 Task: Compose an email with the signature Amy Taylor with the subject Question regarding a project and the message I would like to schedule a call to discuss this further. from softage.1@softage.net to softage.2@softage.net with an attached document Non-disclosure_agreement.pdf Undo the message and rewrite the message as I regret to inform you that your request has been denied. Send the email. Finally, move the email from Sent Items to the label Videos
Action: Mouse moved to (377, 604)
Screenshot: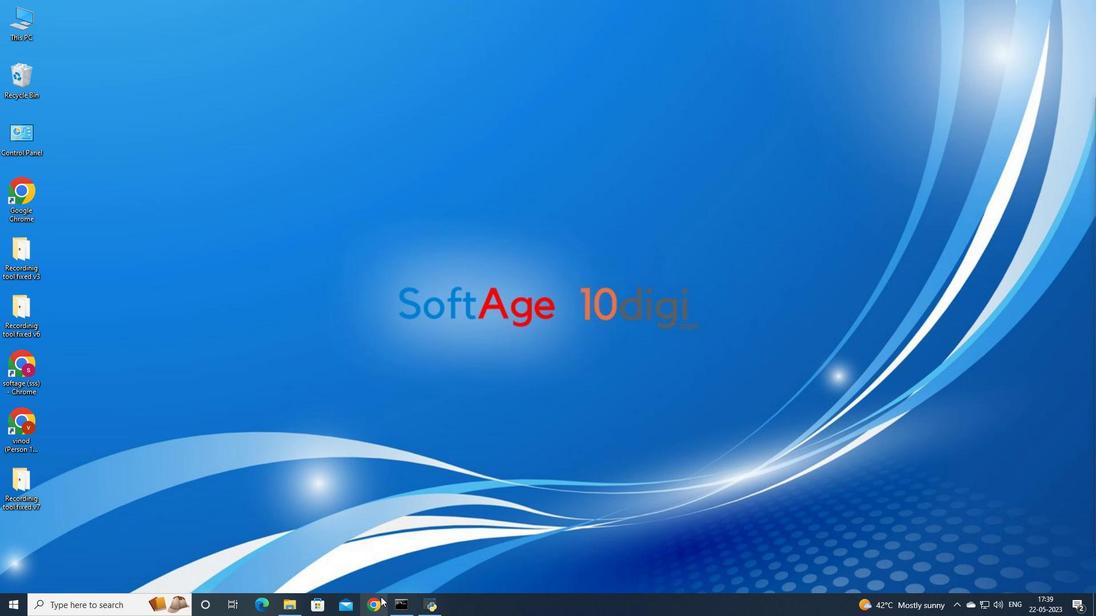 
Action: Mouse pressed left at (377, 604)
Screenshot: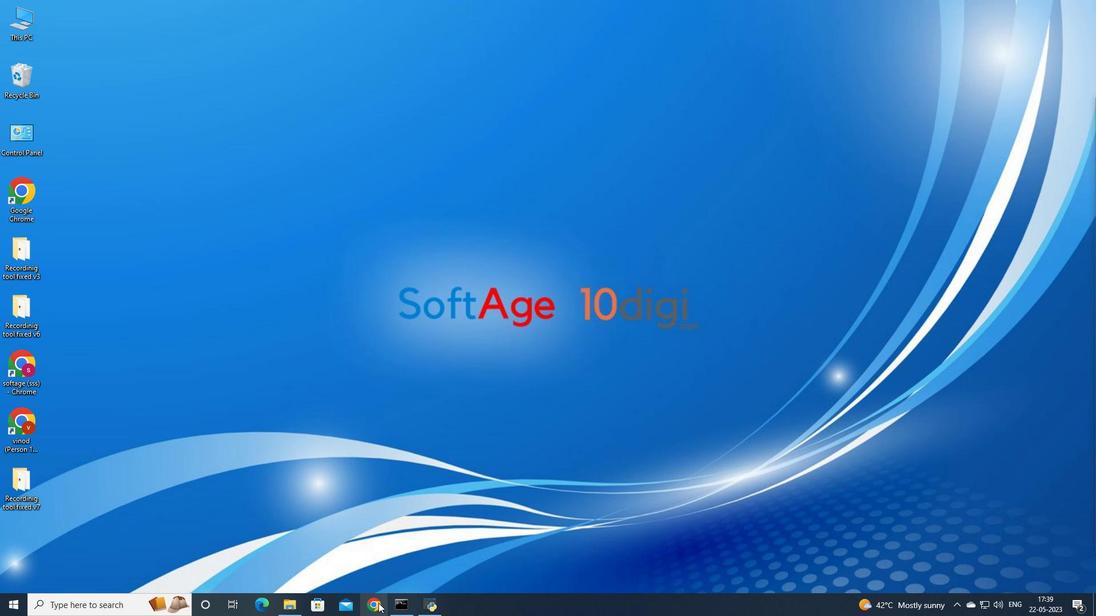 
Action: Mouse moved to (516, 372)
Screenshot: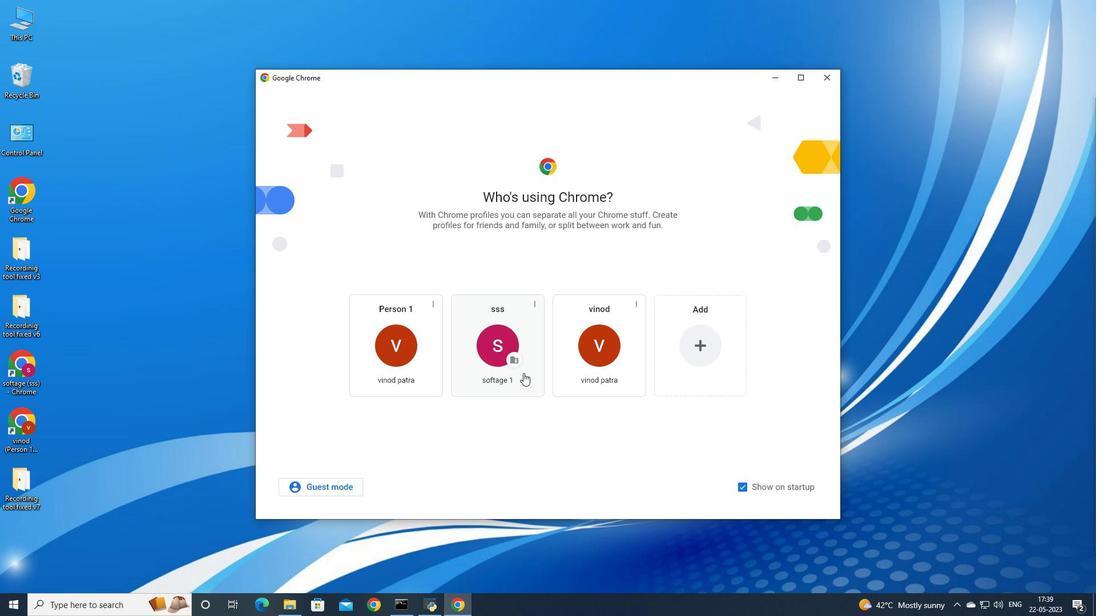 
Action: Mouse pressed left at (516, 372)
Screenshot: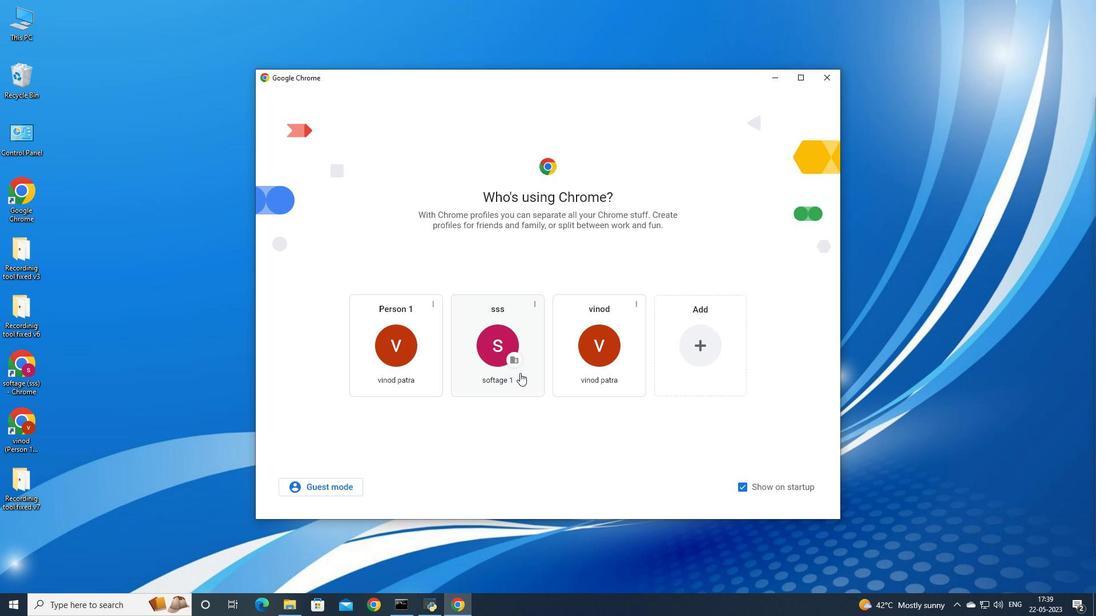 
Action: Mouse moved to (972, 57)
Screenshot: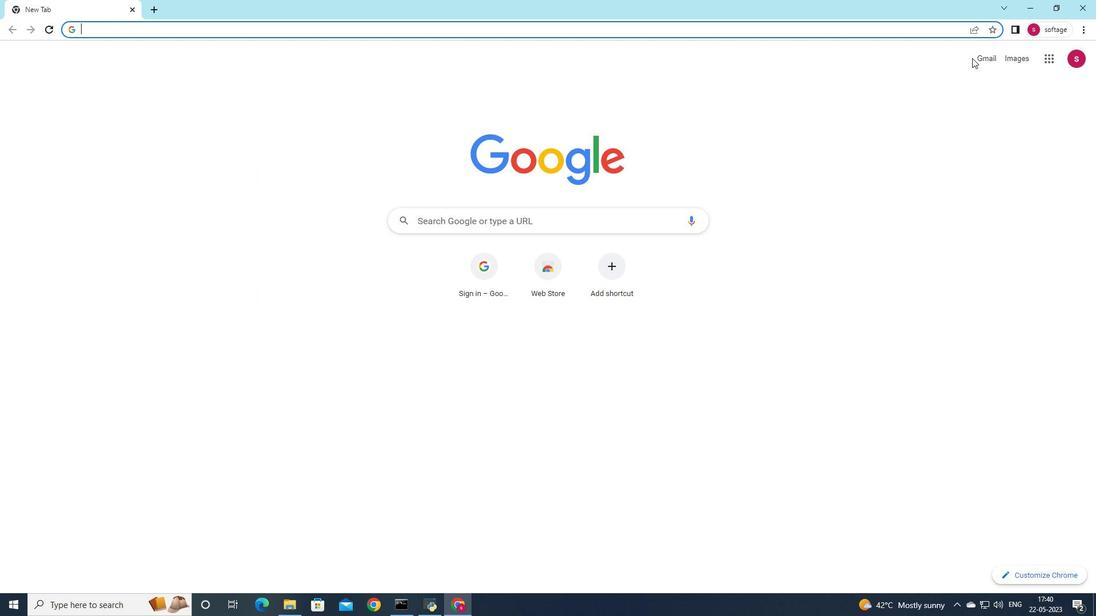 
Action: Mouse pressed left at (972, 57)
Screenshot: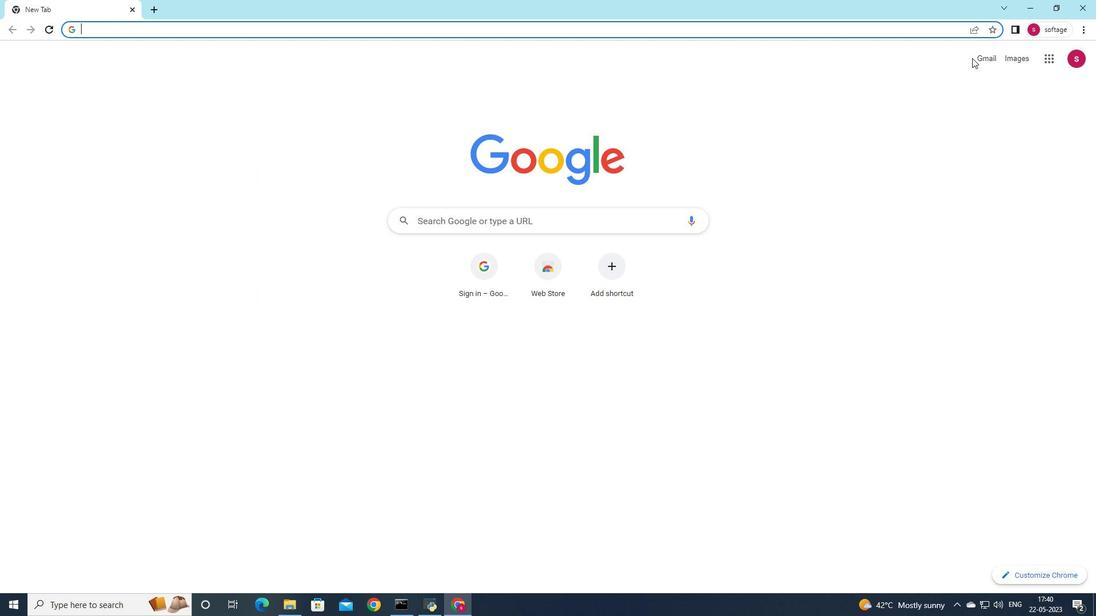 
Action: Mouse moved to (985, 58)
Screenshot: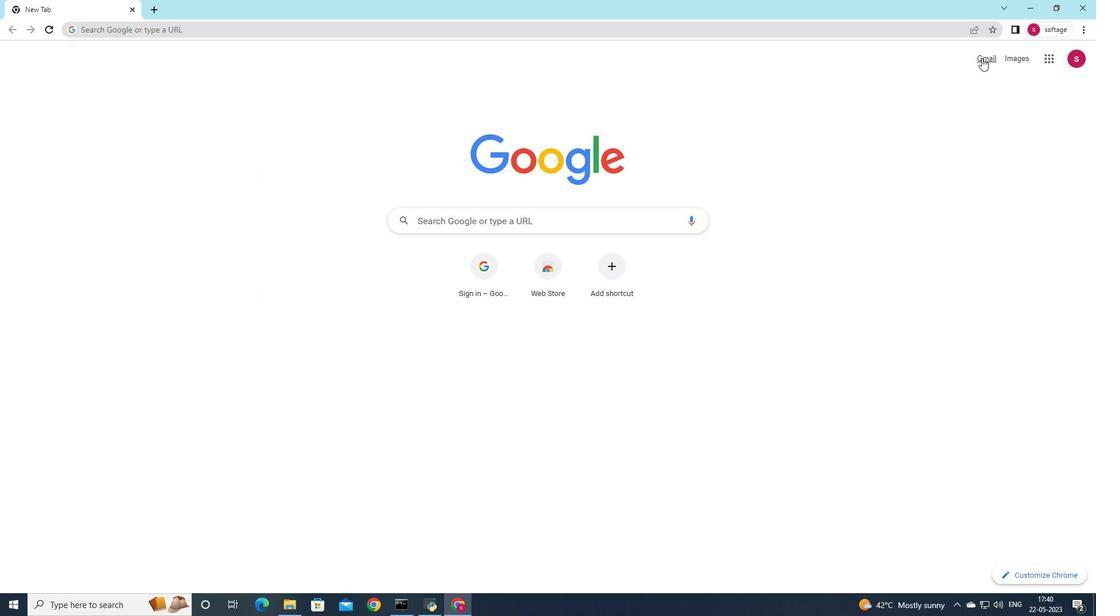
Action: Mouse pressed left at (985, 58)
Screenshot: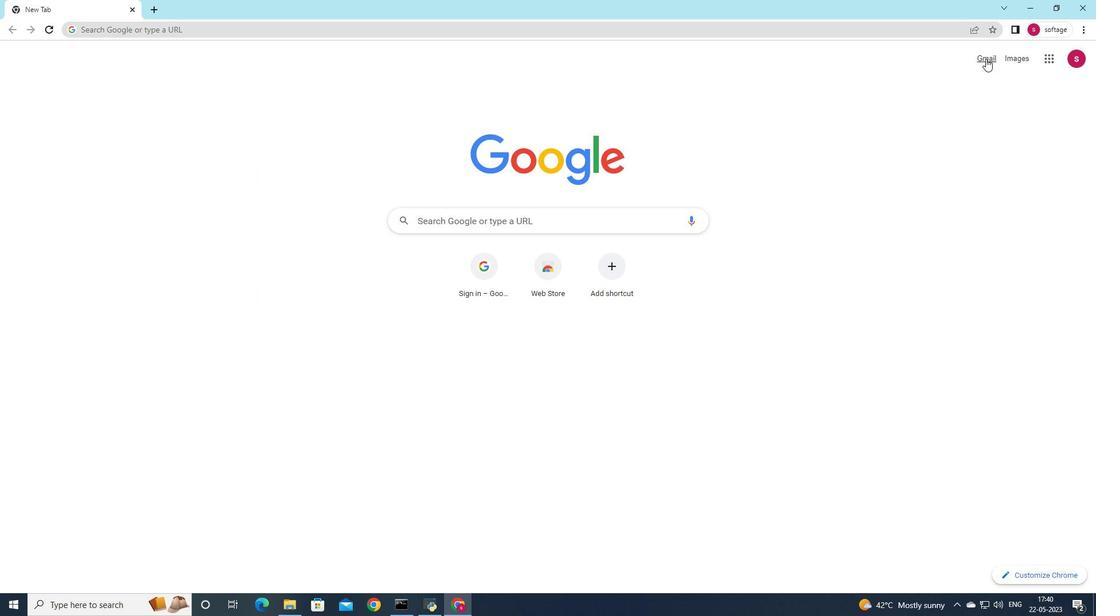 
Action: Mouse moved to (970, 75)
Screenshot: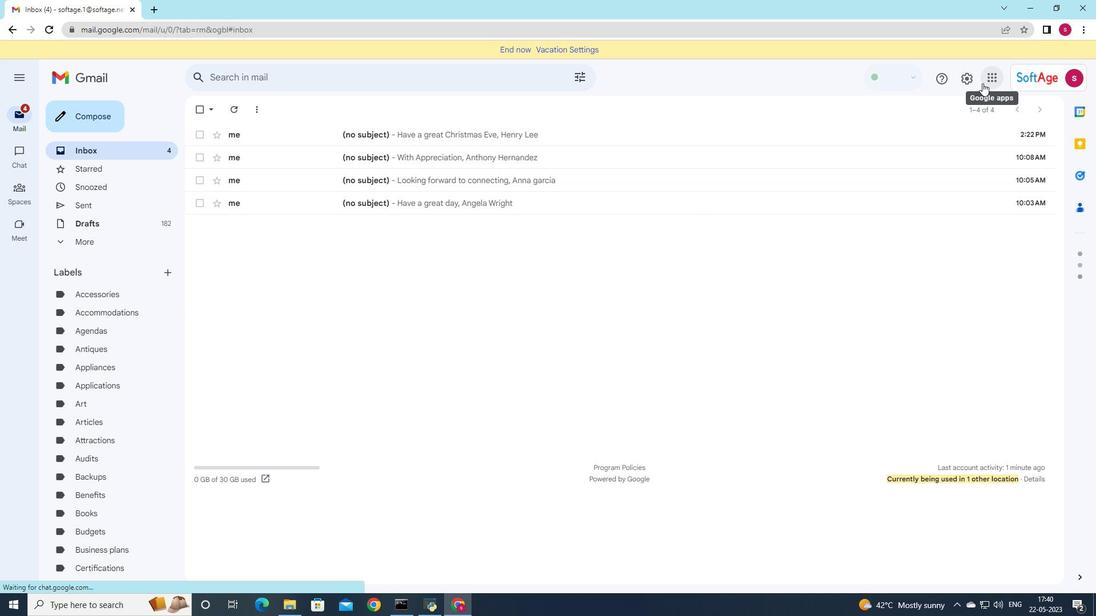 
Action: Mouse pressed left at (970, 75)
Screenshot: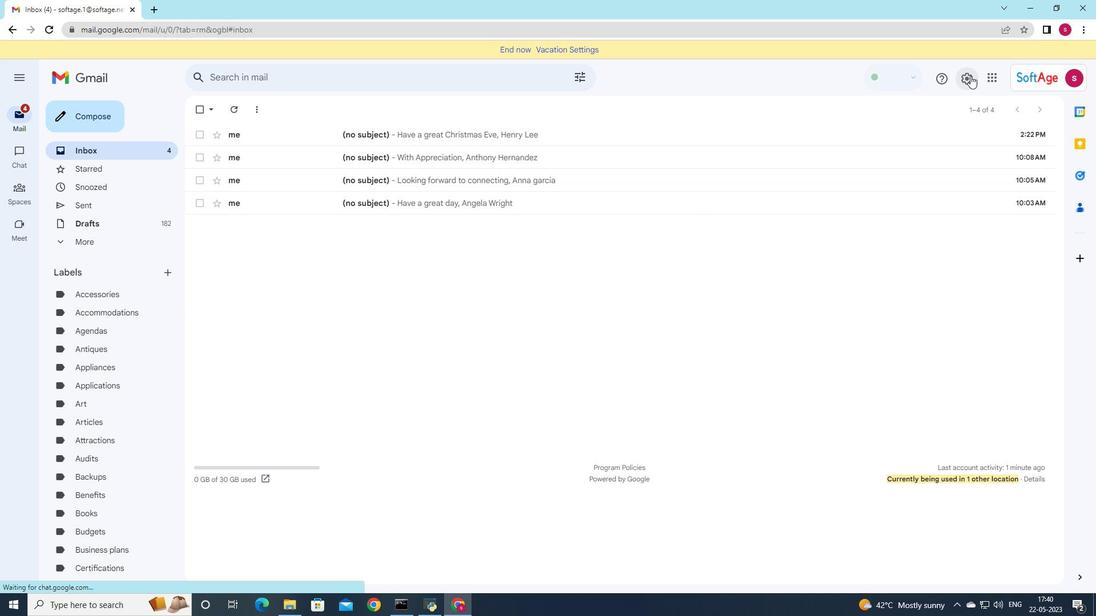 
Action: Mouse moved to (975, 133)
Screenshot: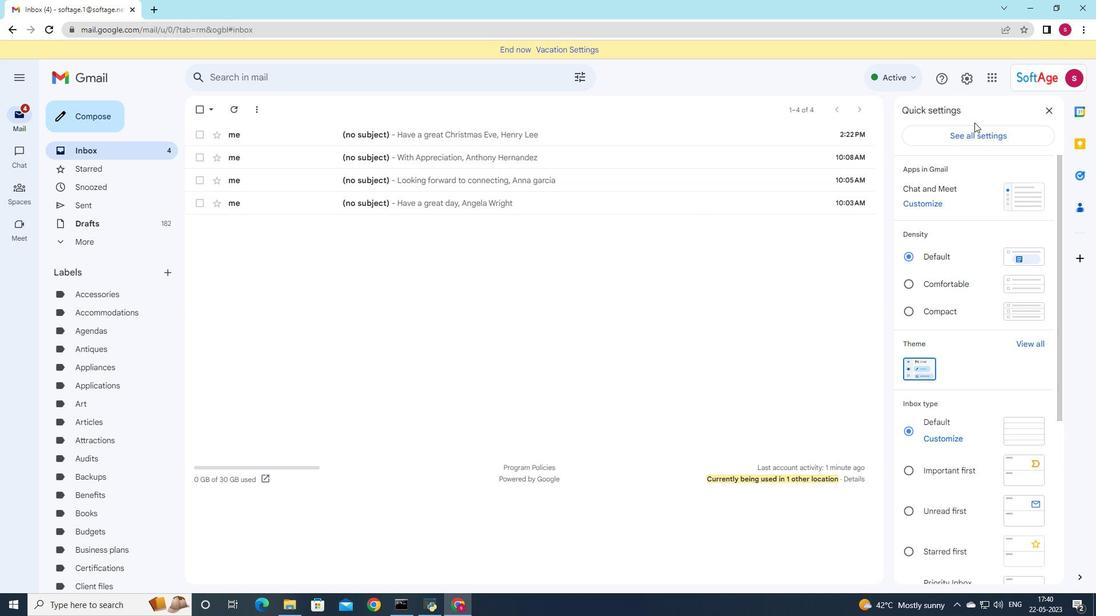 
Action: Mouse pressed left at (975, 133)
Screenshot: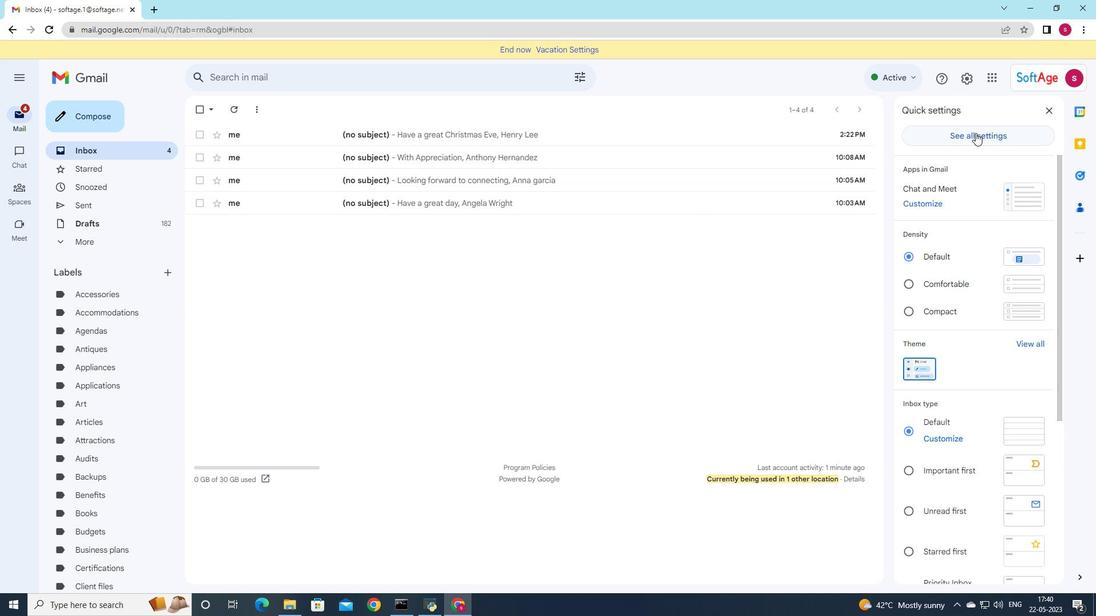 
Action: Mouse moved to (509, 276)
Screenshot: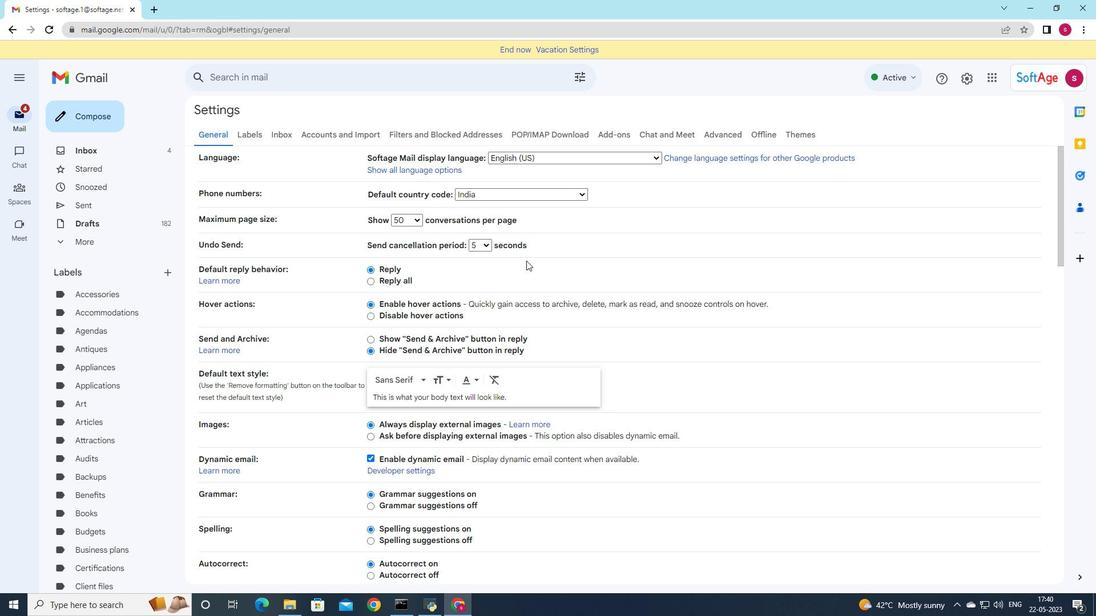 
Action: Mouse scrolled (509, 276) with delta (0, 0)
Screenshot: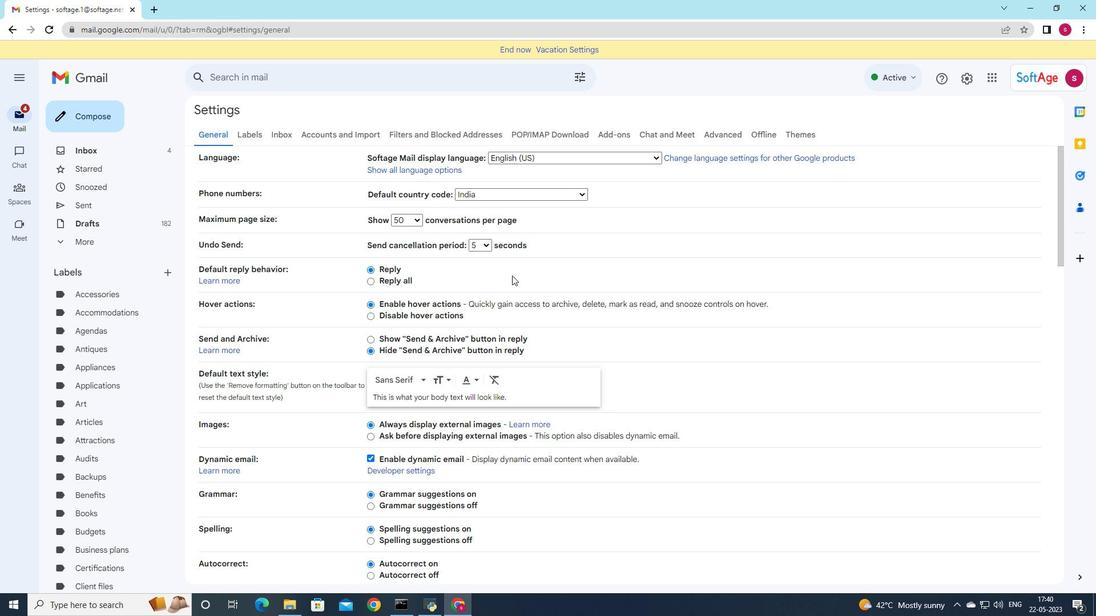
Action: Mouse scrolled (509, 276) with delta (0, 0)
Screenshot: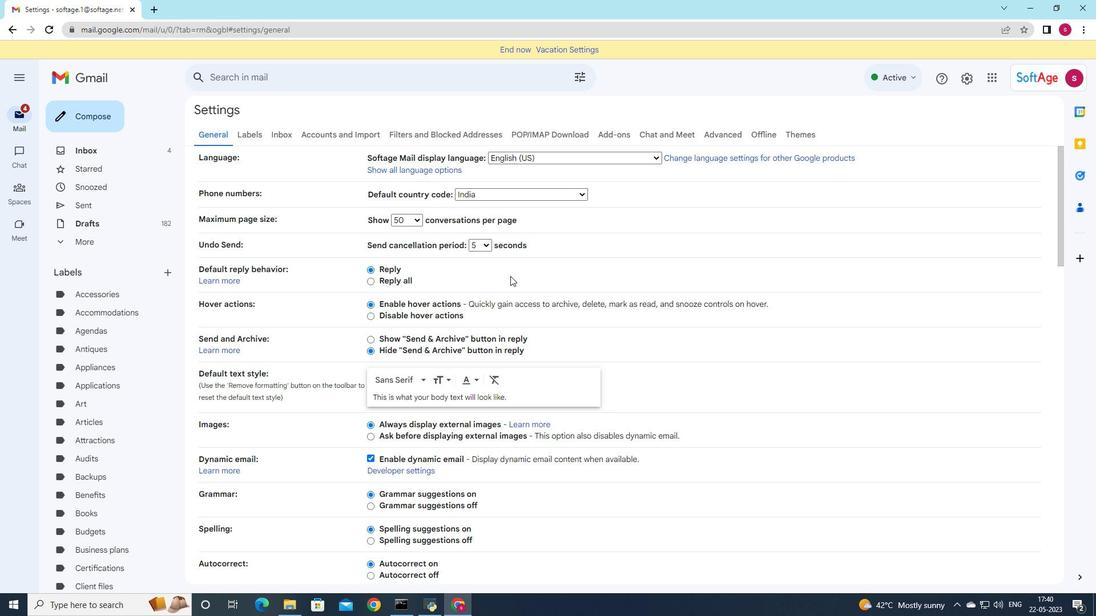 
Action: Mouse scrolled (509, 276) with delta (0, 0)
Screenshot: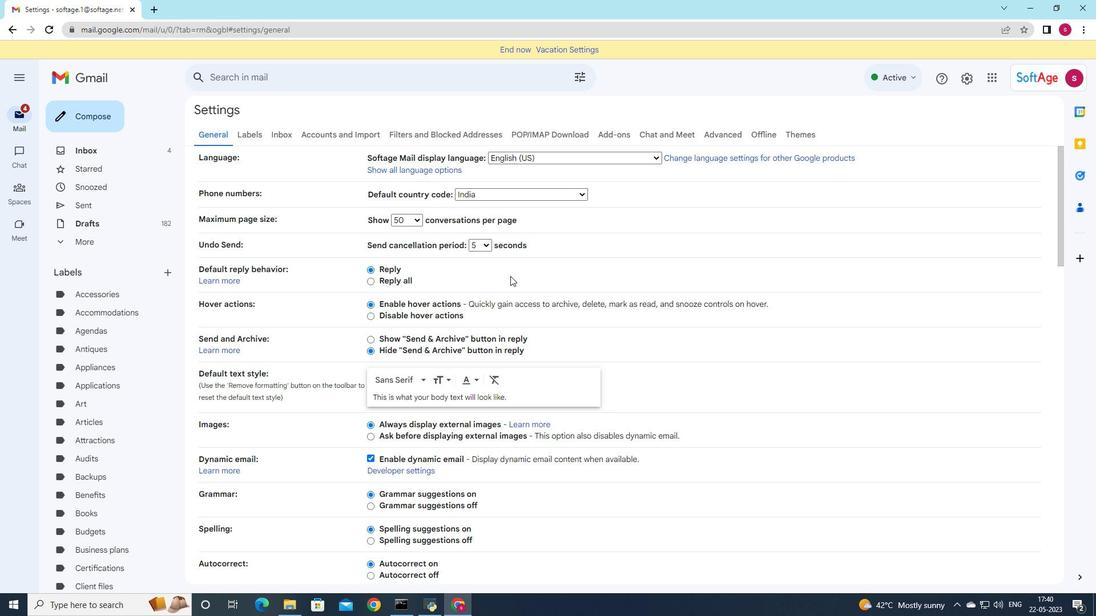 
Action: Mouse scrolled (509, 276) with delta (0, 0)
Screenshot: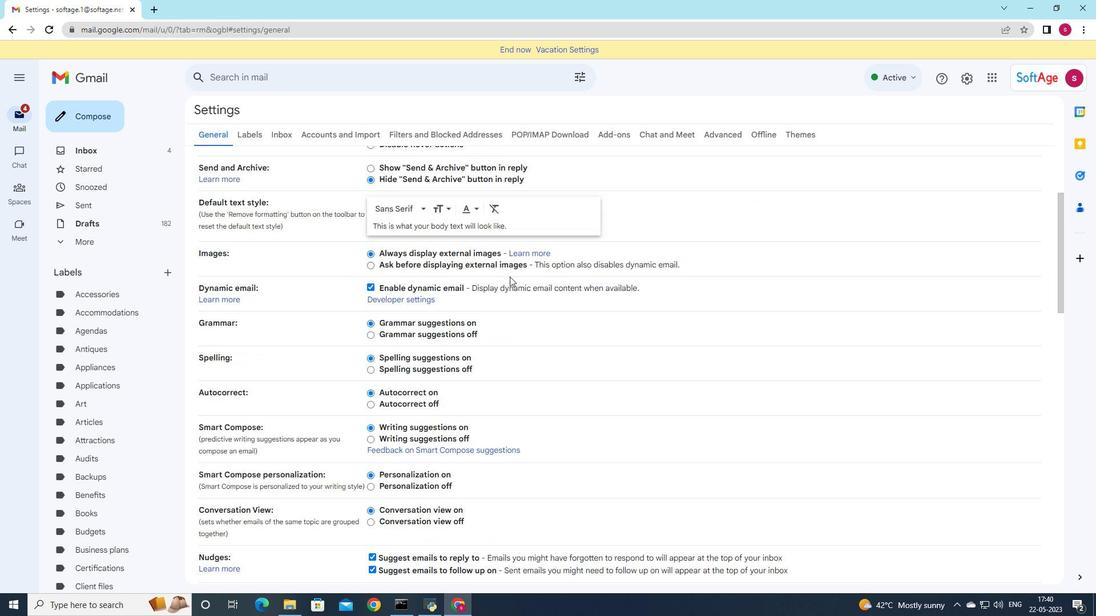 
Action: Mouse scrolled (509, 276) with delta (0, 0)
Screenshot: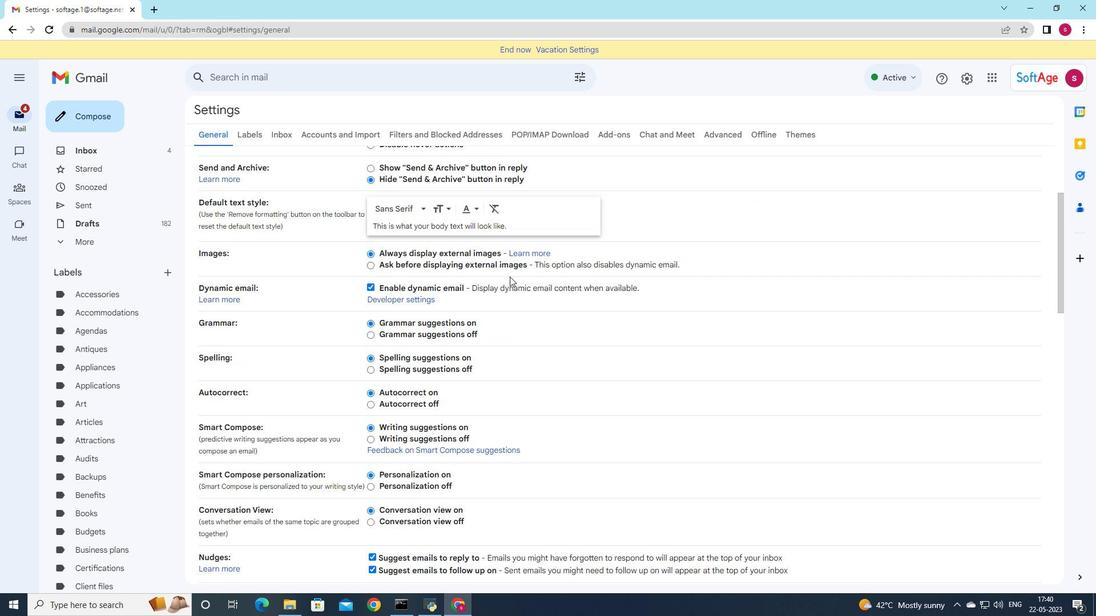 
Action: Mouse scrolled (509, 276) with delta (0, 0)
Screenshot: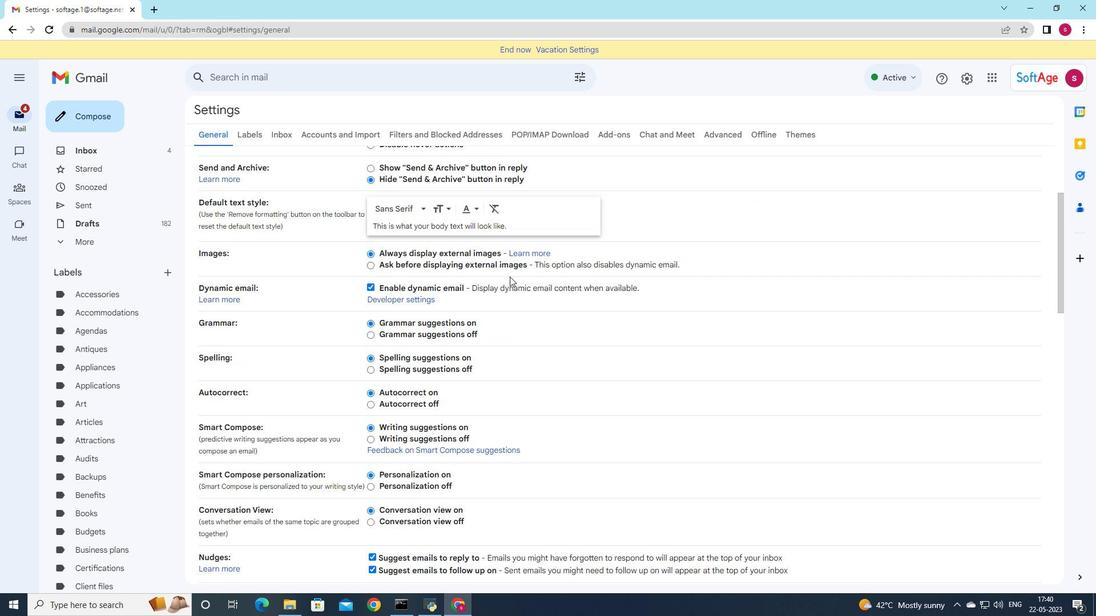 
Action: Mouse scrolled (509, 276) with delta (0, 0)
Screenshot: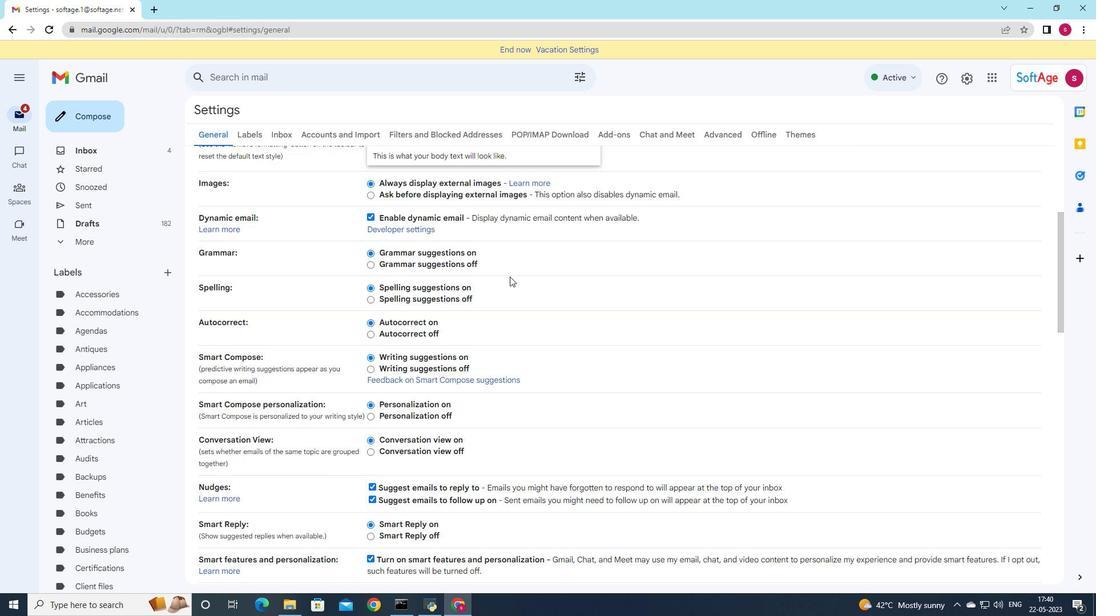 
Action: Mouse scrolled (509, 276) with delta (0, 0)
Screenshot: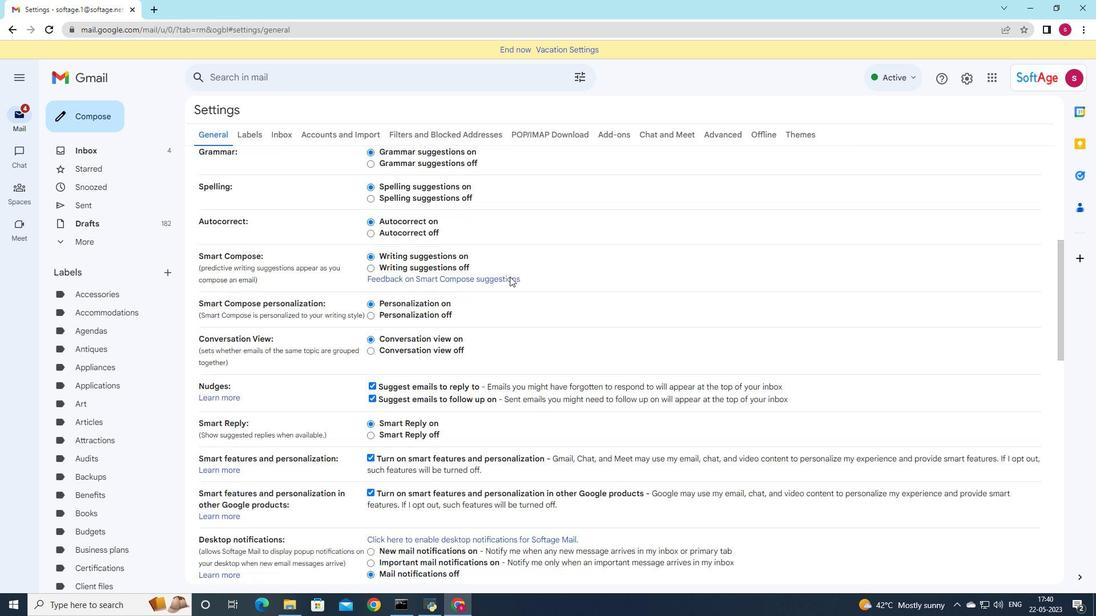 
Action: Mouse scrolled (509, 276) with delta (0, 0)
Screenshot: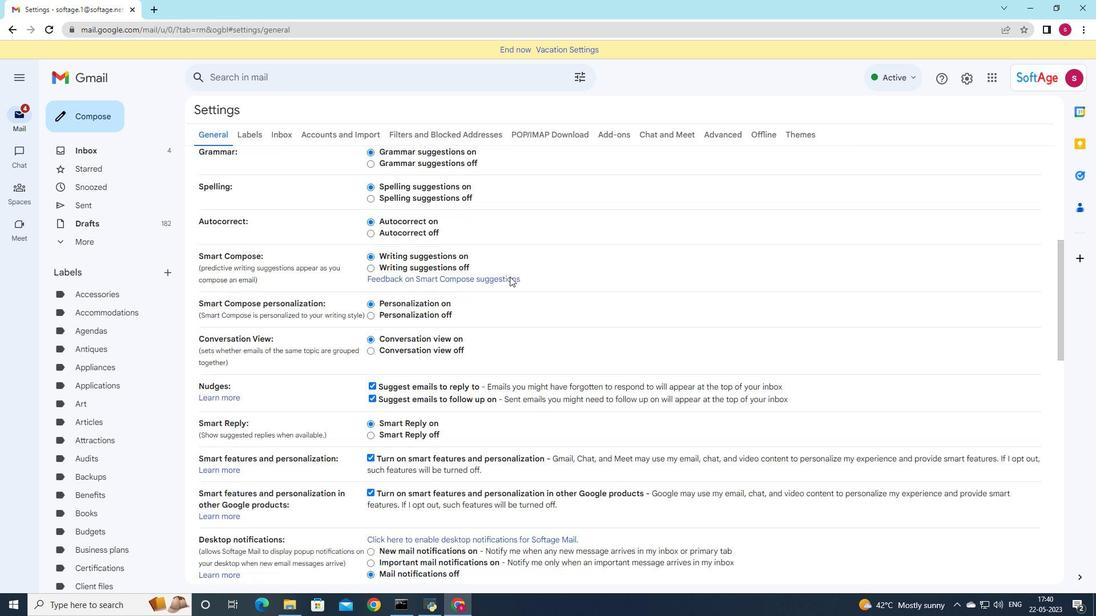 
Action: Mouse scrolled (509, 276) with delta (0, 0)
Screenshot: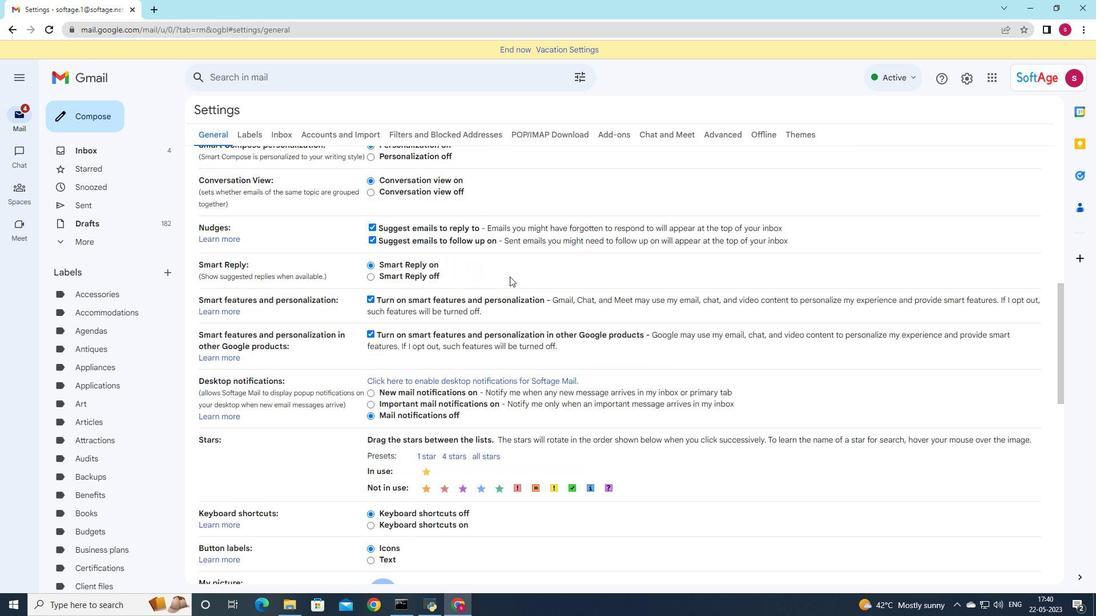 
Action: Mouse scrolled (509, 276) with delta (0, 0)
Screenshot: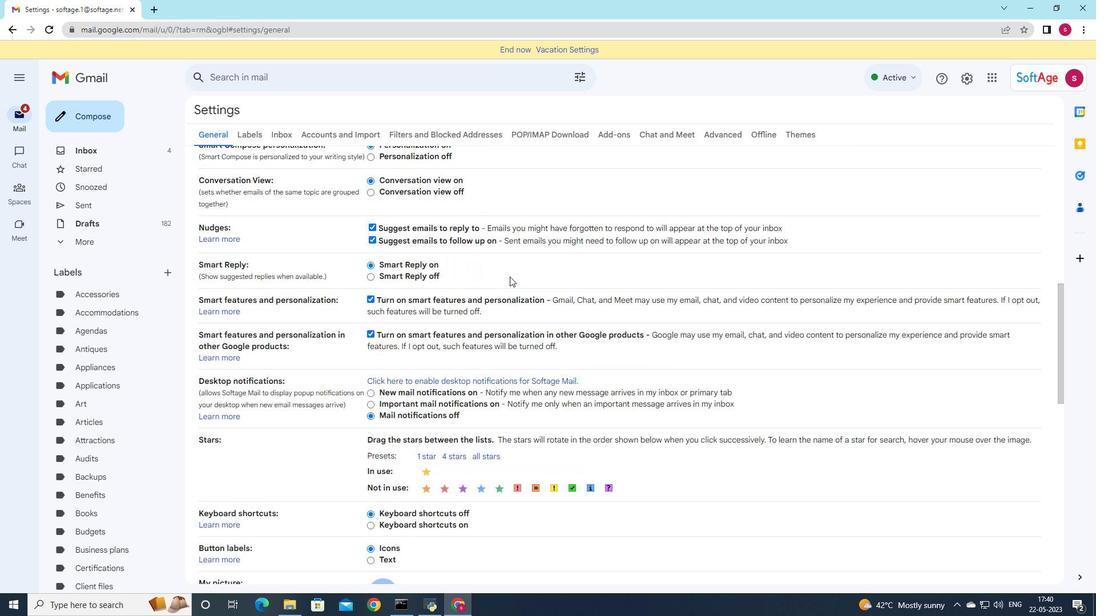 
Action: Mouse scrolled (509, 276) with delta (0, 0)
Screenshot: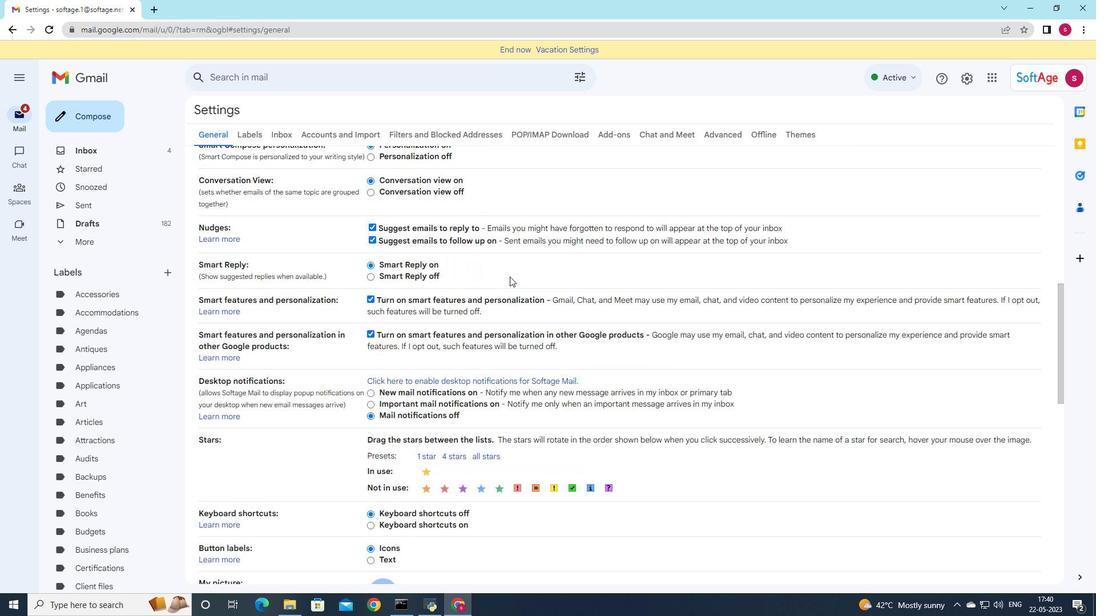 
Action: Mouse scrolled (509, 276) with delta (0, 0)
Screenshot: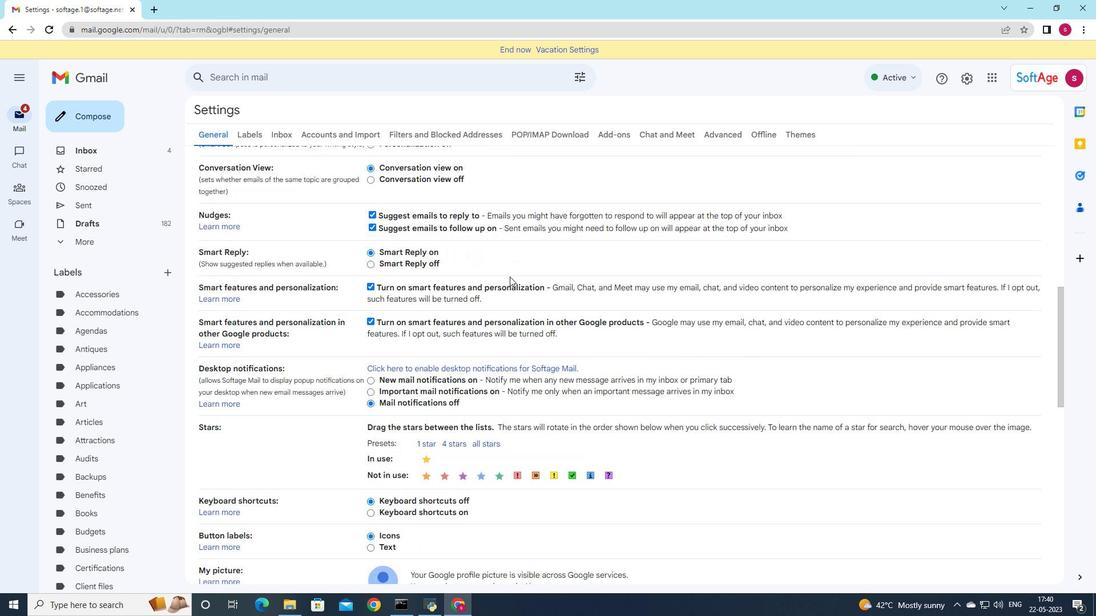 
Action: Mouse scrolled (509, 276) with delta (0, 0)
Screenshot: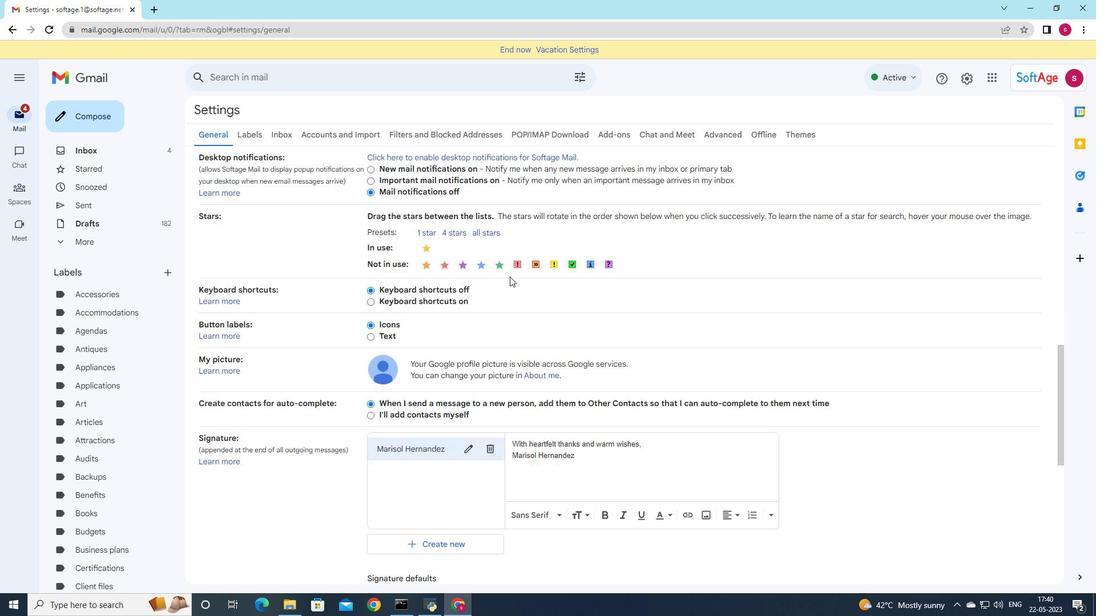 
Action: Mouse scrolled (509, 276) with delta (0, 0)
Screenshot: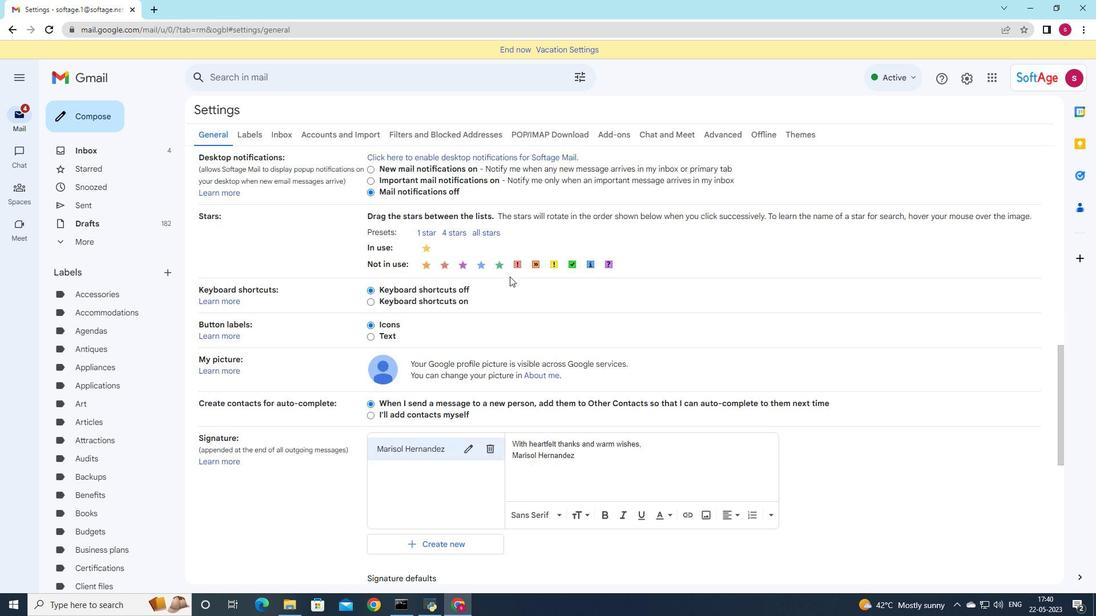 
Action: Mouse moved to (489, 323)
Screenshot: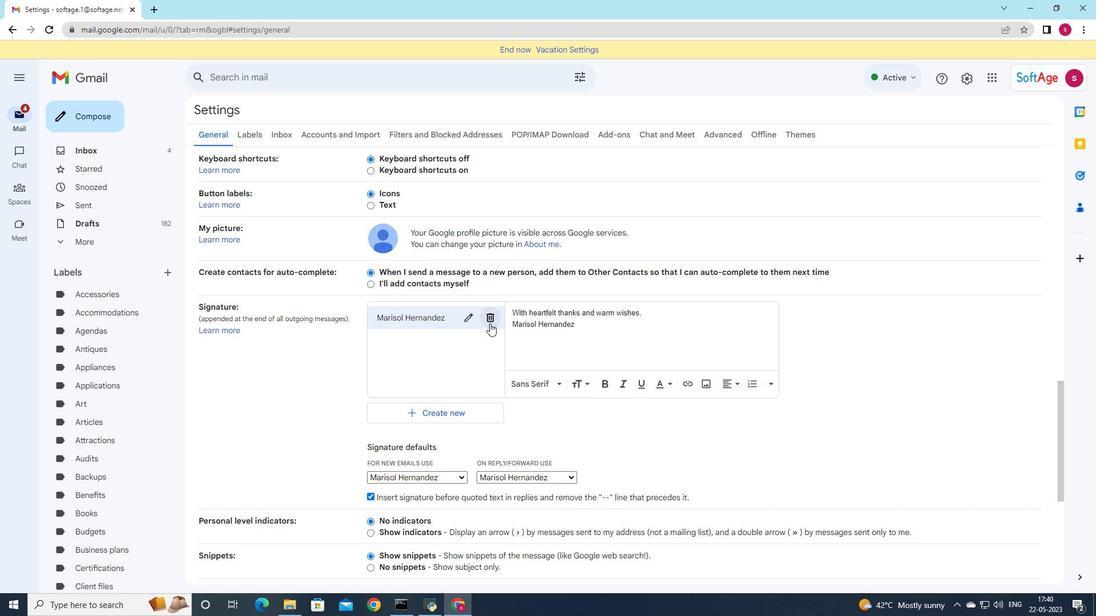 
Action: Mouse pressed left at (489, 323)
Screenshot: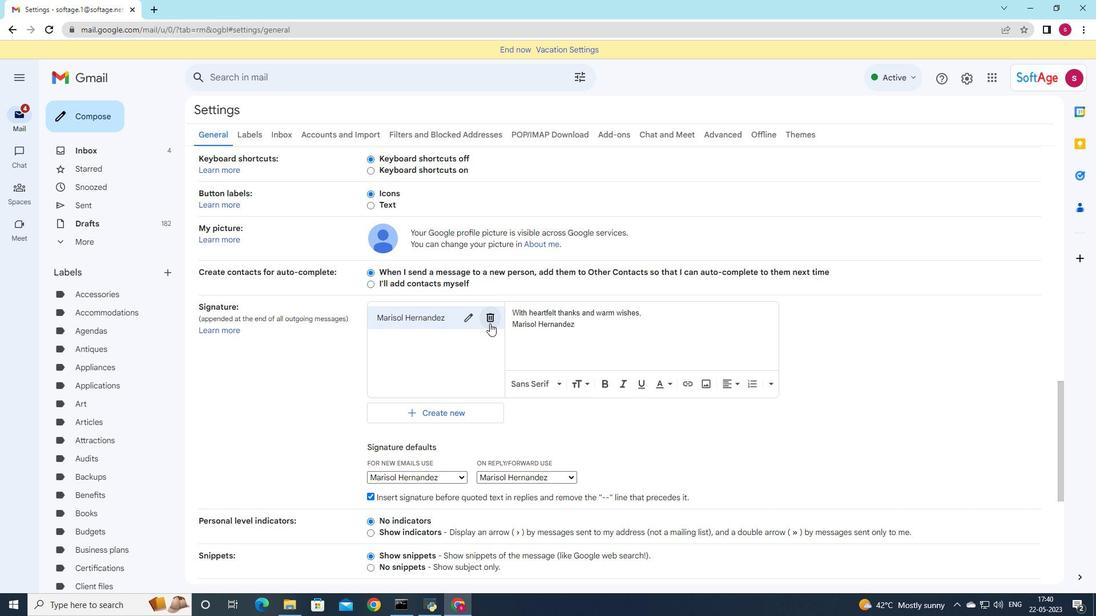 
Action: Mouse moved to (655, 337)
Screenshot: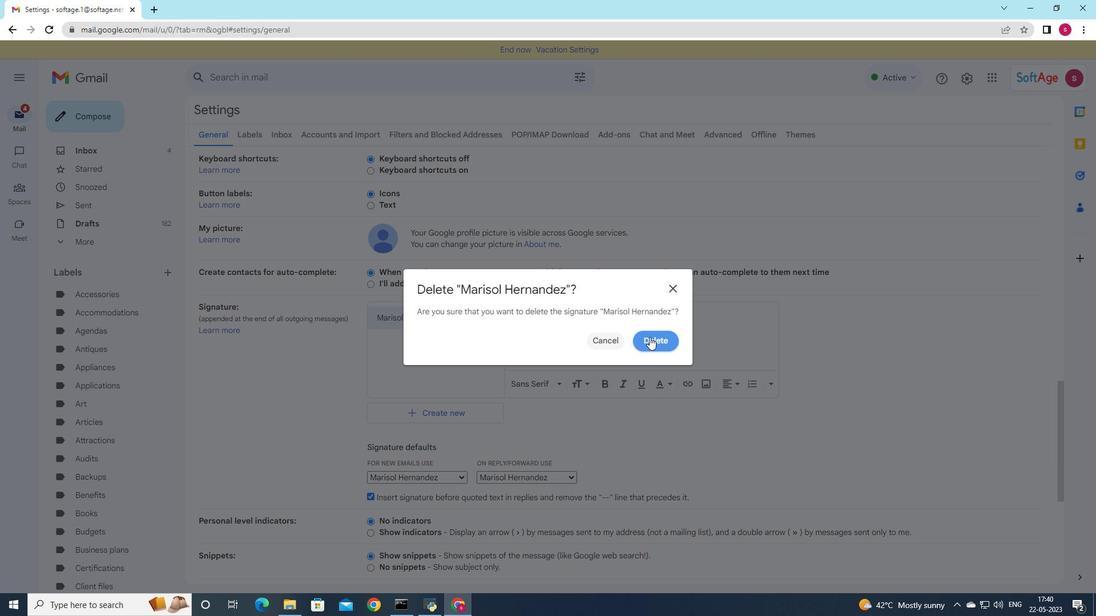 
Action: Mouse pressed left at (655, 337)
Screenshot: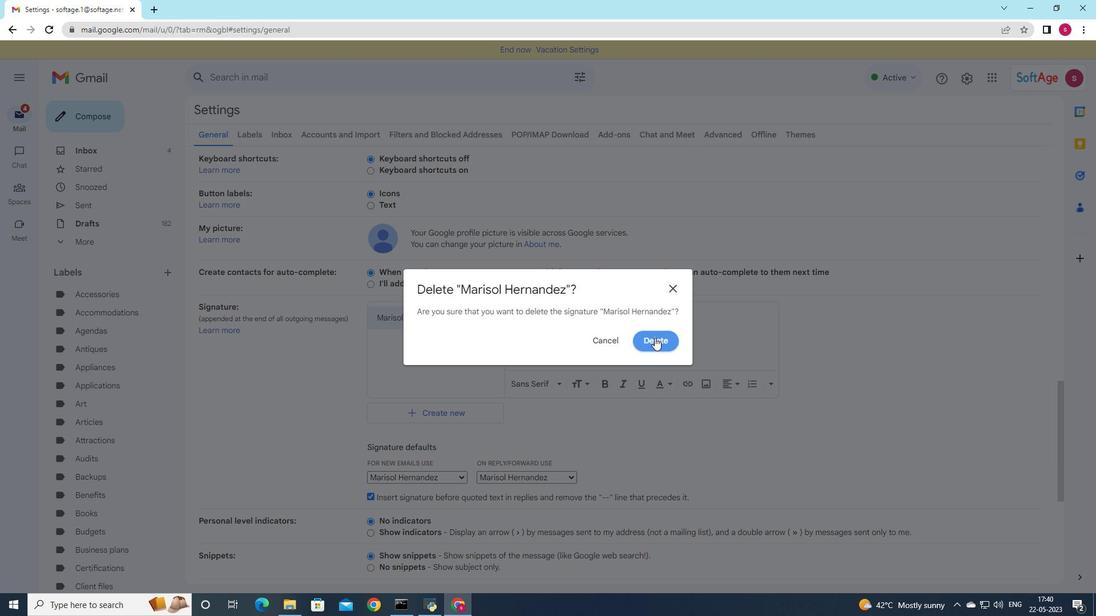 
Action: Mouse moved to (416, 333)
Screenshot: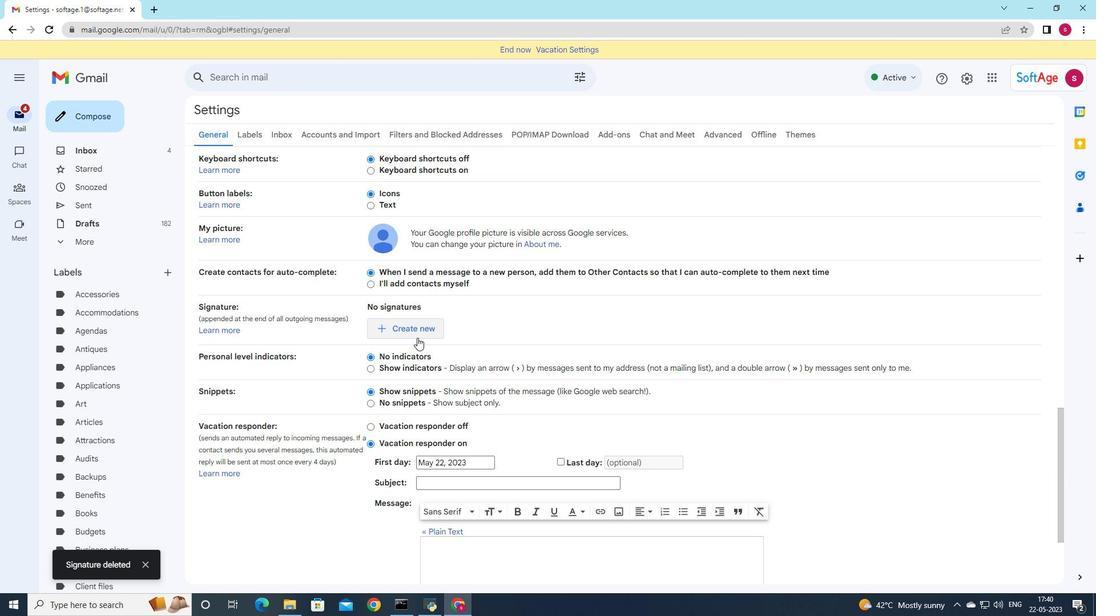 
Action: Mouse pressed left at (416, 333)
Screenshot: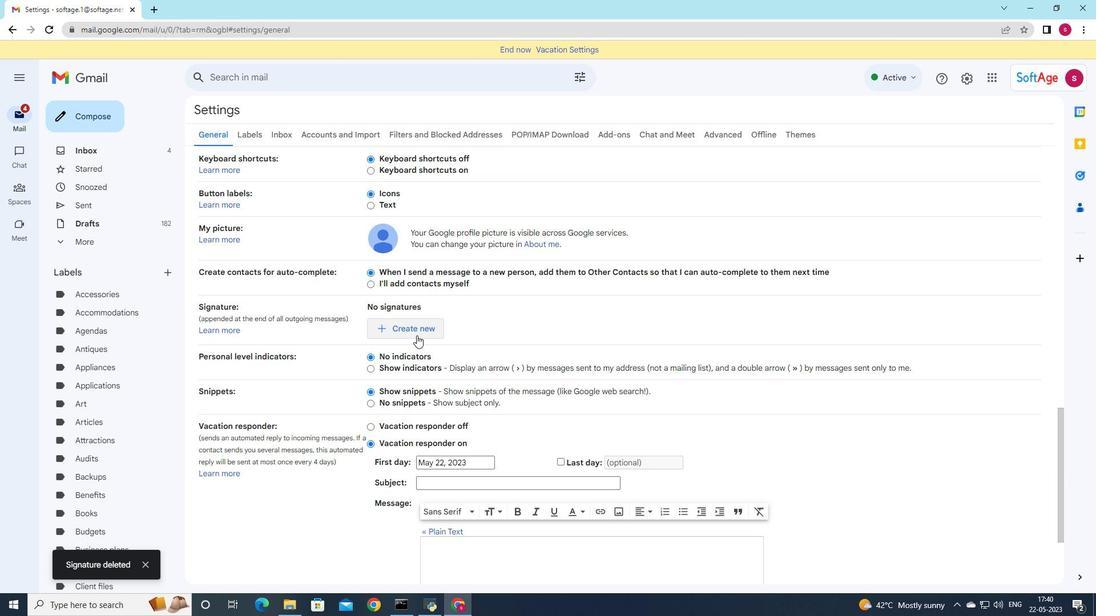 
Action: Mouse moved to (502, 313)
Screenshot: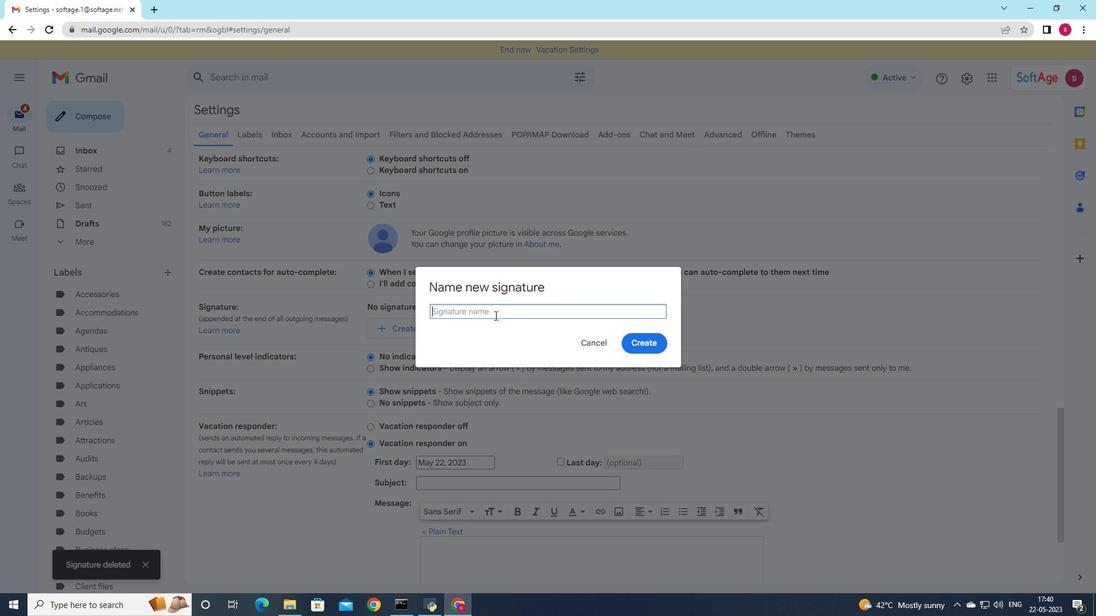
Action: Key pressed <Key.shift>amy<Key.space><Key.backspace><Key.backspace><Key.backspace><Key.backspace><Key.backspace><Key.backspace><Key.backspace><Key.backspace><Key.shift>Amy<Key.space><Key.shift>Taylor
Screenshot: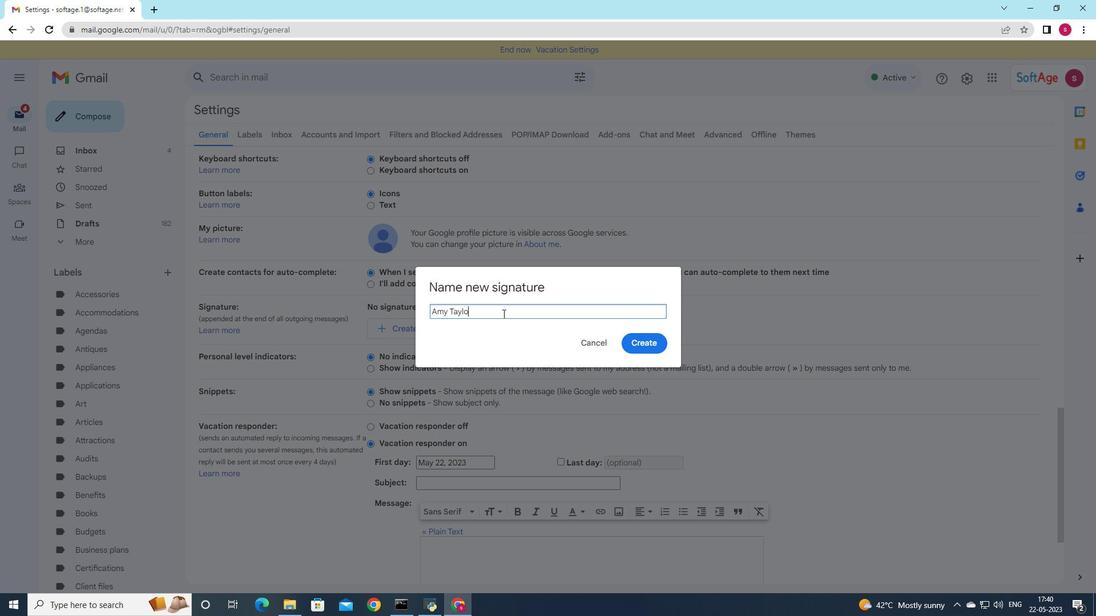 
Action: Mouse moved to (638, 345)
Screenshot: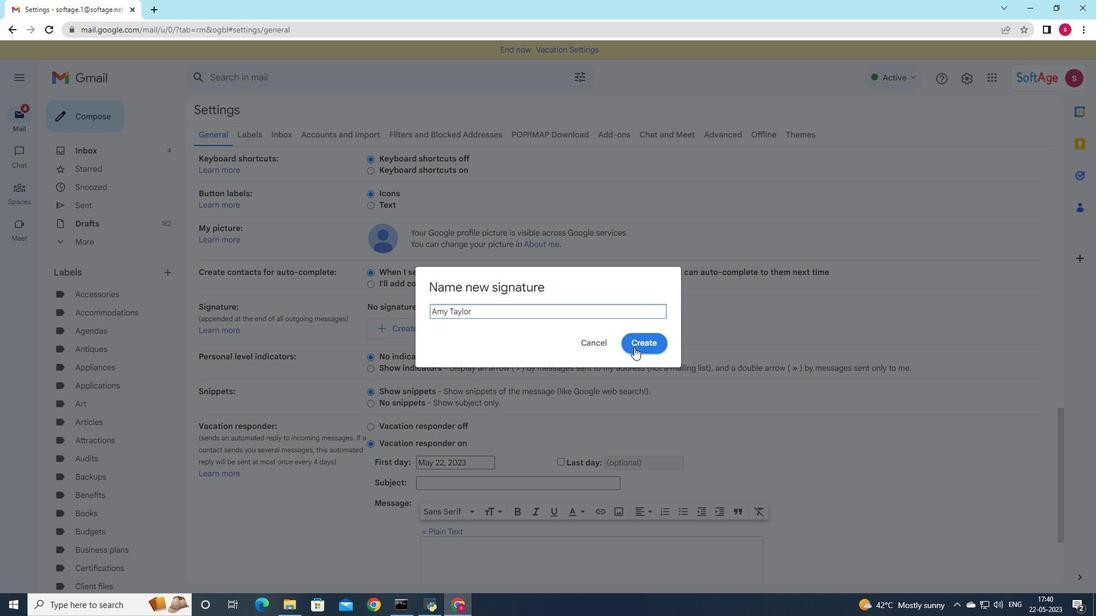 
Action: Mouse pressed left at (638, 345)
Screenshot: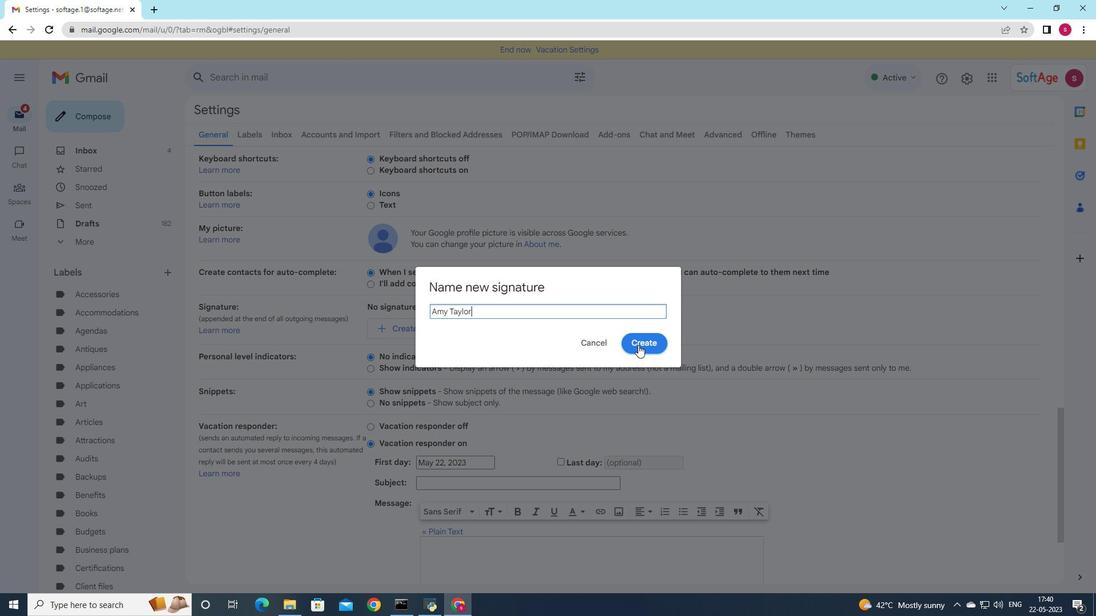 
Action: Mouse moved to (525, 323)
Screenshot: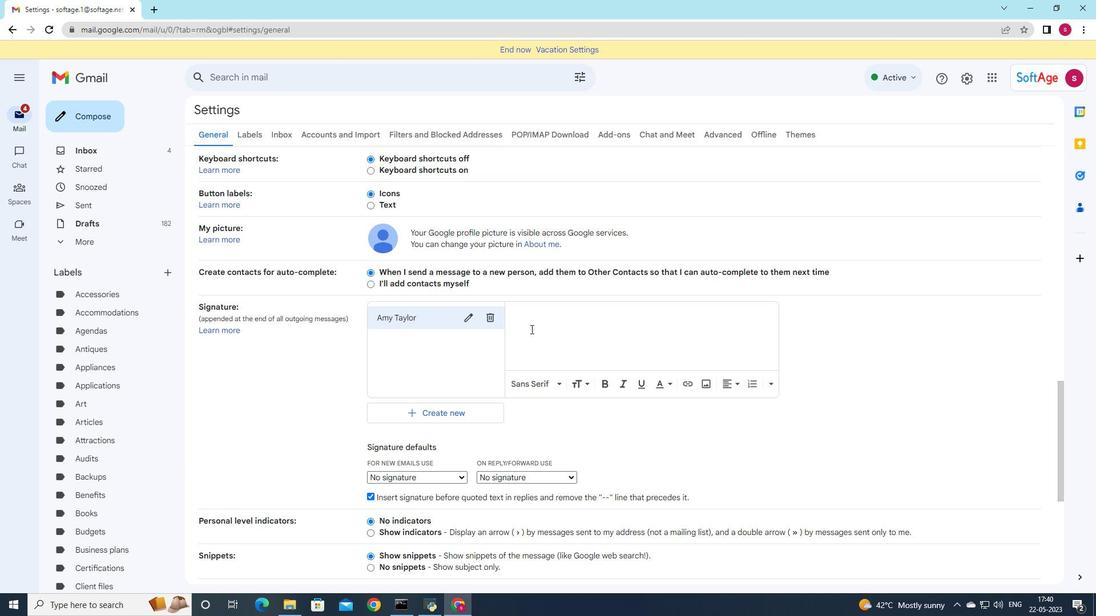 
Action: Mouse pressed left at (525, 323)
Screenshot: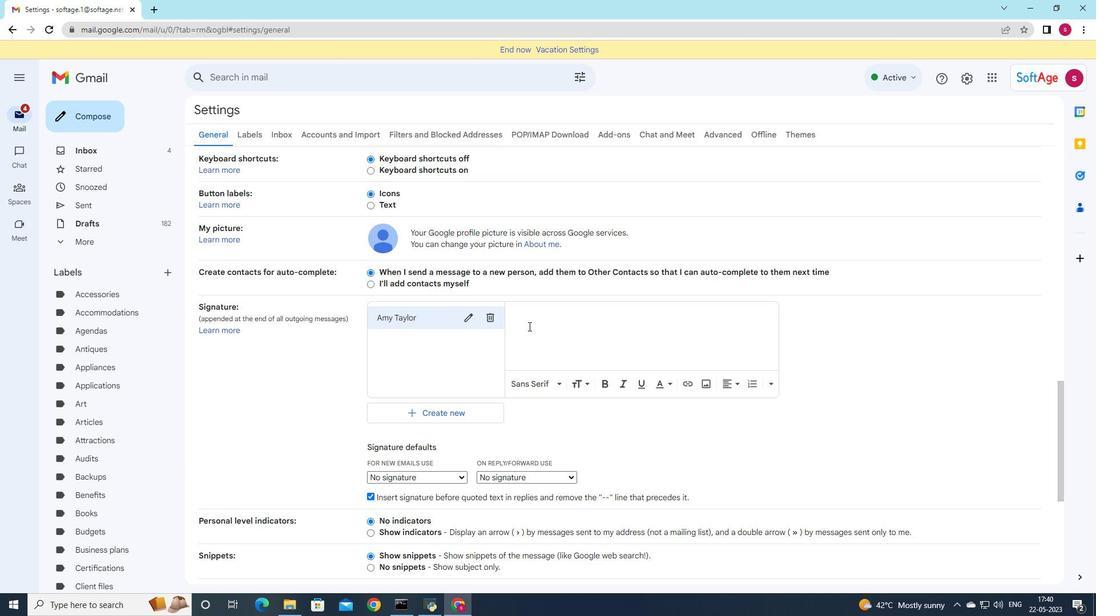 
Action: Mouse moved to (833, 307)
Screenshot: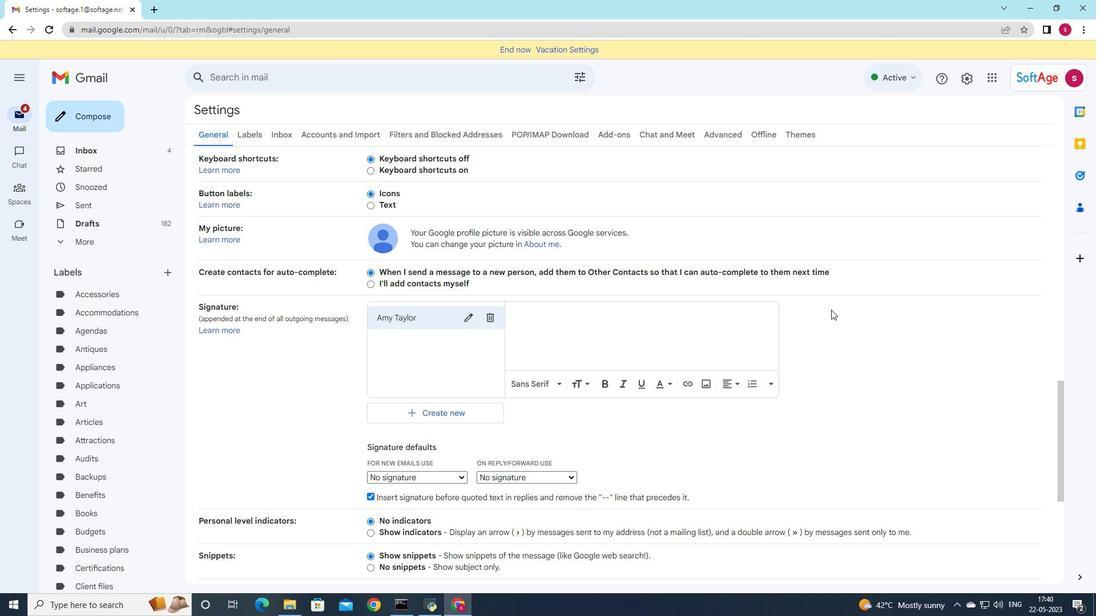 
Action: Key pressed <Key.shift>q<Key.backspace><Key.shift>Question<Key.space>regarding<Key.space>a<Key.space>project
Screenshot: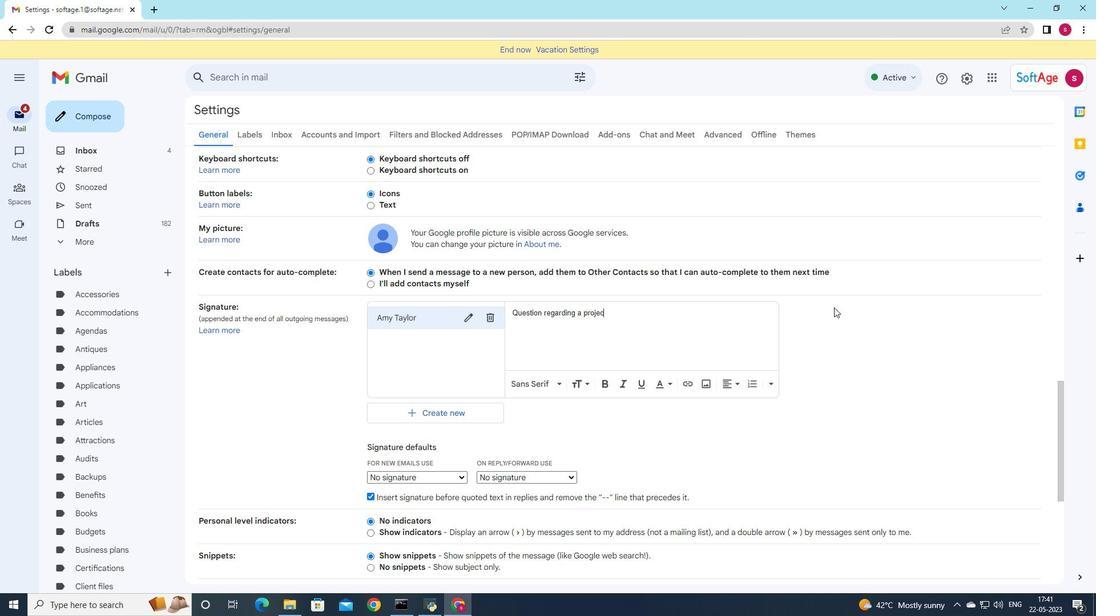 
Action: Mouse moved to (621, 329)
Screenshot: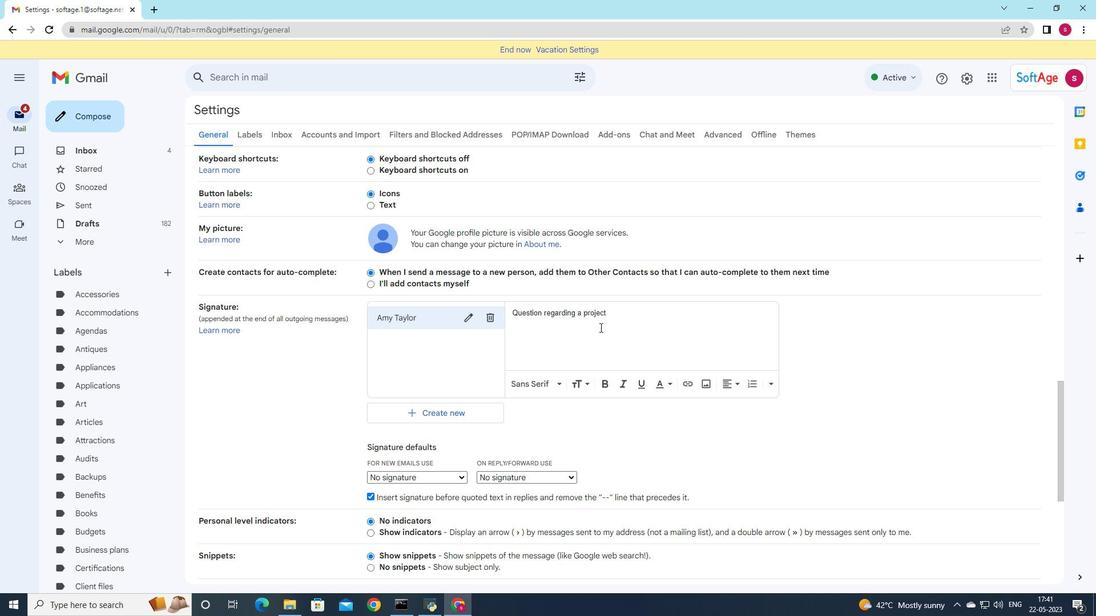 
Action: Key pressed <Key.backspace><Key.backspace><Key.backspace><Key.backspace><Key.backspace><Key.backspace><Key.backspace><Key.backspace><Key.backspace><Key.backspace><Key.backspace><Key.backspace><Key.backspace><Key.backspace><Key.backspace><Key.backspace><Key.backspace><Key.backspace><Key.backspace><Key.backspace><Key.backspace><Key.backspace><Key.backspace><Key.backspace><Key.backspace><Key.backspace><Key.backspace><Key.backspace><Key.shift>I<Key.space>wouls<Key.backspace>d<Key.space>like<Key.space>to<Key.space>schedule<Key.space>a<Key.space>call<Key.space>to<Key.space>discuss<Key.space>this<Key.space>further
Screenshot: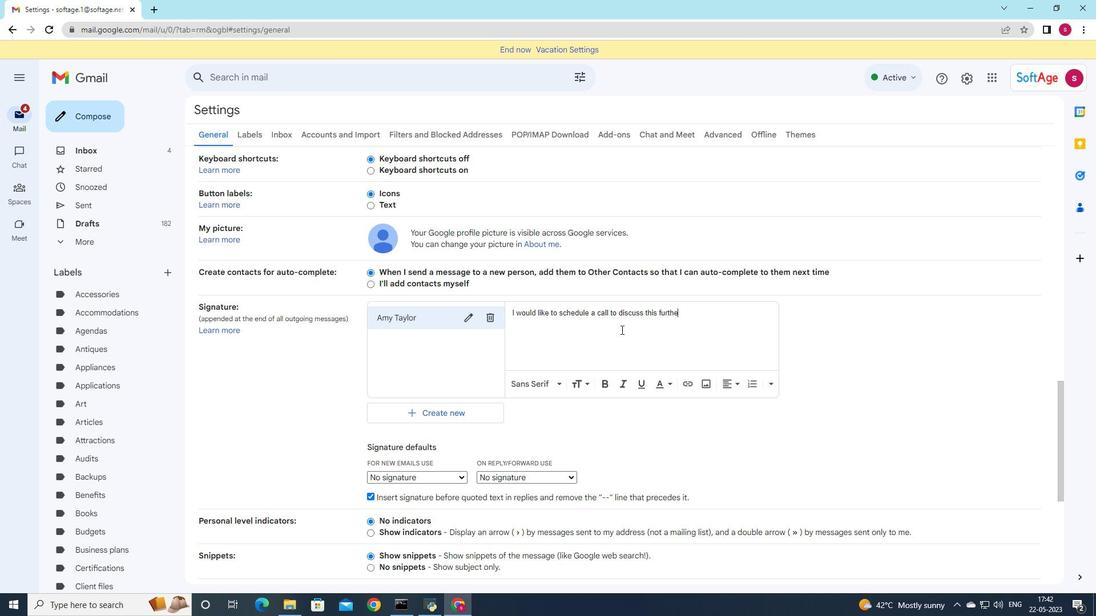 
Action: Mouse moved to (648, 316)
Screenshot: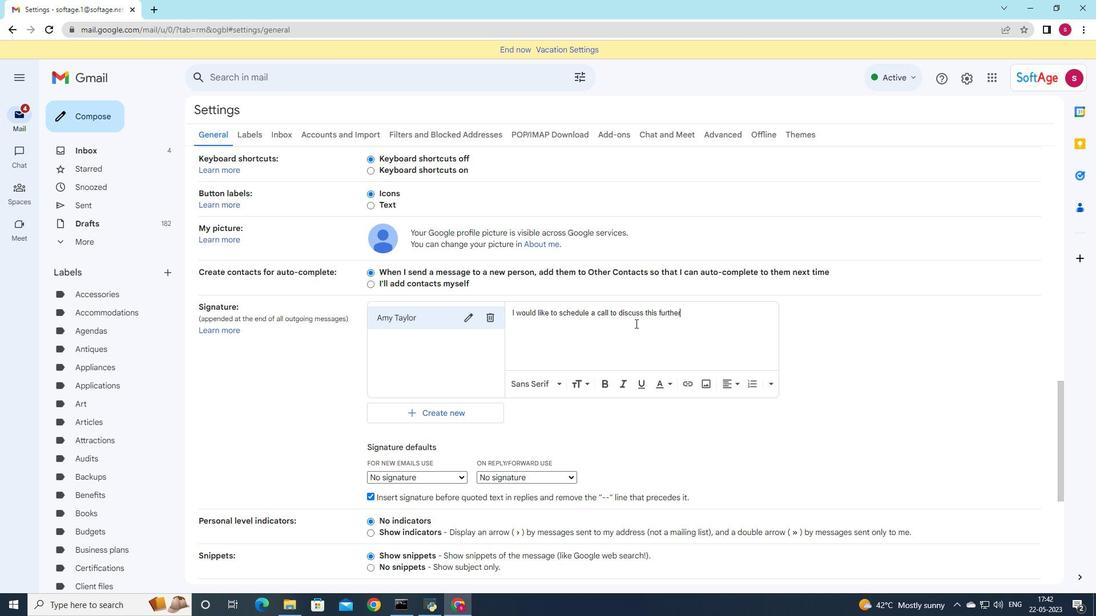
Action: Key pressed <Key.enter><Key.shift>Amy<Key.space><Key.shift>Taylor
Screenshot: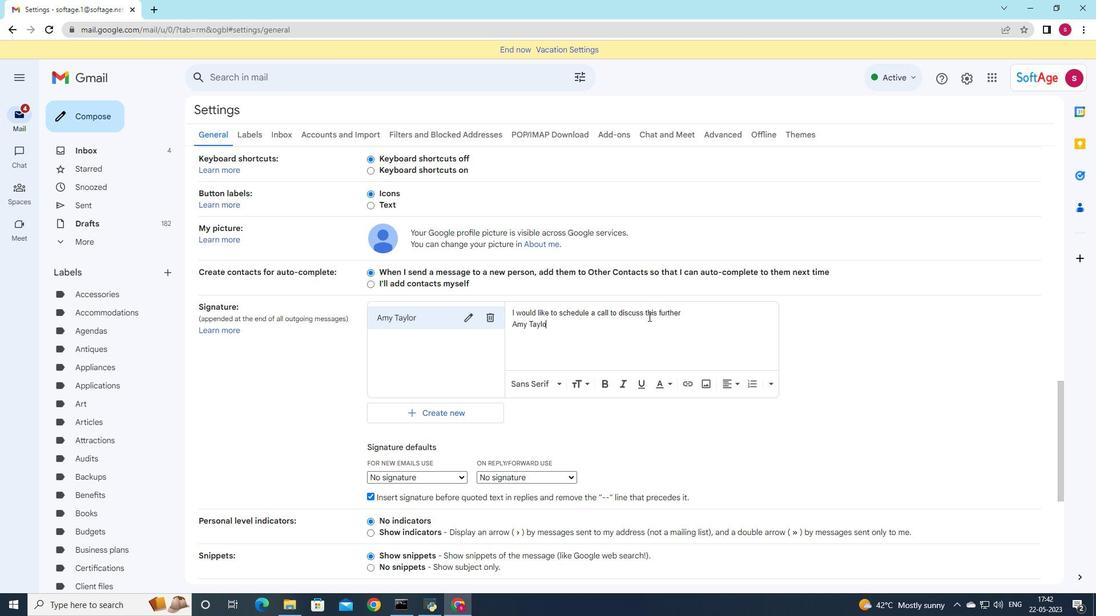 
Action: Mouse moved to (437, 451)
Screenshot: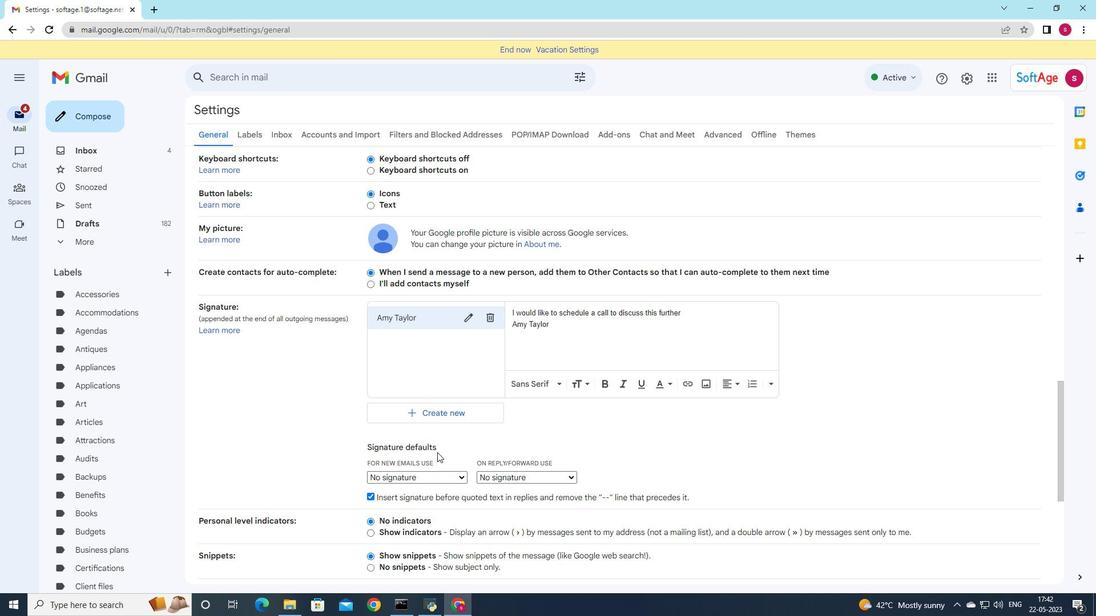 
Action: Mouse scrolled (437, 450) with delta (0, 0)
Screenshot: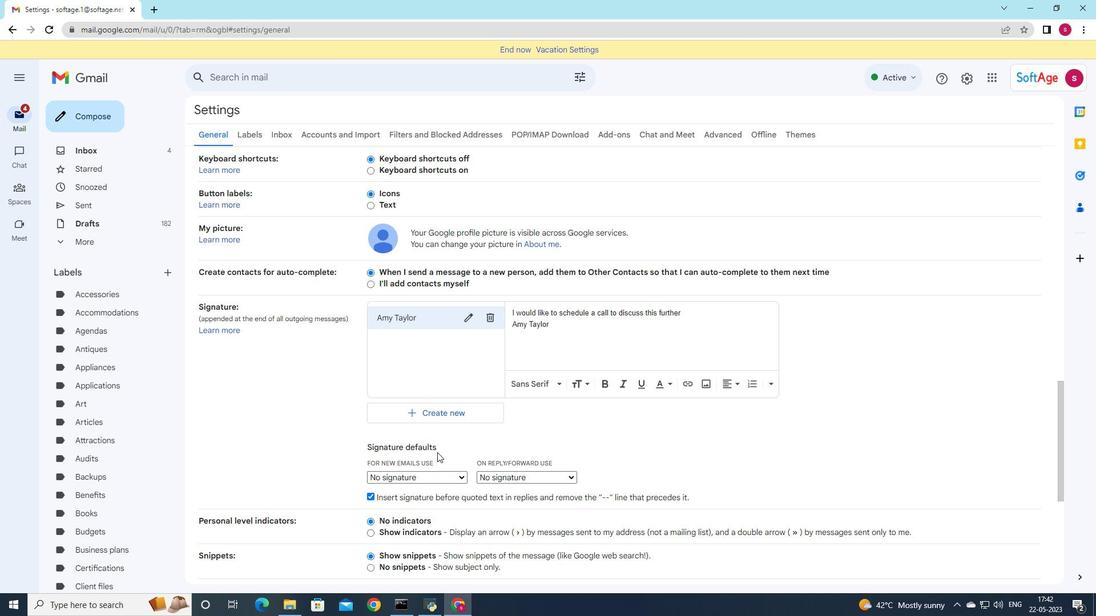 
Action: Mouse moved to (437, 451)
Screenshot: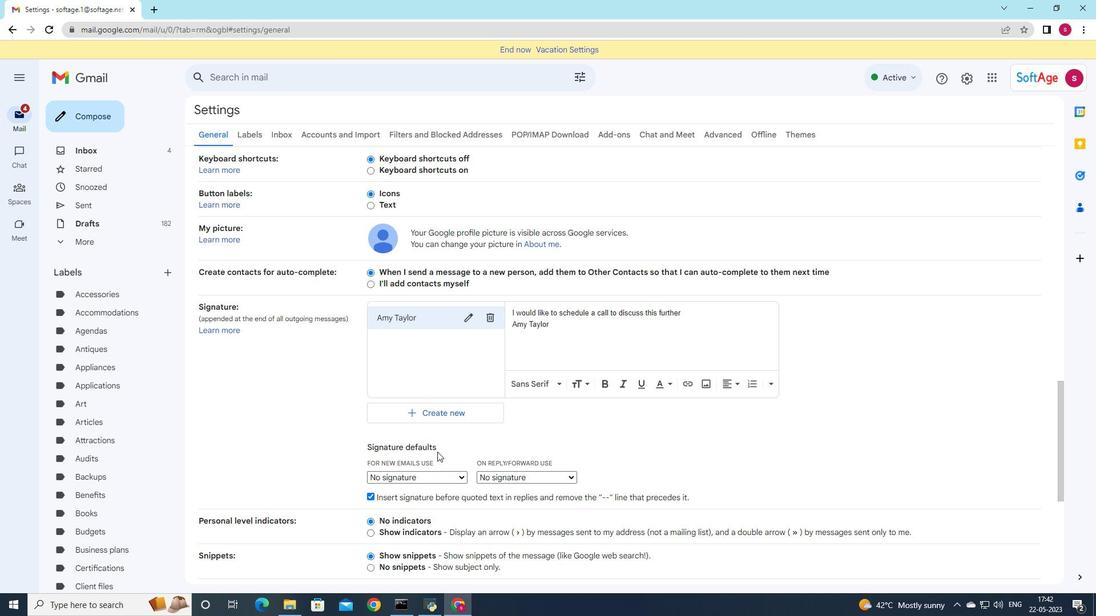 
Action: Mouse scrolled (437, 450) with delta (0, 0)
Screenshot: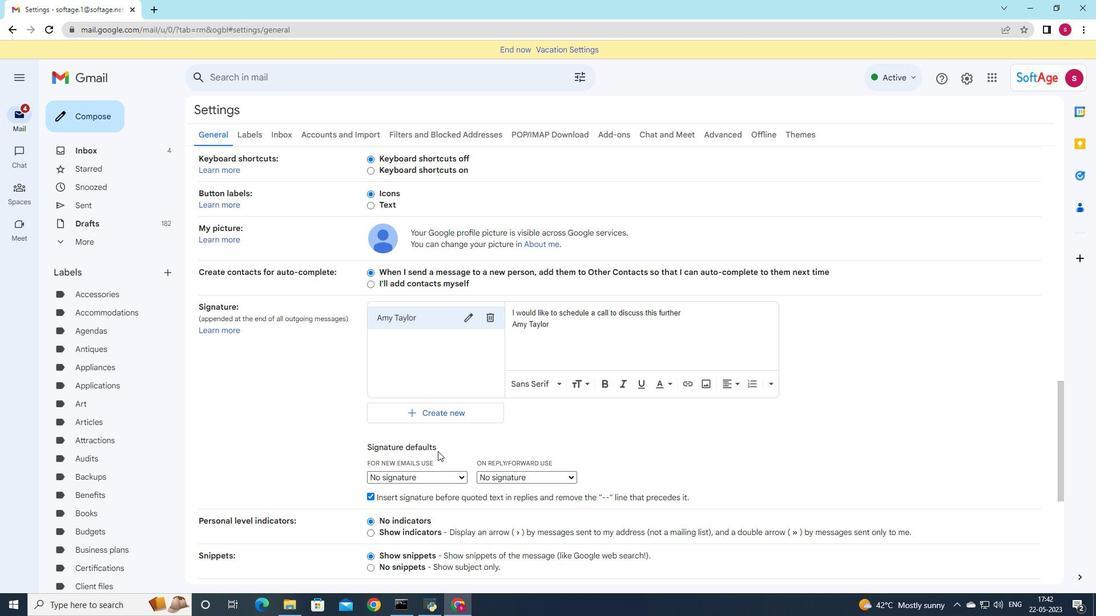 
Action: Mouse moved to (447, 362)
Screenshot: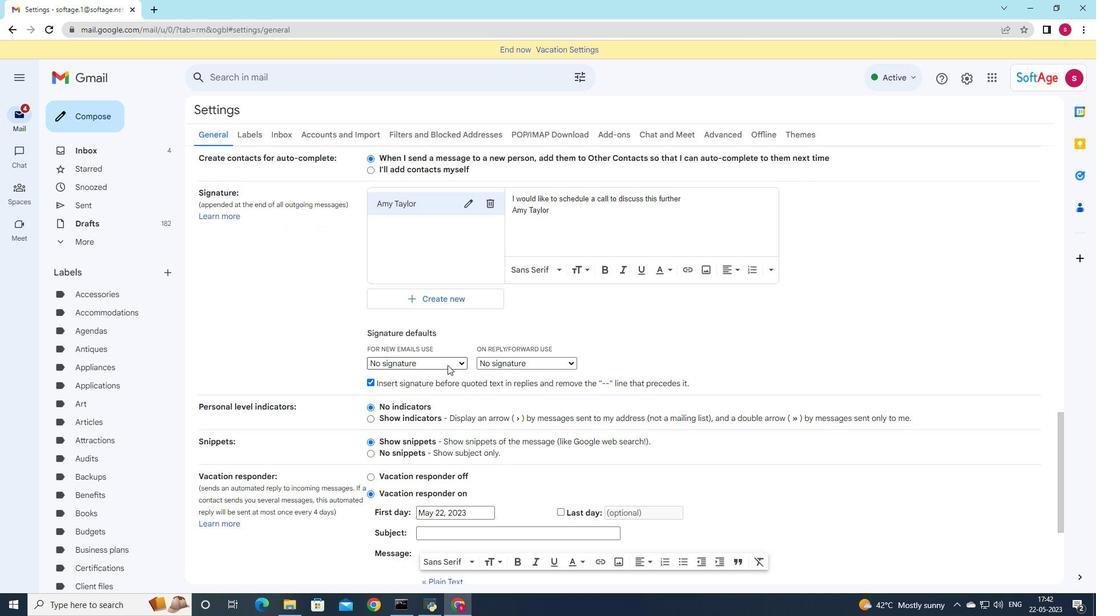 
Action: Mouse pressed left at (447, 362)
Screenshot: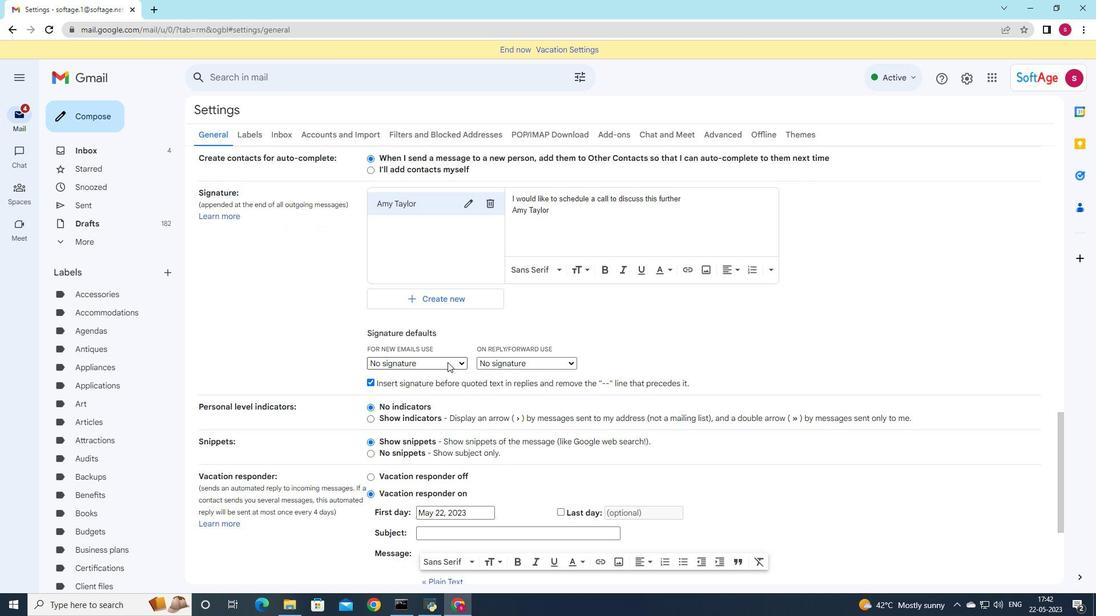 
Action: Mouse moved to (440, 393)
Screenshot: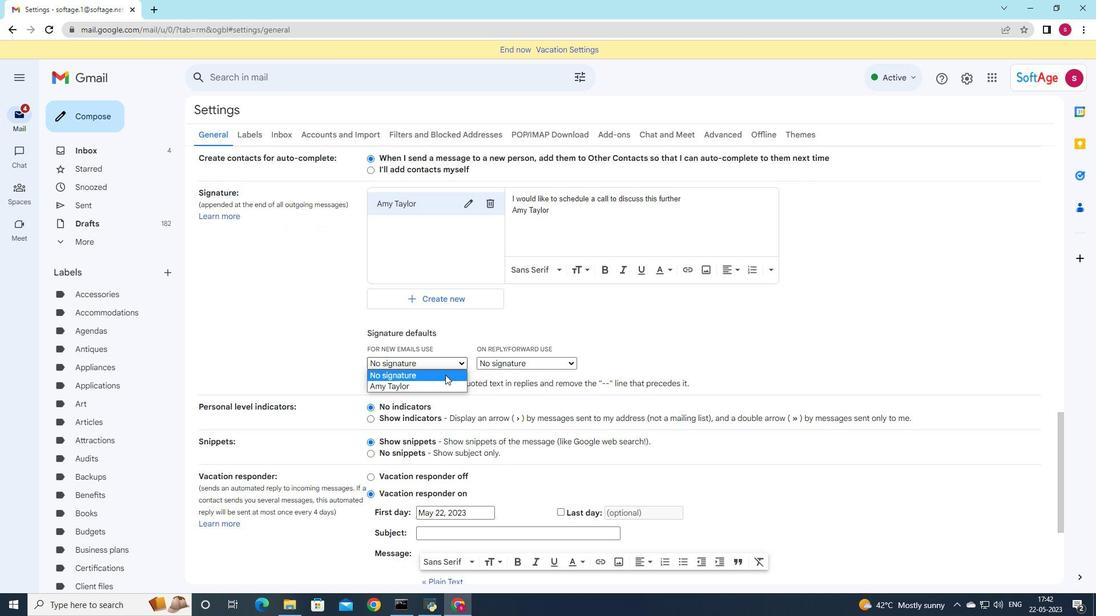 
Action: Mouse pressed left at (440, 393)
Screenshot: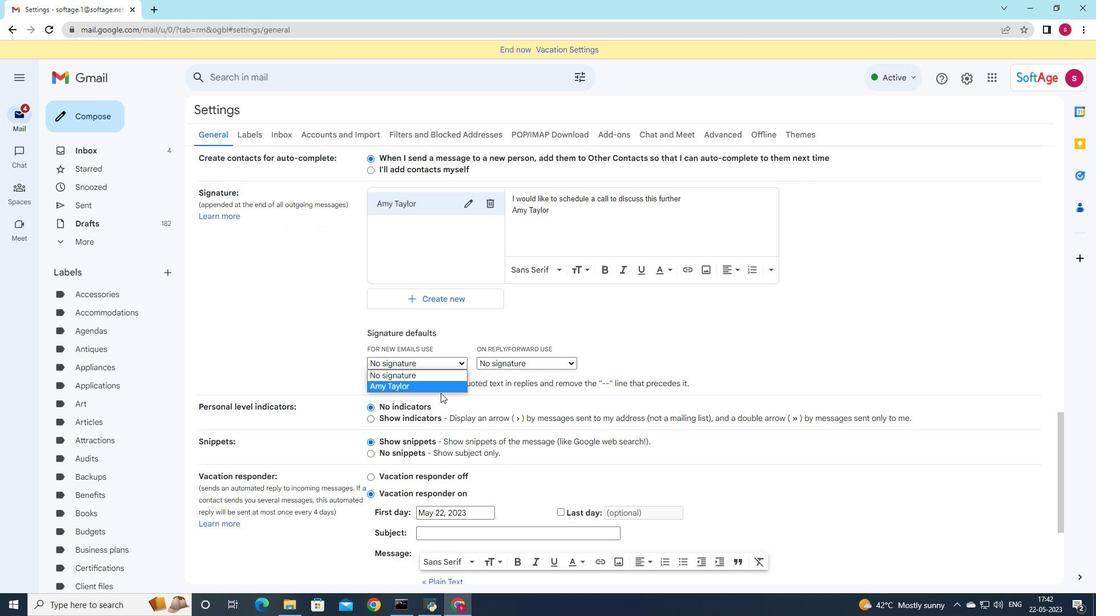 
Action: Mouse moved to (458, 362)
Screenshot: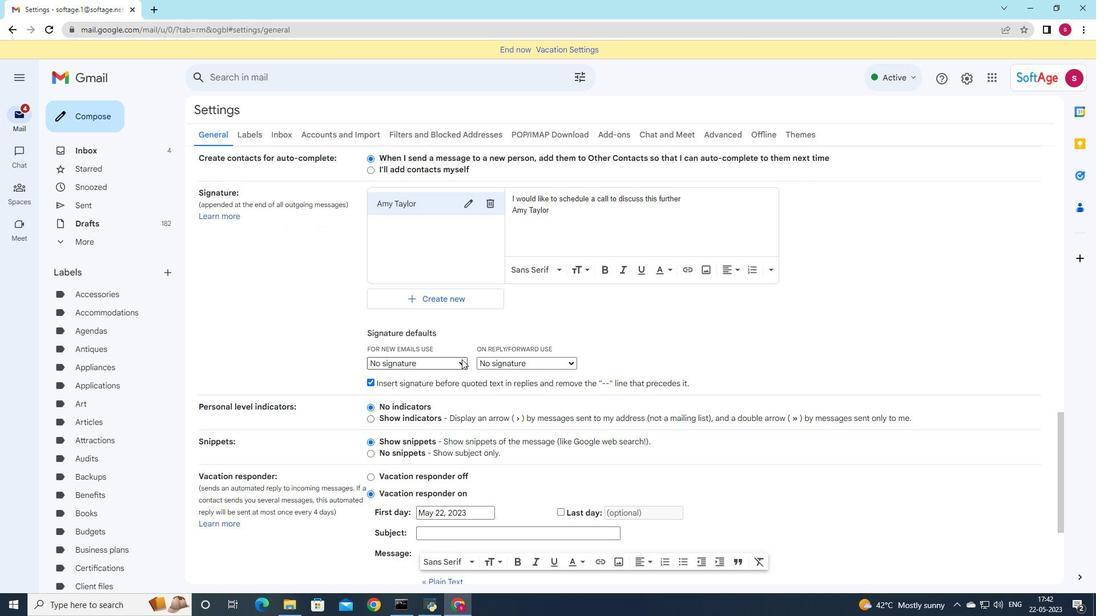 
Action: Mouse pressed left at (458, 362)
Screenshot: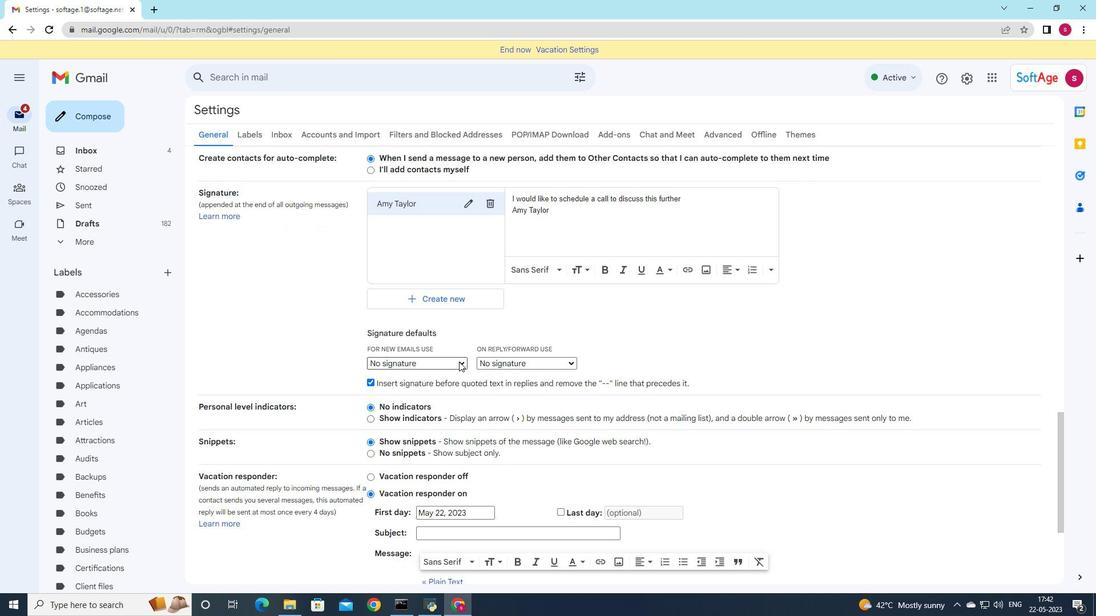
Action: Mouse moved to (456, 385)
Screenshot: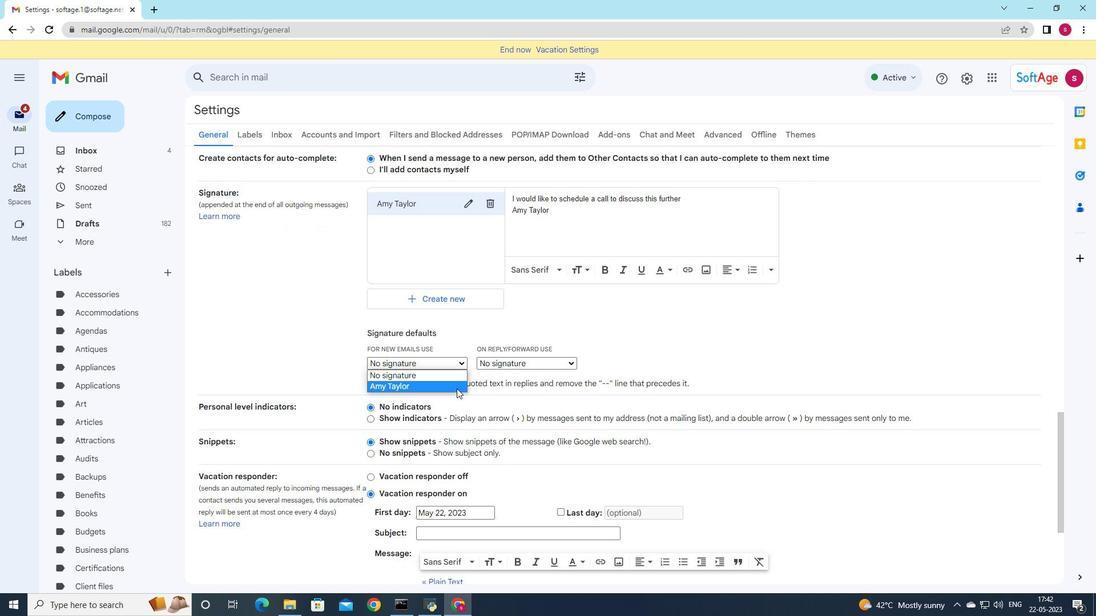 
Action: Mouse pressed left at (456, 385)
Screenshot: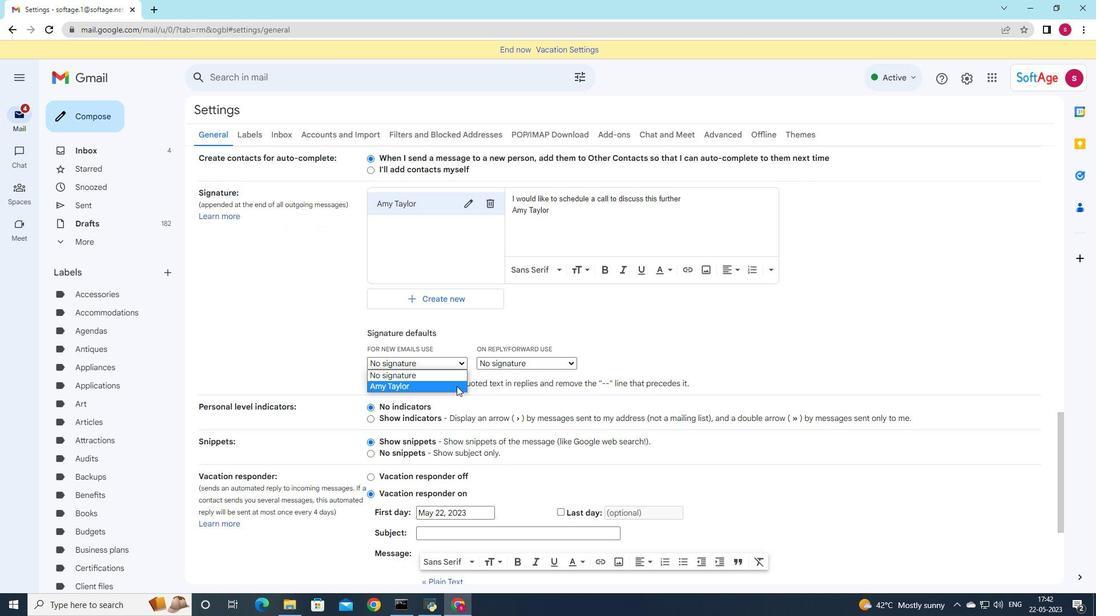 
Action: Mouse moved to (488, 367)
Screenshot: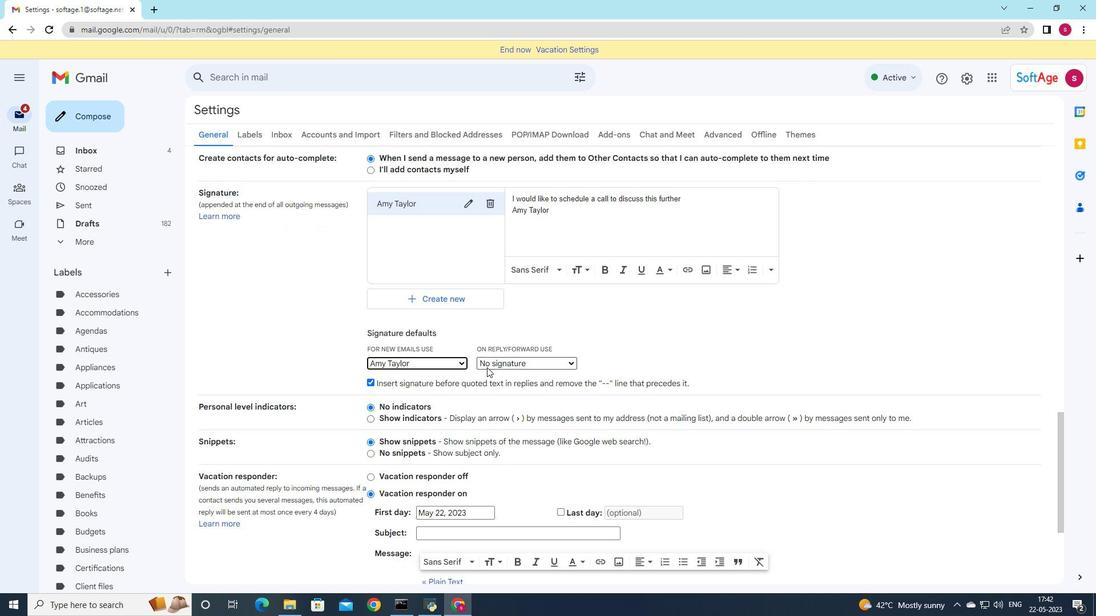 
Action: Mouse pressed left at (488, 367)
Screenshot: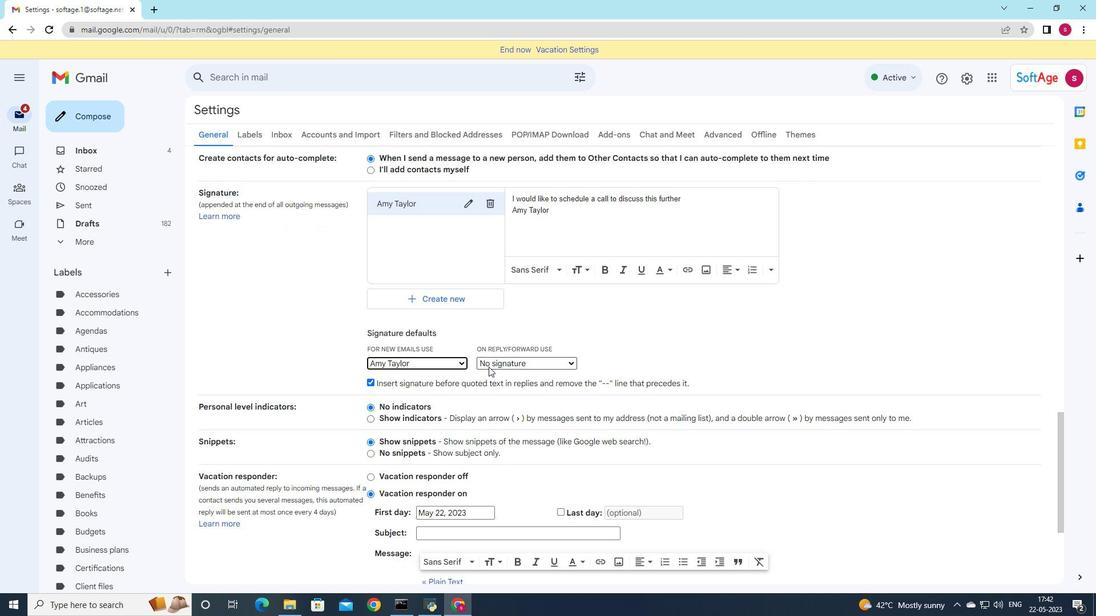 
Action: Mouse moved to (490, 384)
Screenshot: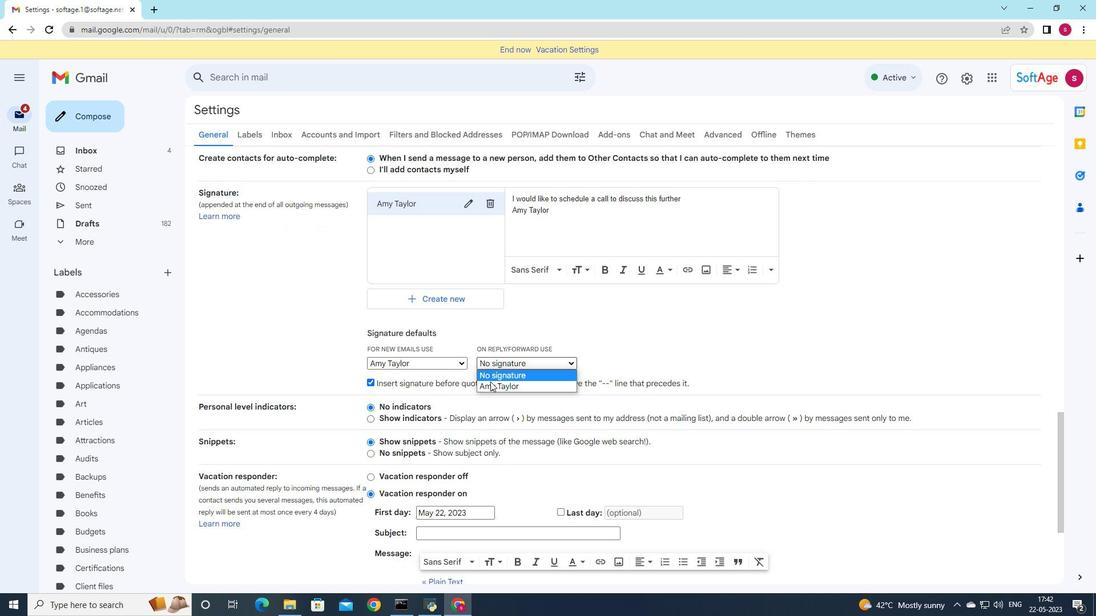 
Action: Mouse pressed left at (490, 384)
Screenshot: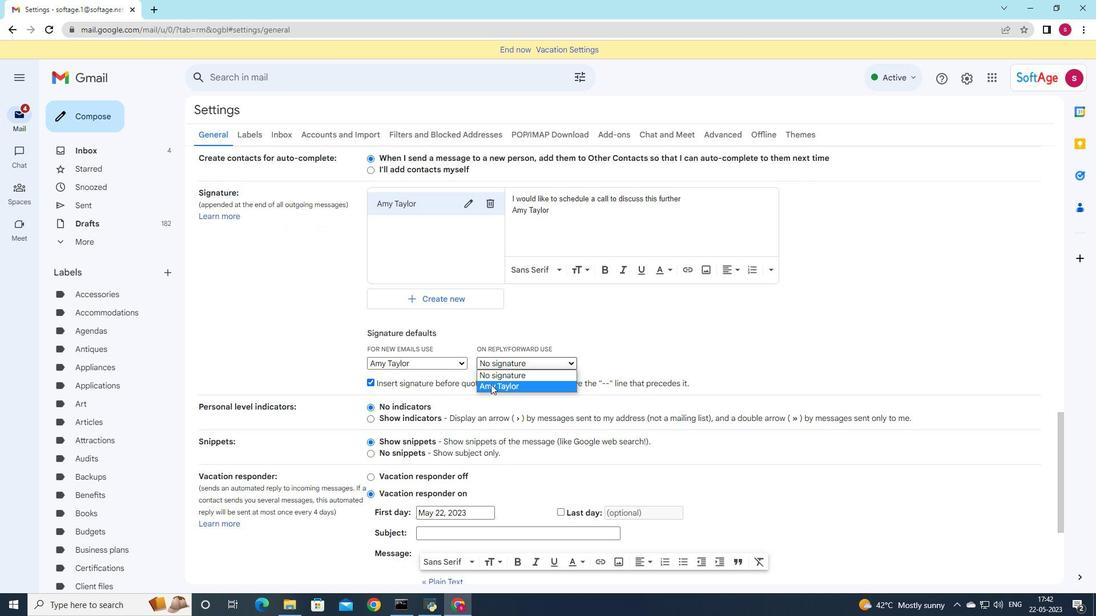 
Action: Mouse moved to (474, 379)
Screenshot: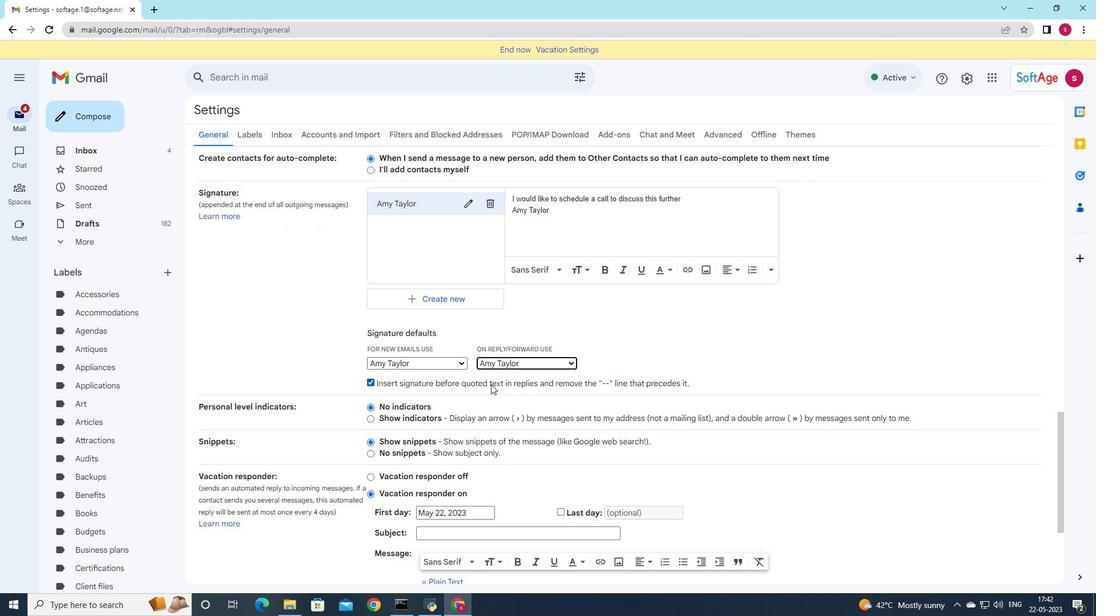 
Action: Mouse scrolled (474, 378) with delta (0, 0)
Screenshot: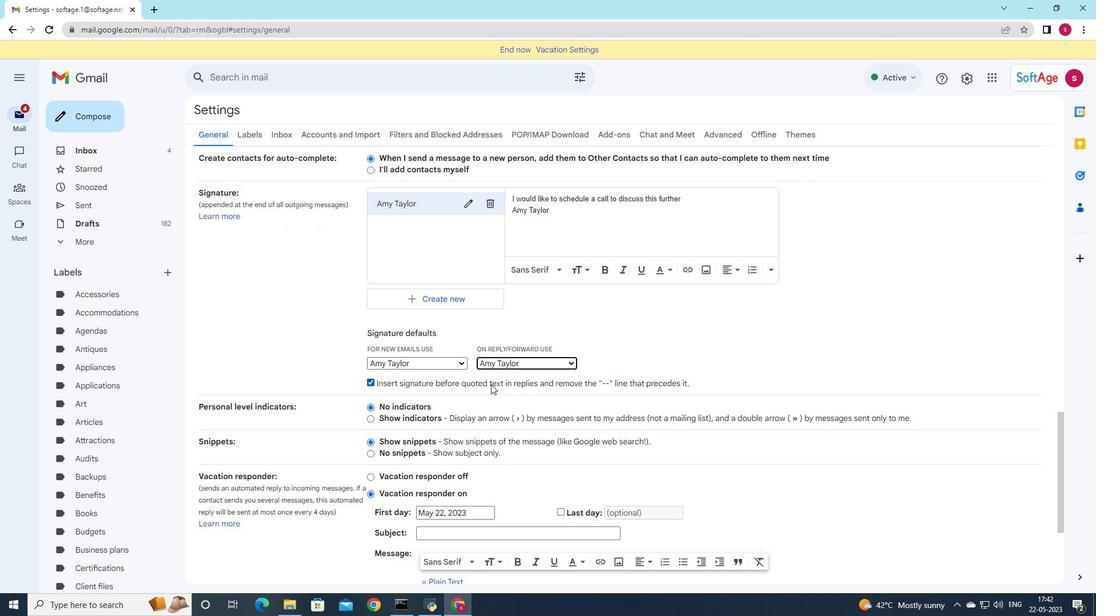 
Action: Mouse scrolled (474, 378) with delta (0, 0)
Screenshot: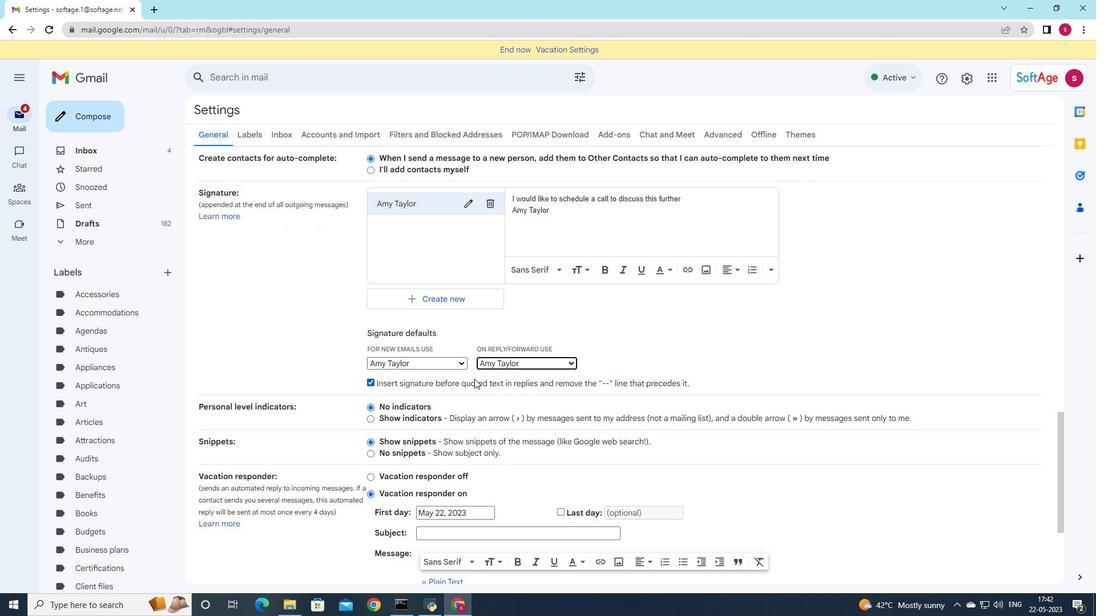 
Action: Mouse scrolled (474, 378) with delta (0, 0)
Screenshot: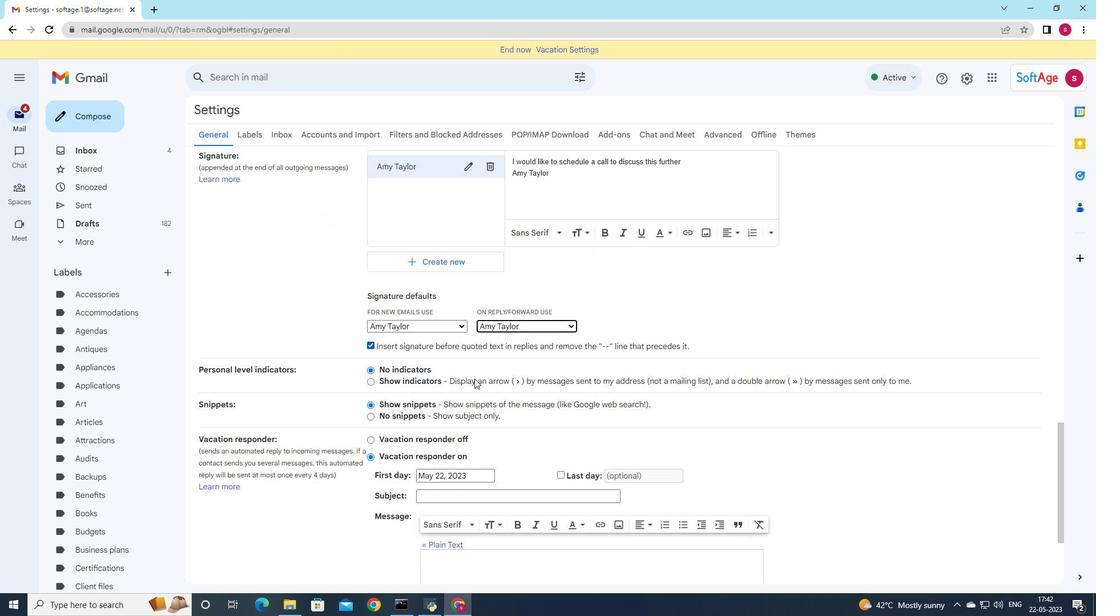 
Action: Mouse scrolled (474, 378) with delta (0, 0)
Screenshot: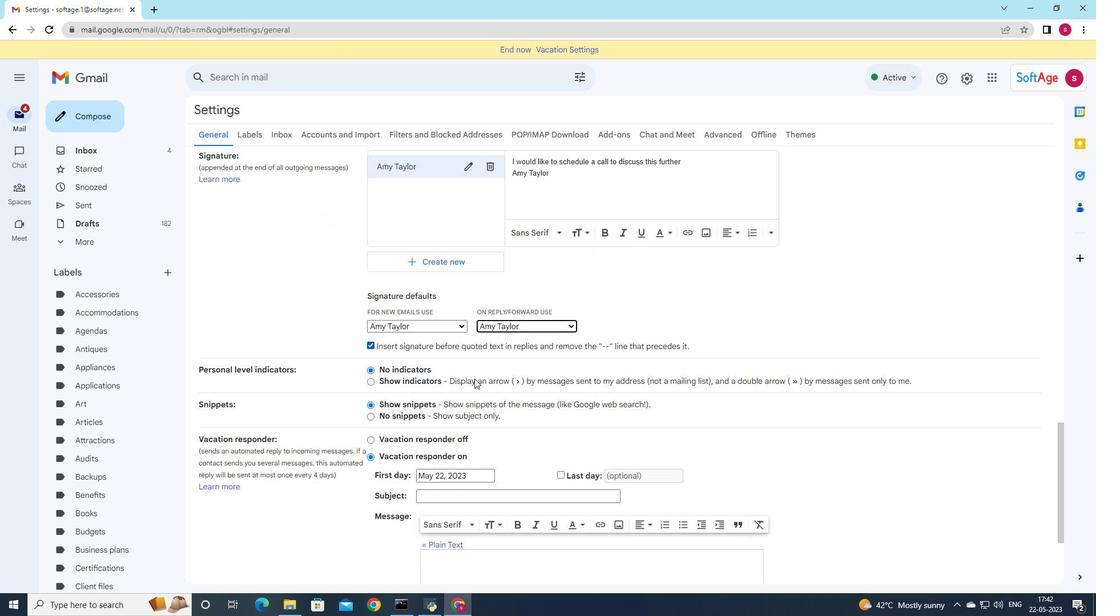
Action: Mouse moved to (473, 379)
Screenshot: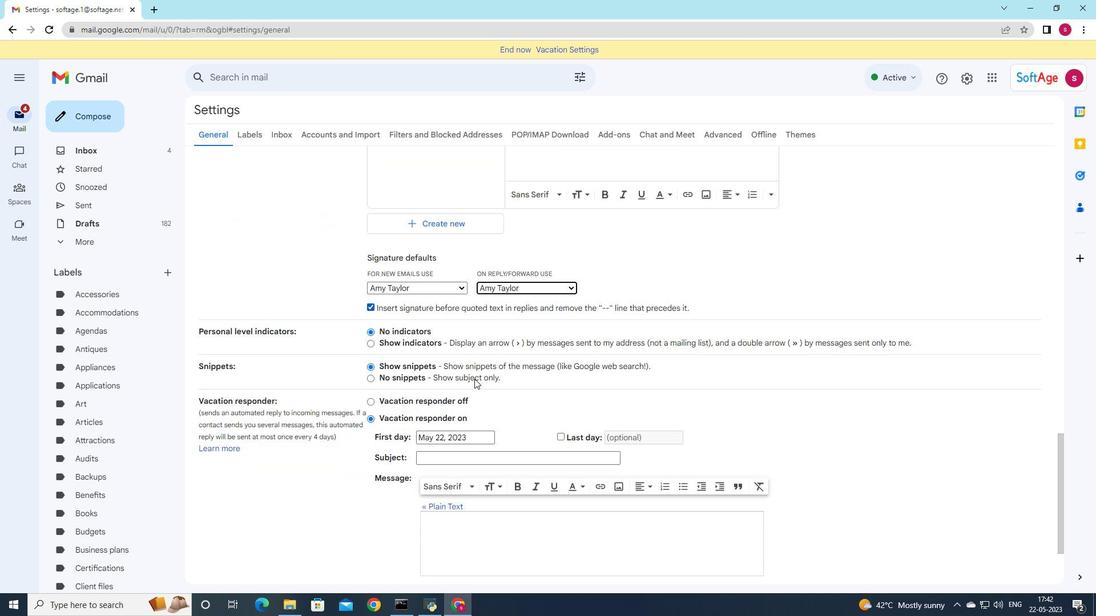 
Action: Mouse scrolled (473, 378) with delta (0, 0)
Screenshot: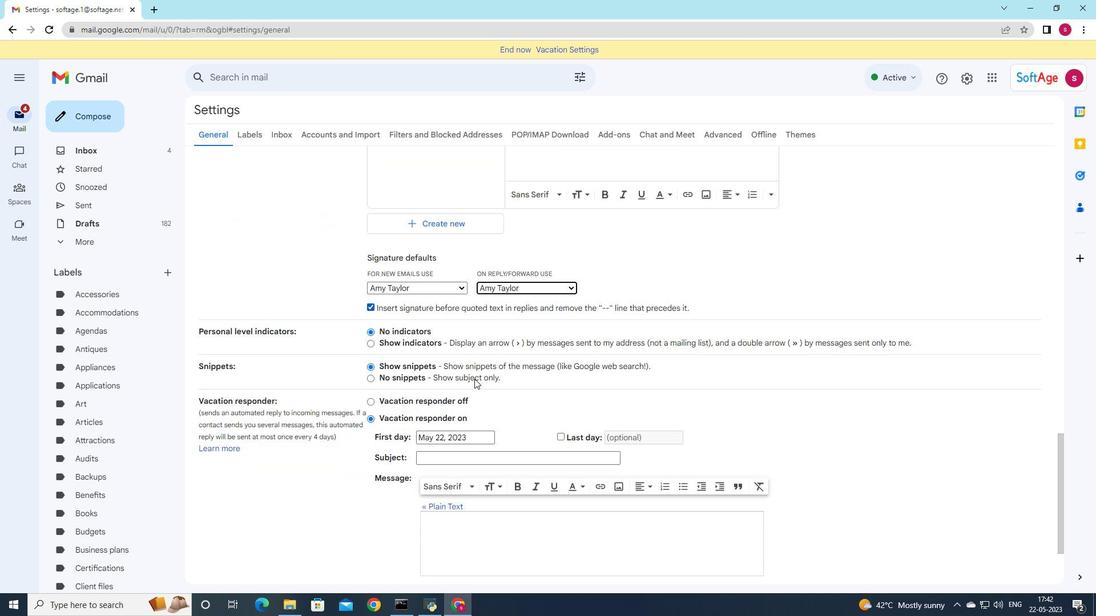 
Action: Mouse moved to (473, 381)
Screenshot: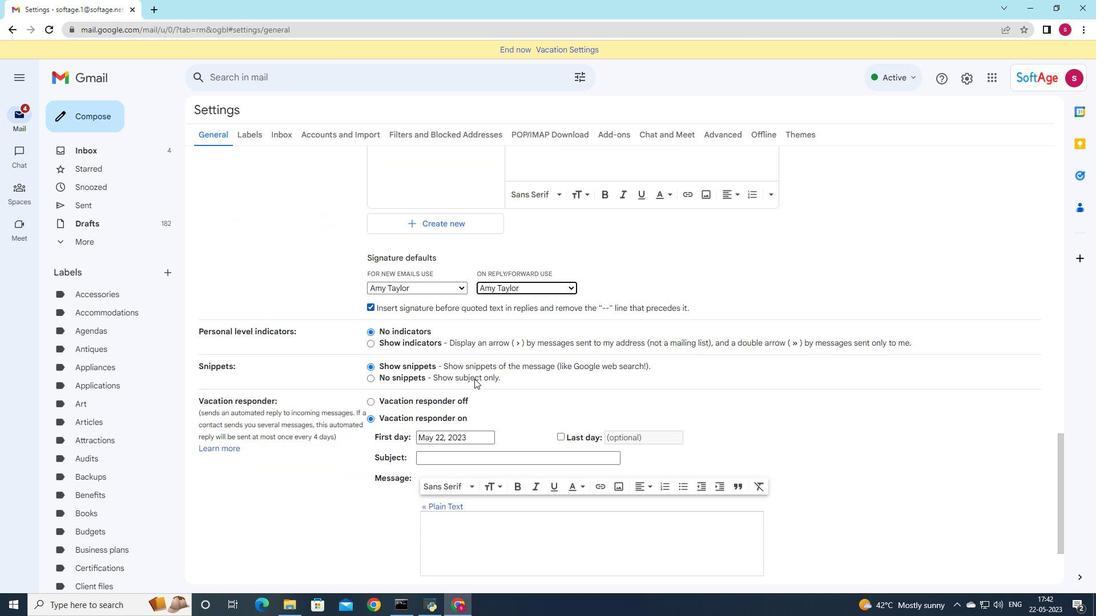 
Action: Mouse scrolled (473, 381) with delta (0, 0)
Screenshot: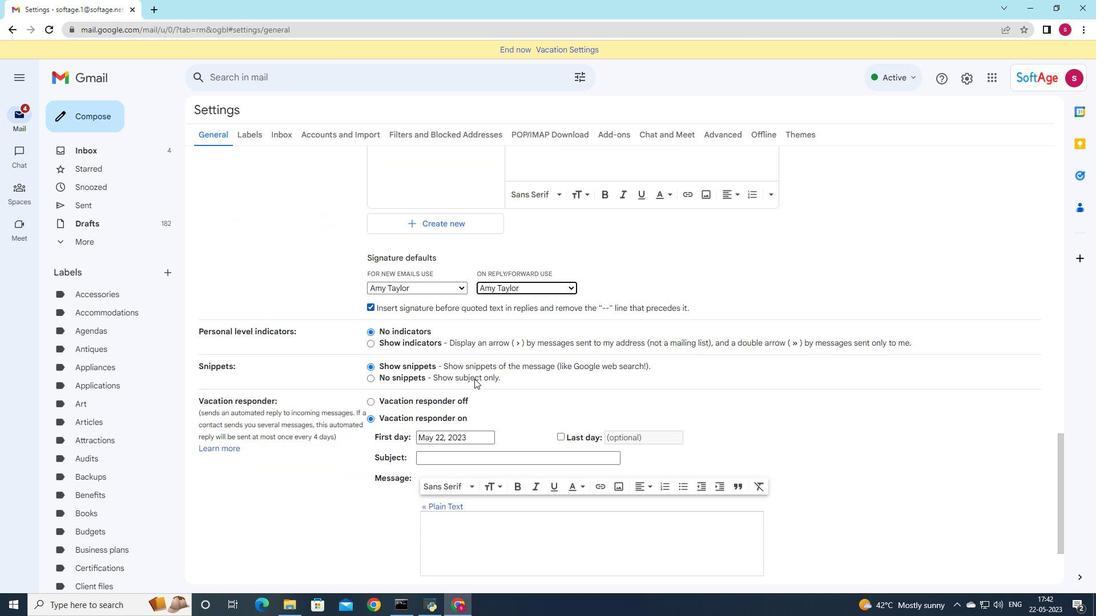 
Action: Mouse moved to (476, 392)
Screenshot: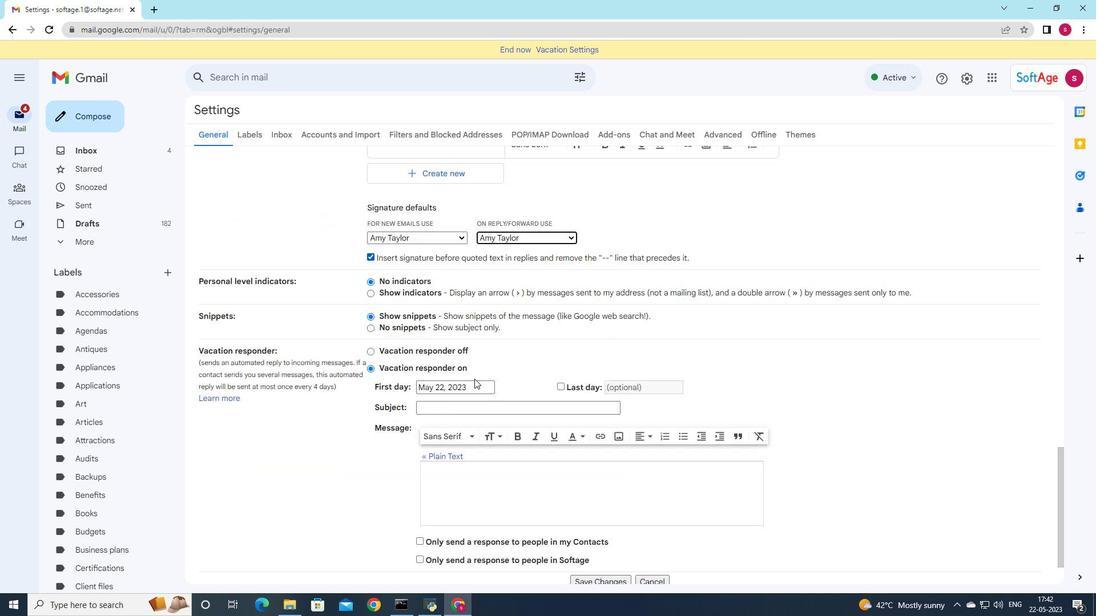 
Action: Mouse scrolled (476, 391) with delta (0, 0)
Screenshot: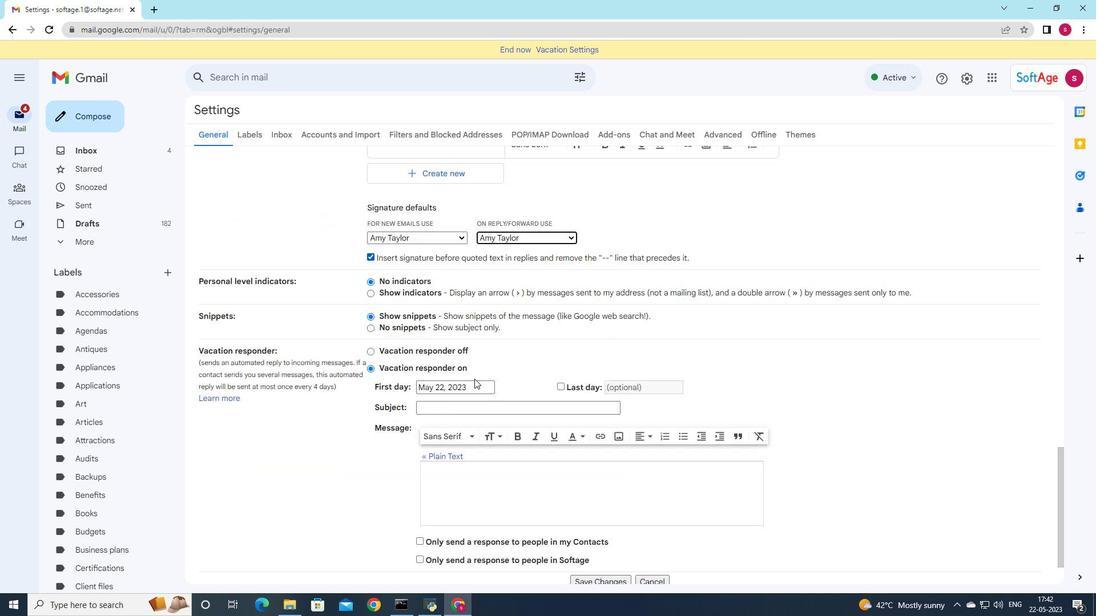 
Action: Mouse moved to (610, 521)
Screenshot: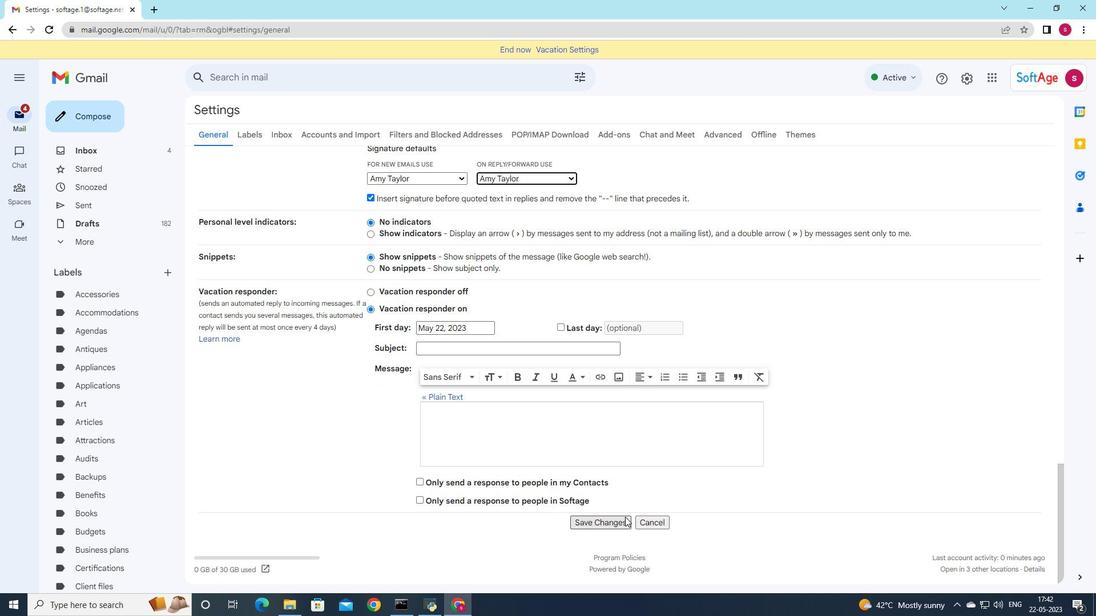 
Action: Mouse pressed left at (610, 521)
Screenshot: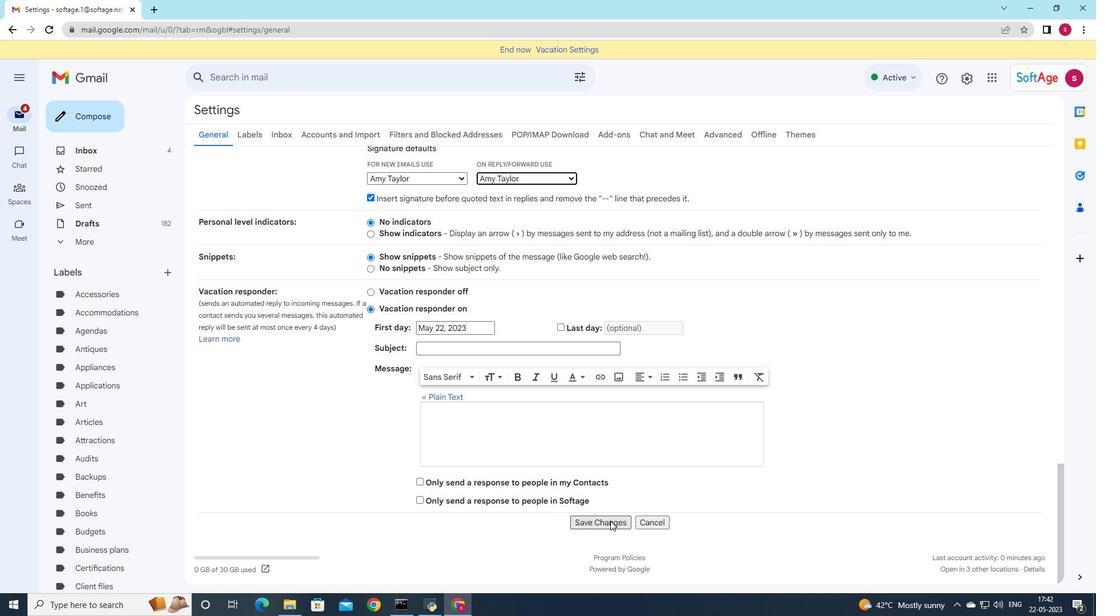 
Action: Mouse moved to (97, 123)
Screenshot: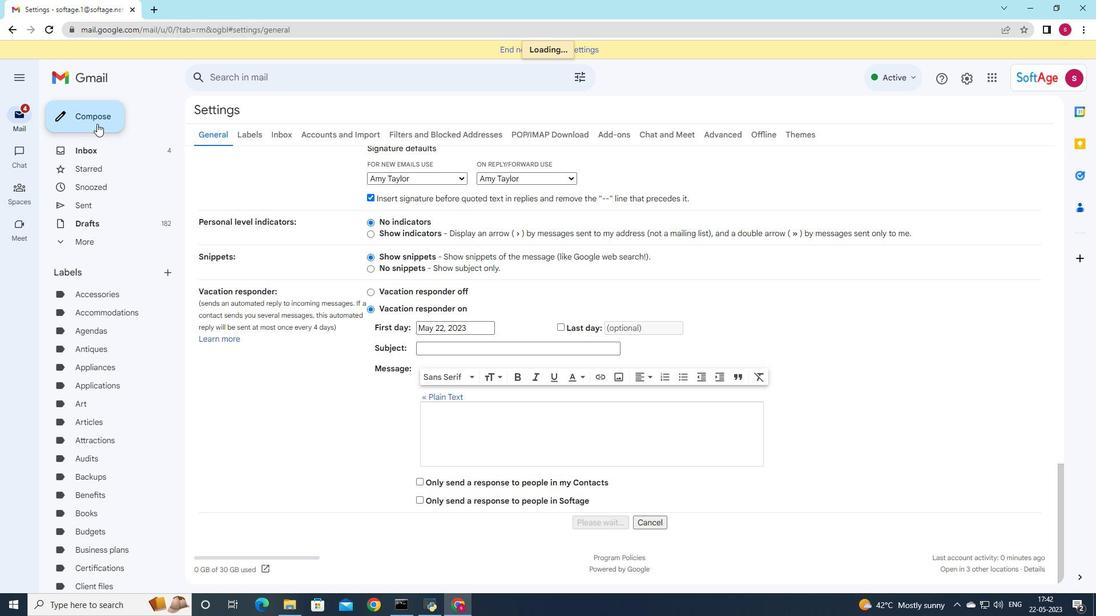 
Action: Mouse pressed left at (97, 123)
Screenshot: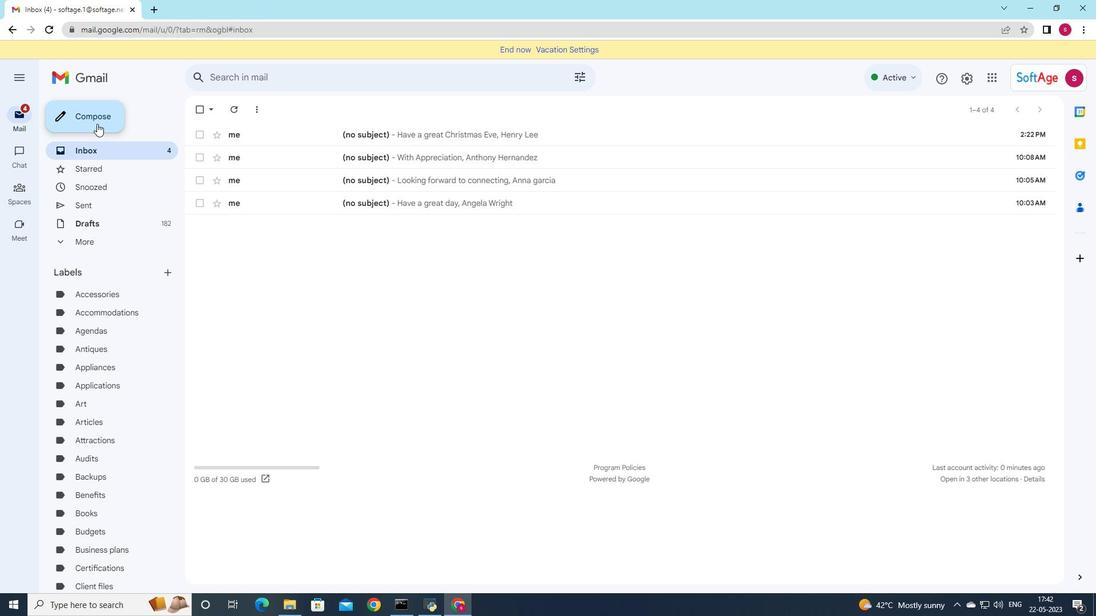 
Action: Mouse moved to (758, 294)
Screenshot: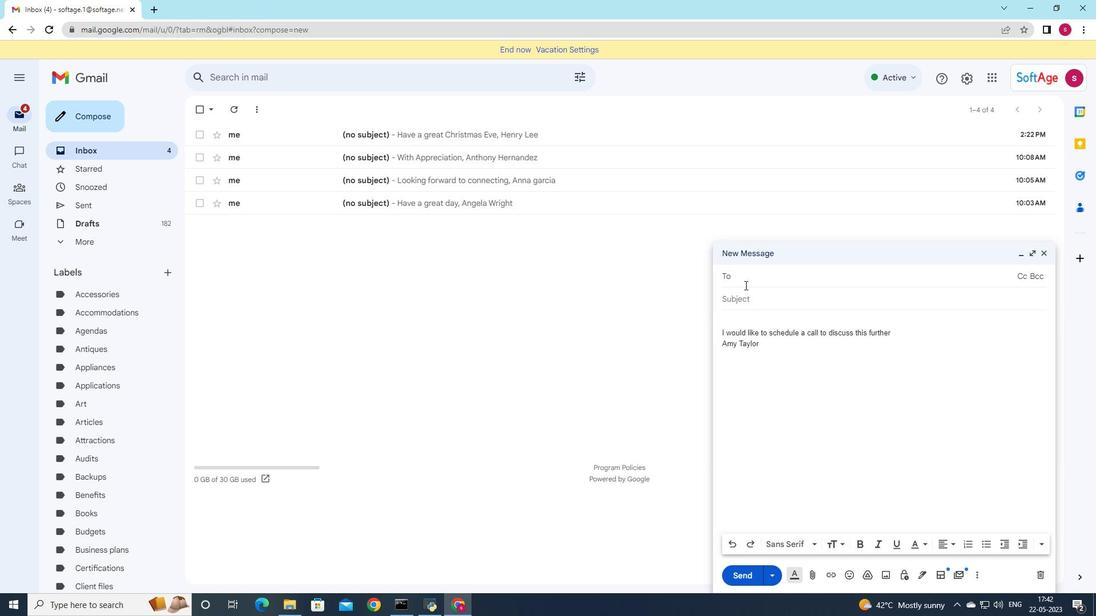 
Action: Mouse pressed left at (758, 294)
Screenshot: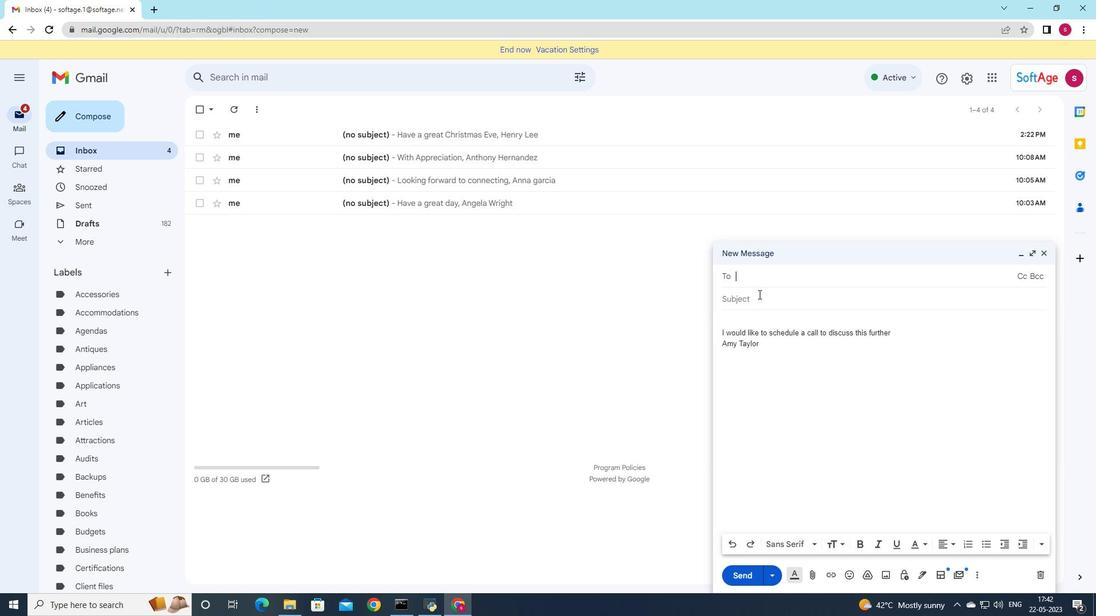 
Action: Mouse moved to (760, 339)
Screenshot: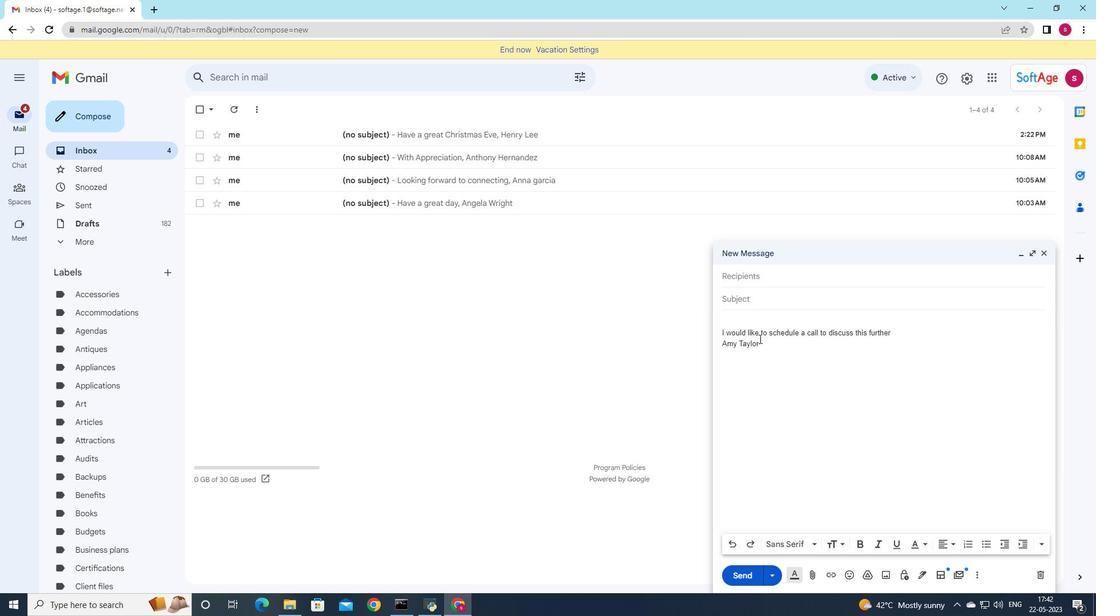 
Action: Key pressed <Key.shift>Question<Key.space>regarding<Key.space>project
Screenshot: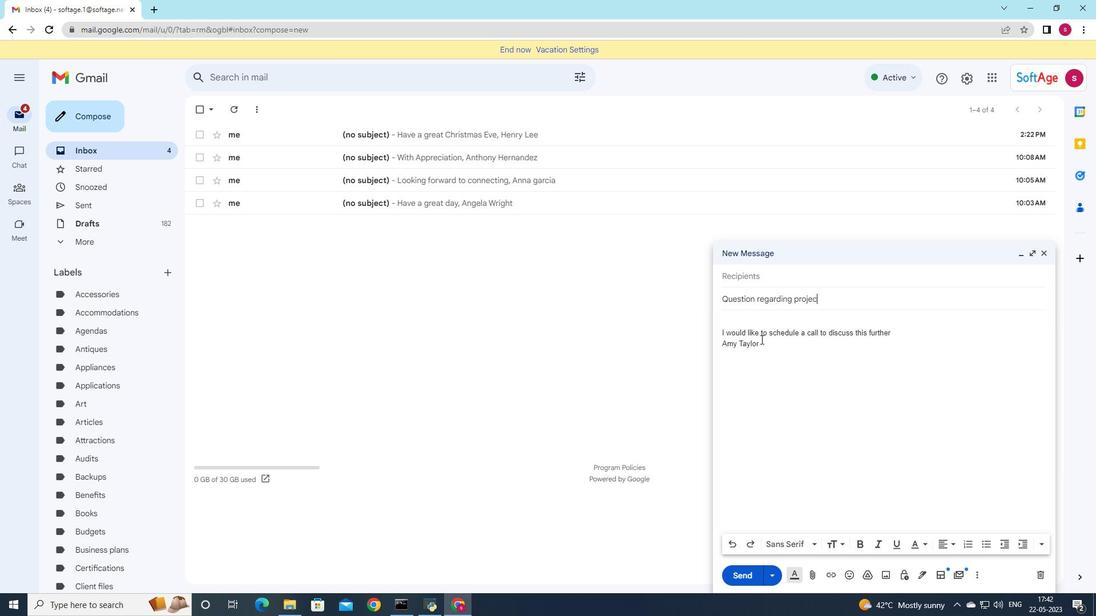 
Action: Mouse moved to (766, 385)
Screenshot: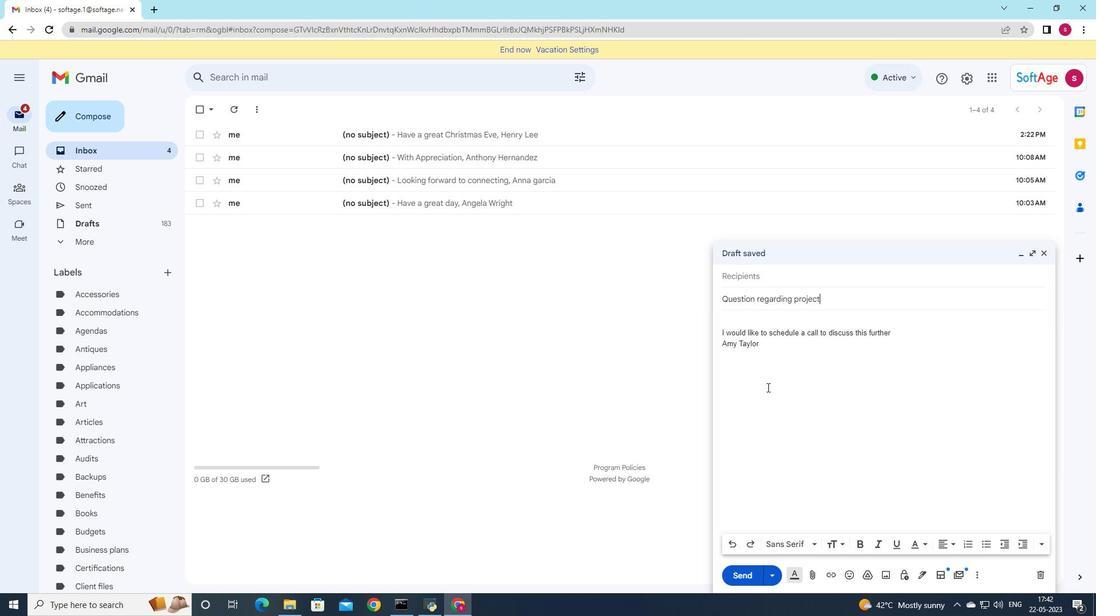 
Action: Mouse scrolled (766, 385) with delta (0, 0)
Screenshot: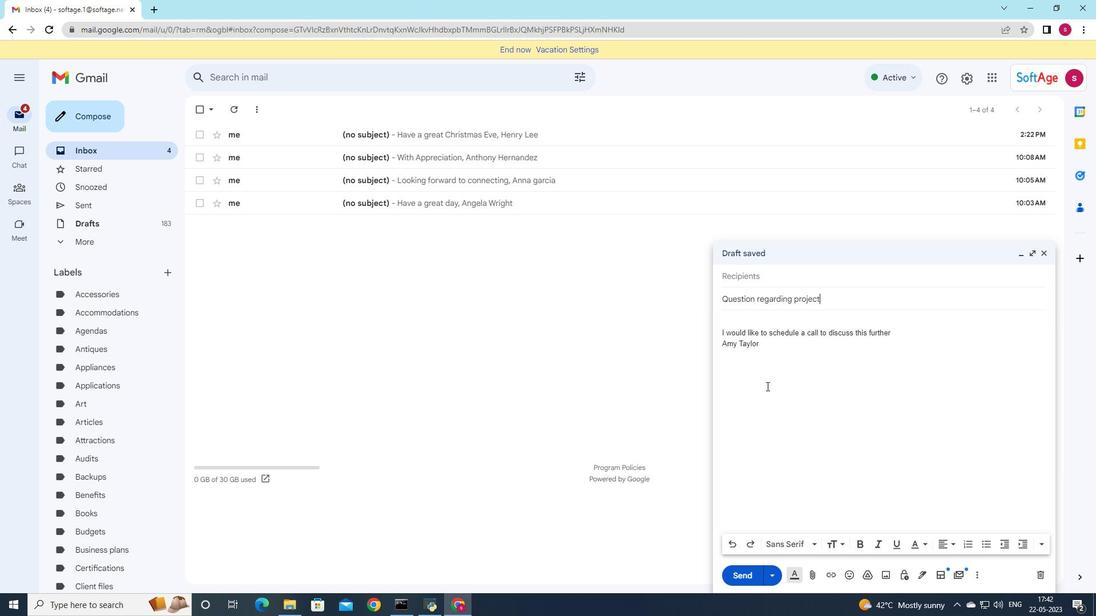 
Action: Mouse scrolled (766, 385) with delta (0, 0)
Screenshot: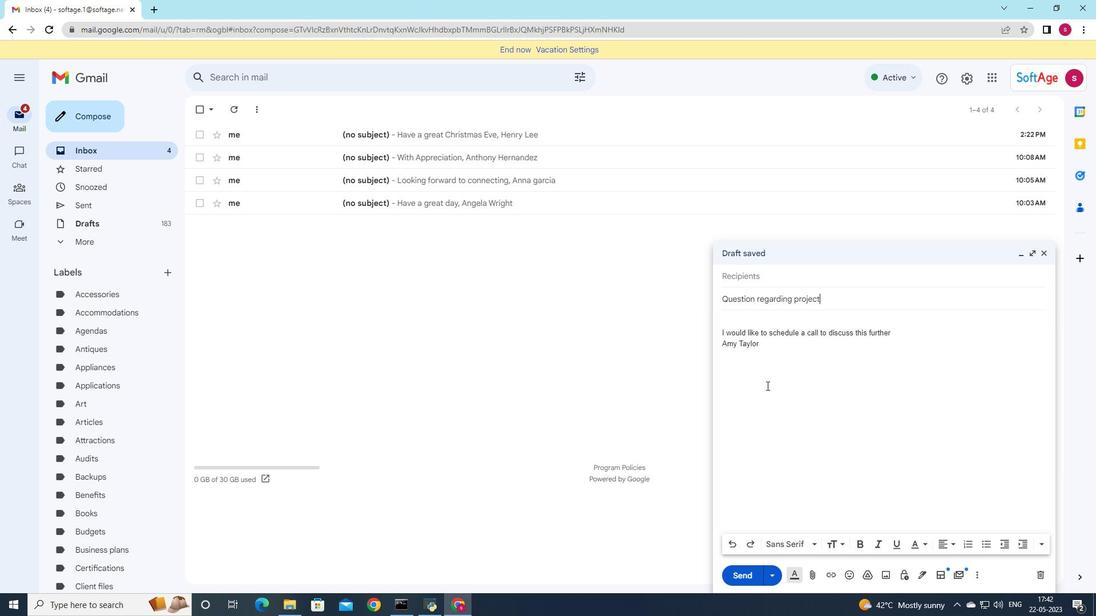 
Action: Mouse moved to (770, 268)
Screenshot: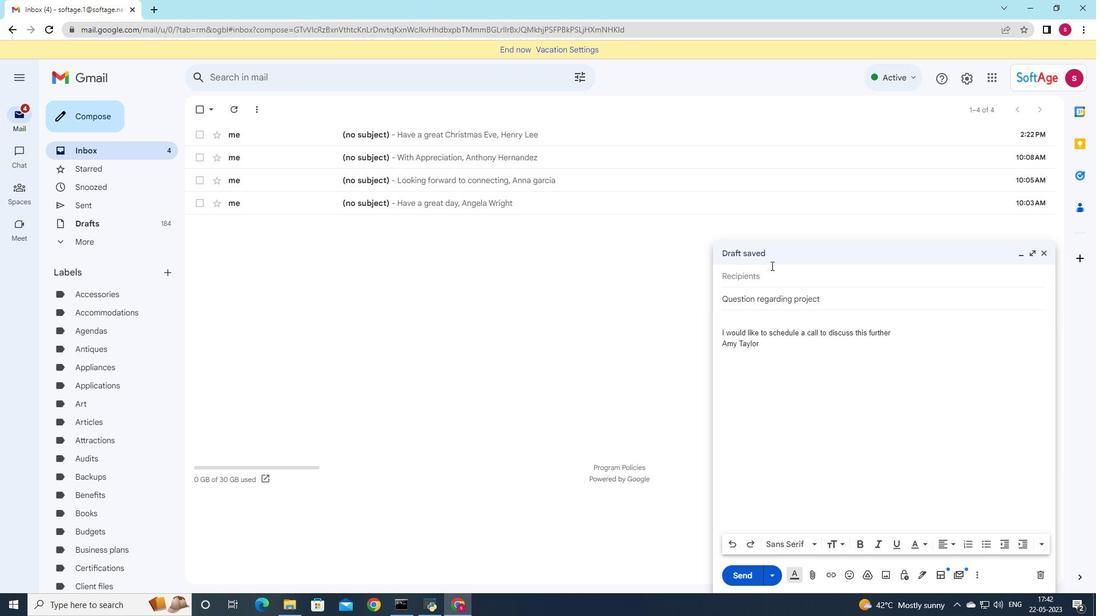 
Action: Mouse pressed left at (770, 268)
Screenshot: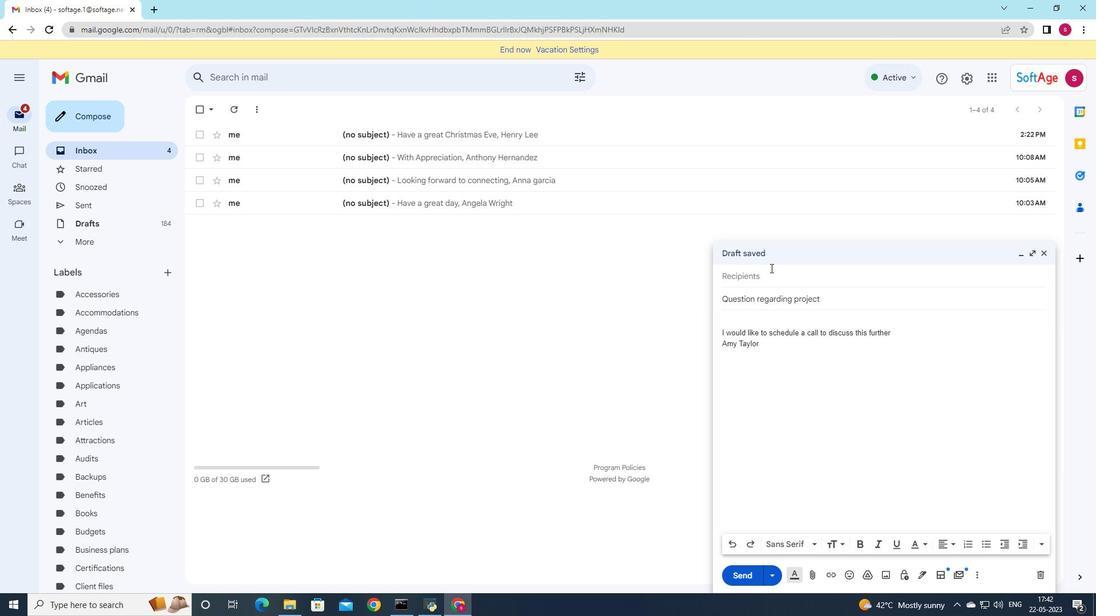 
Action: Mouse moved to (764, 388)
Screenshot: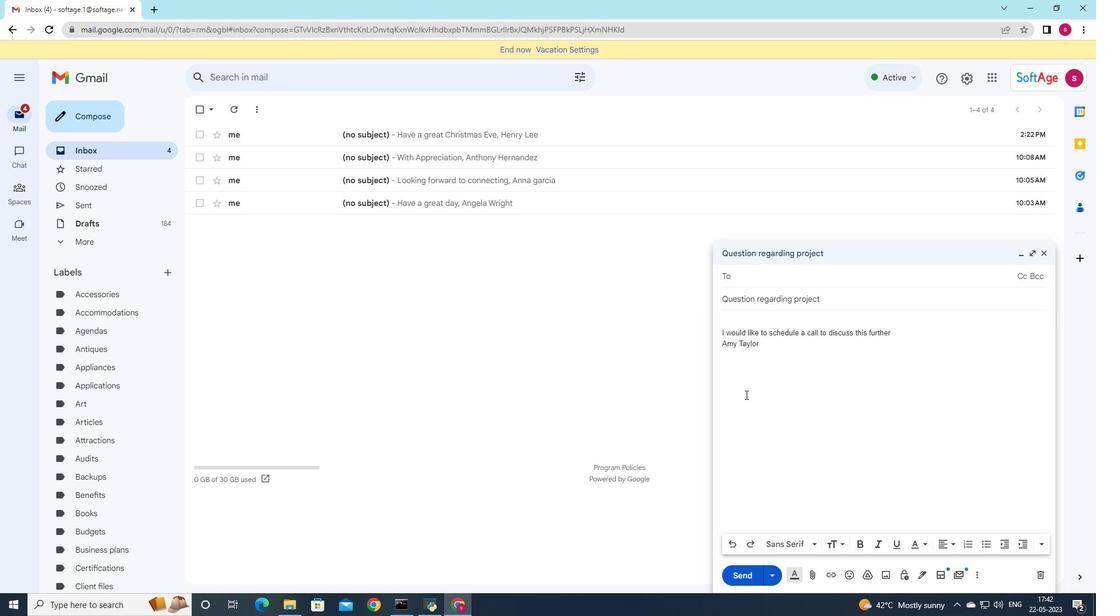 
Action: Key pressed softage.2
Screenshot: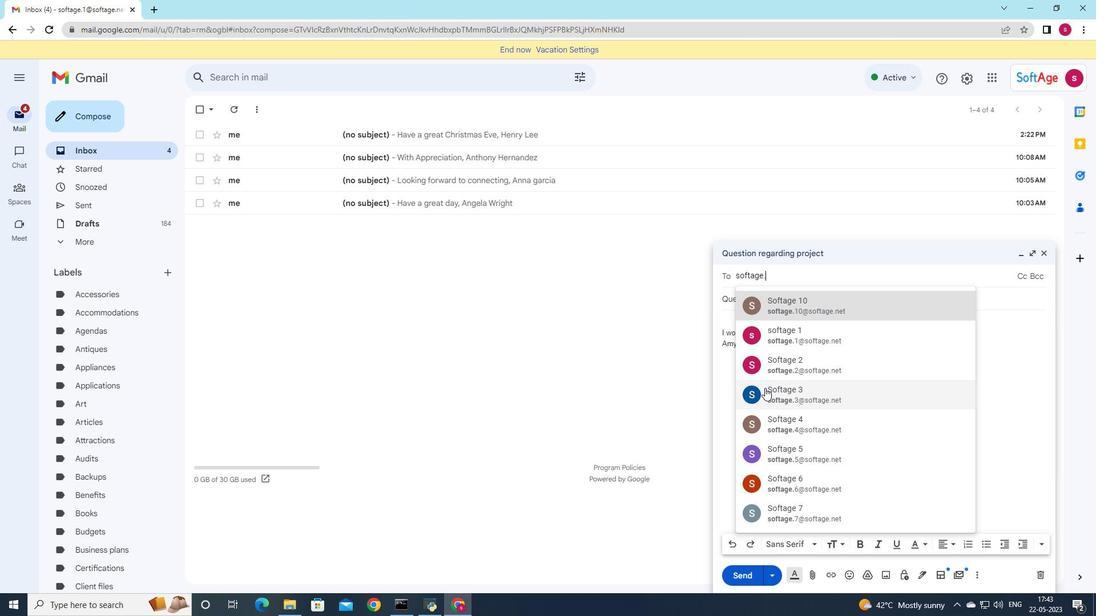 
Action: Mouse moved to (807, 301)
Screenshot: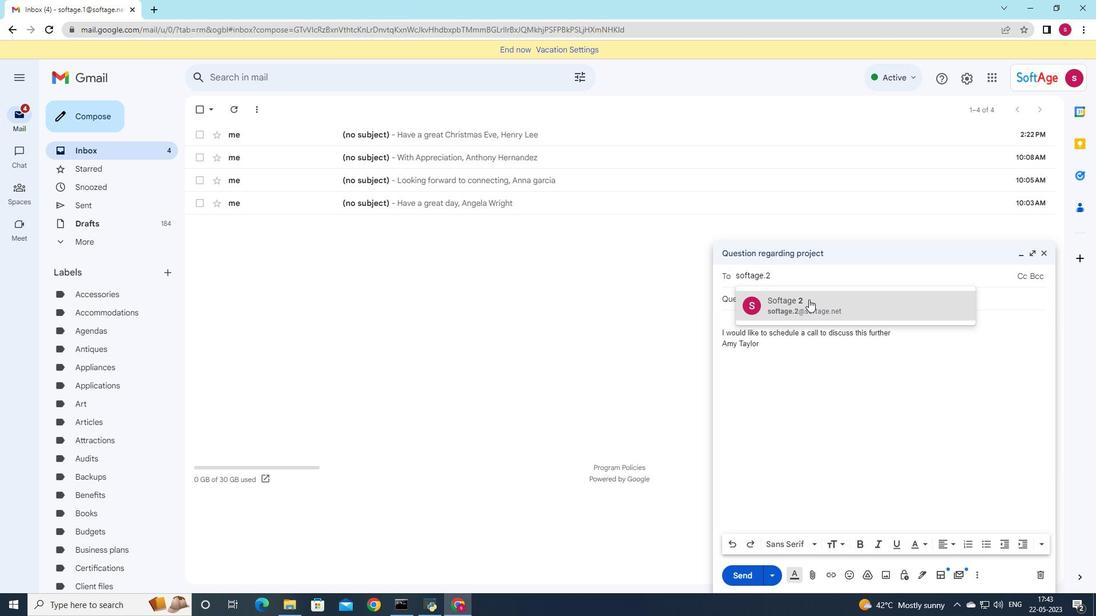 
Action: Mouse pressed left at (807, 301)
Screenshot: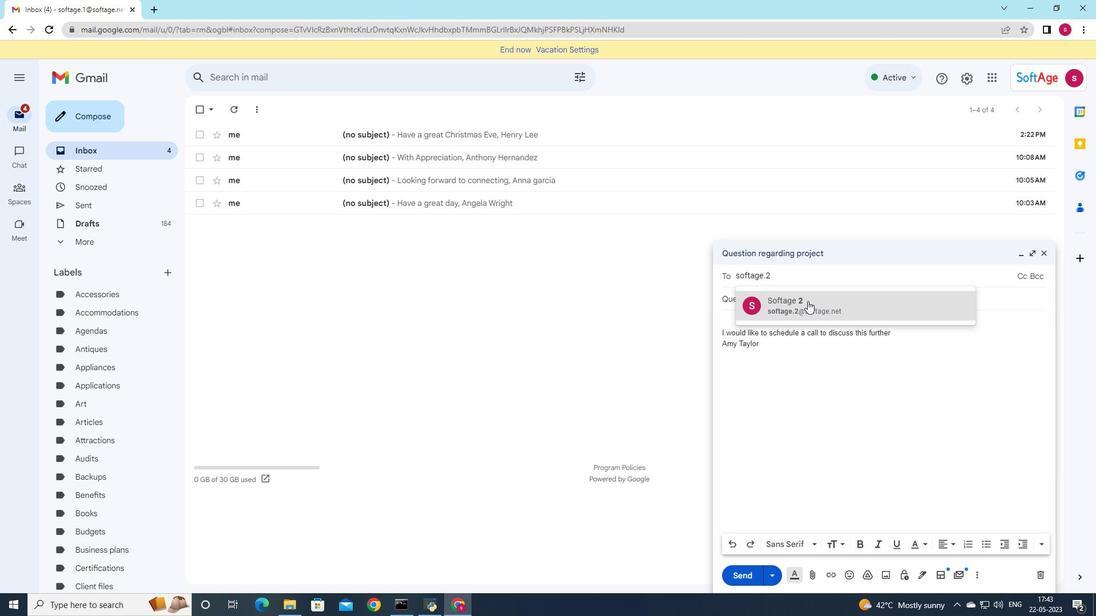 
Action: Mouse moved to (822, 408)
Screenshot: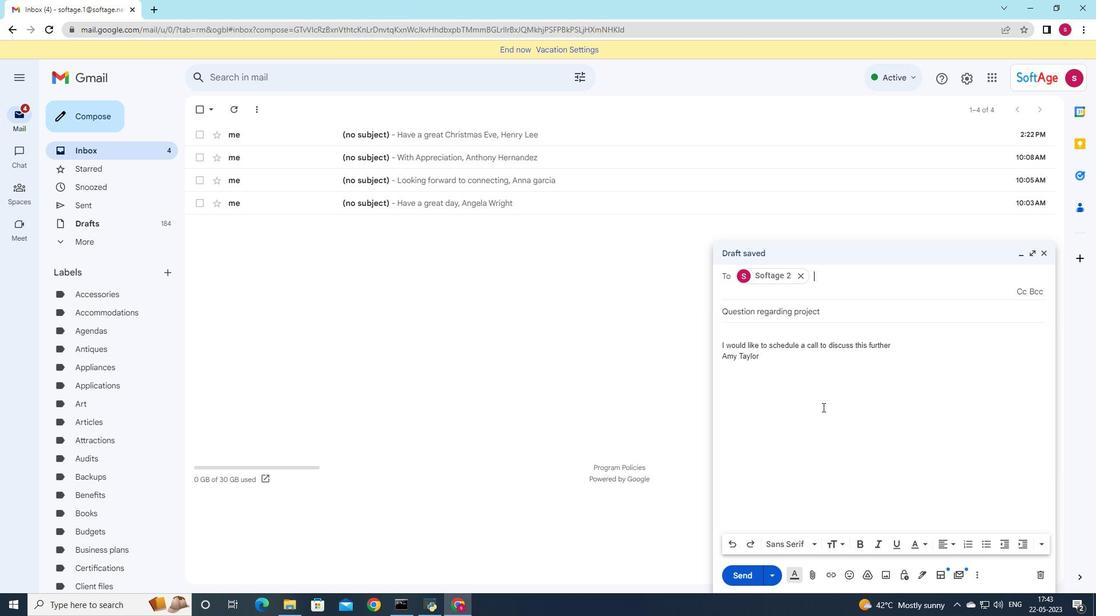 
Action: Mouse scrolled (822, 407) with delta (0, 0)
Screenshot: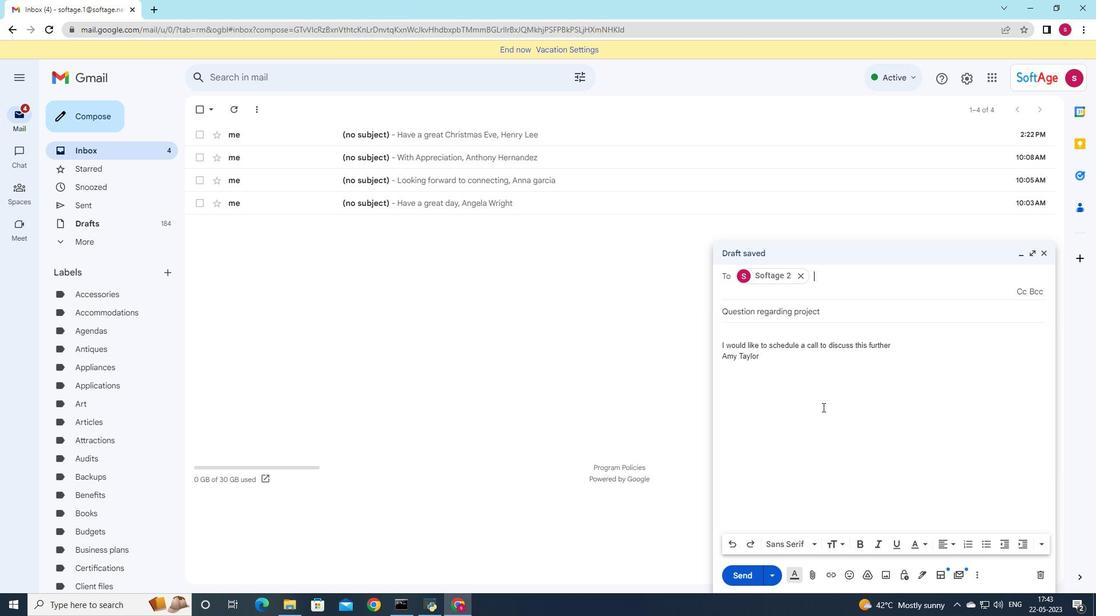 
Action: Mouse moved to (822, 408)
Screenshot: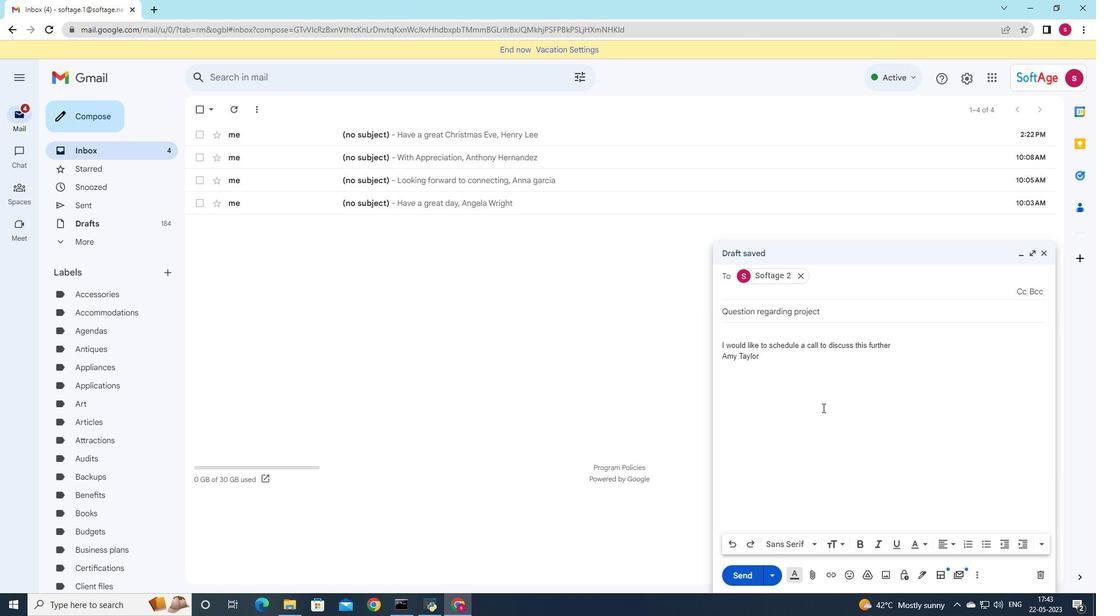 
Action: Mouse scrolled (822, 407) with delta (0, 0)
Screenshot: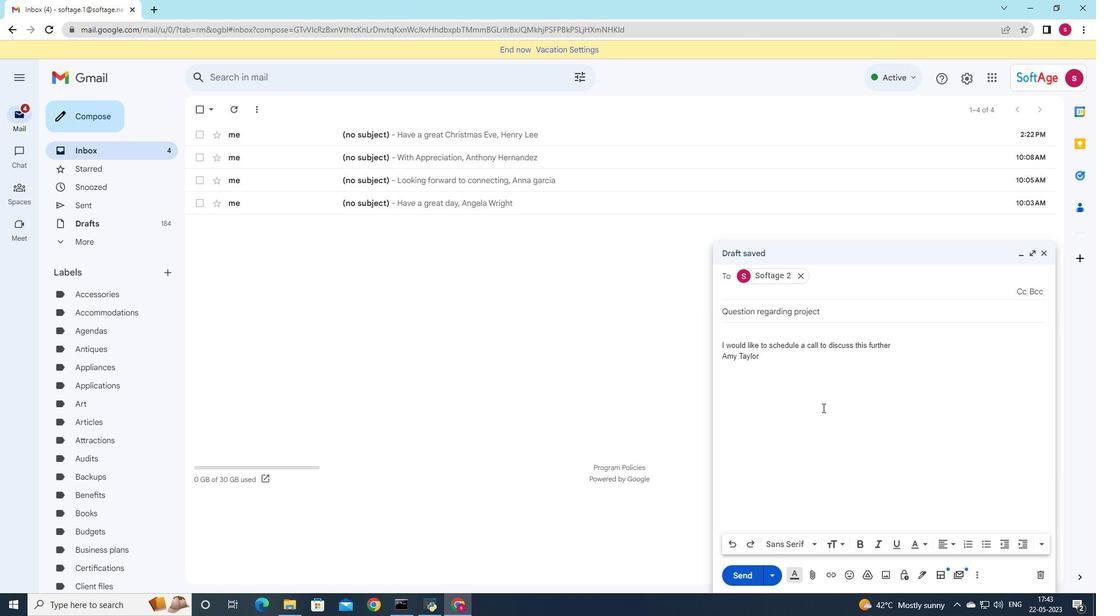 
Action: Mouse moved to (822, 413)
Screenshot: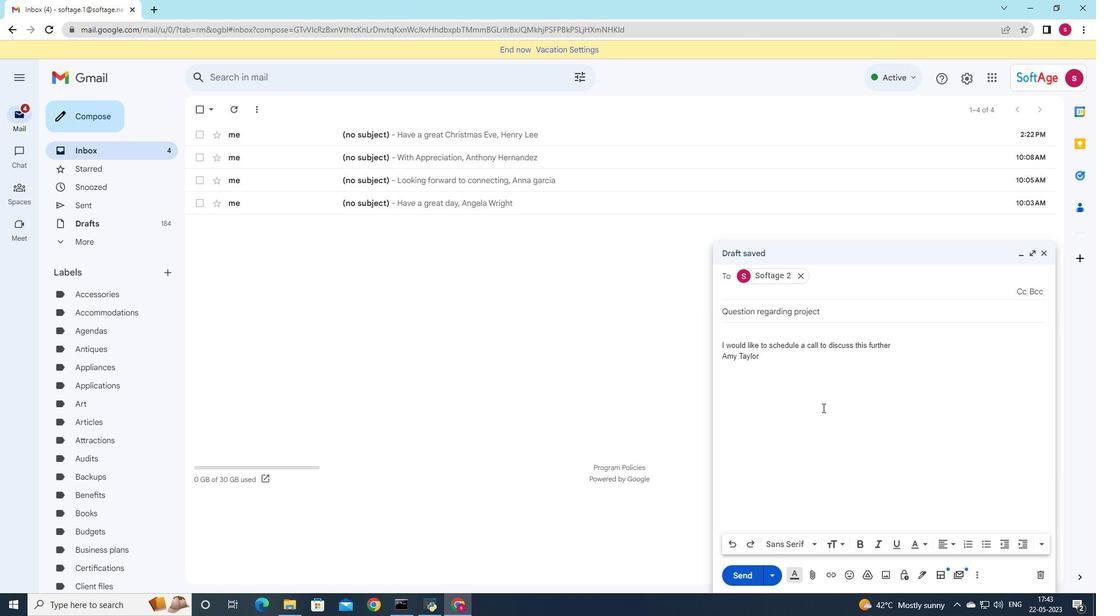 
Action: Mouse scrolled (822, 412) with delta (0, 0)
Screenshot: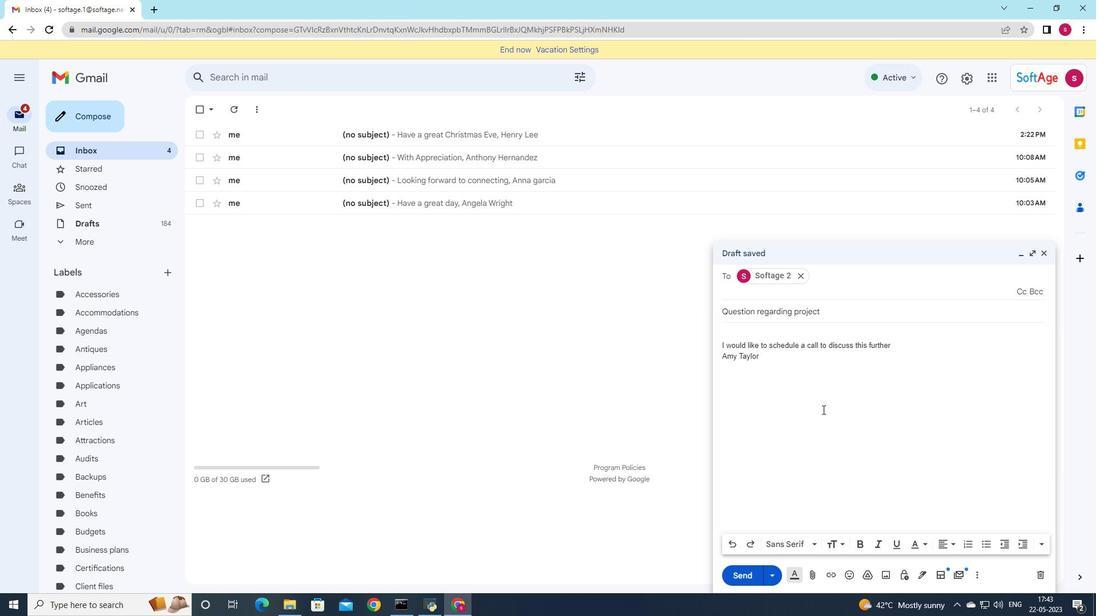 
Action: Mouse moved to (812, 579)
Screenshot: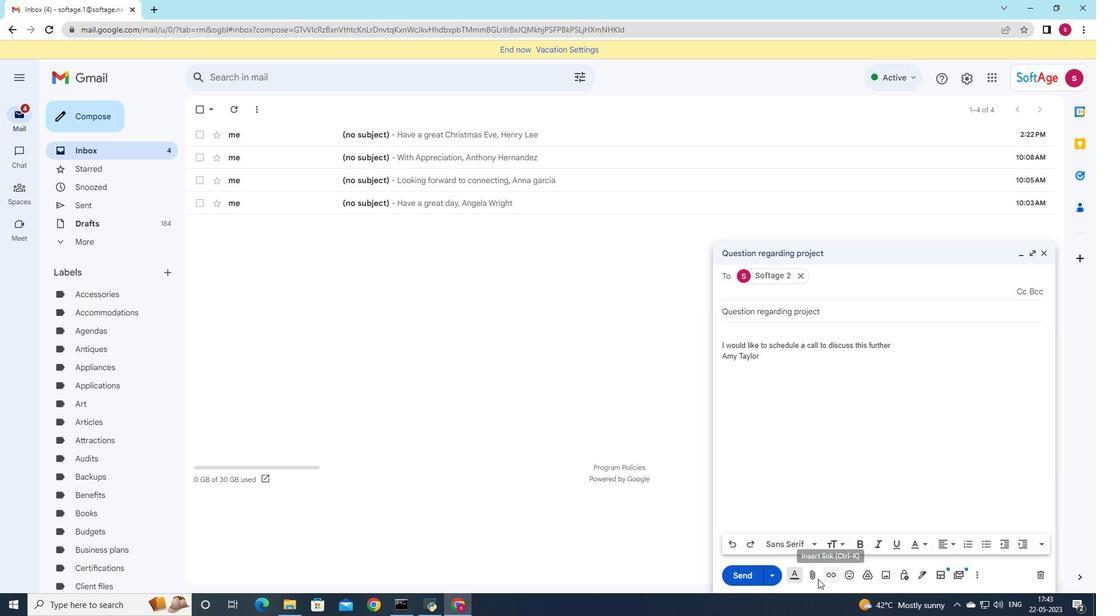 
Action: Mouse pressed left at (812, 579)
Screenshot: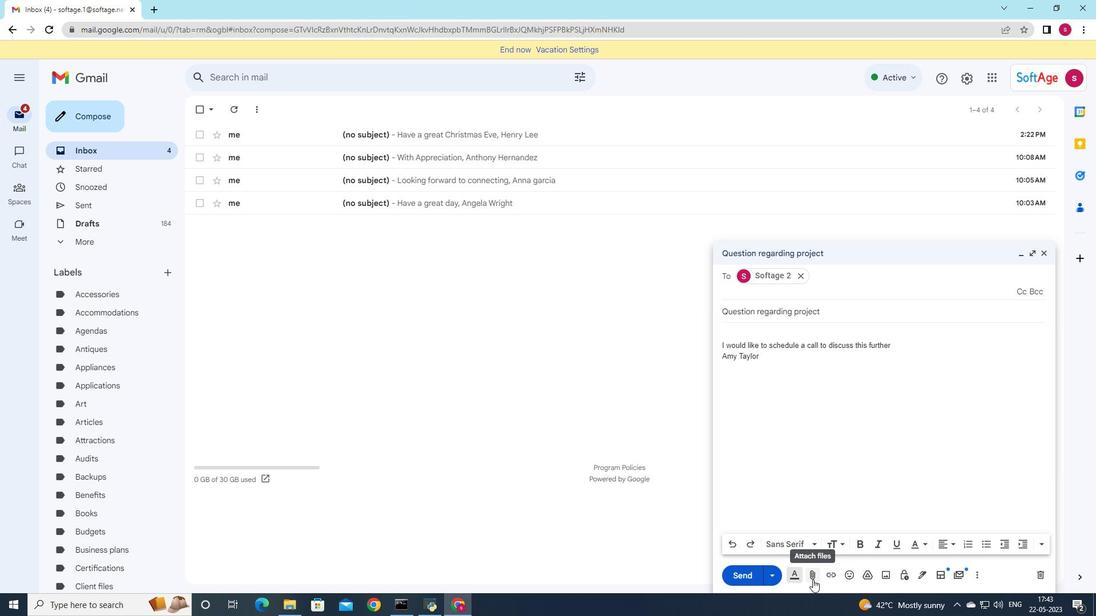 
Action: Mouse moved to (202, 85)
Screenshot: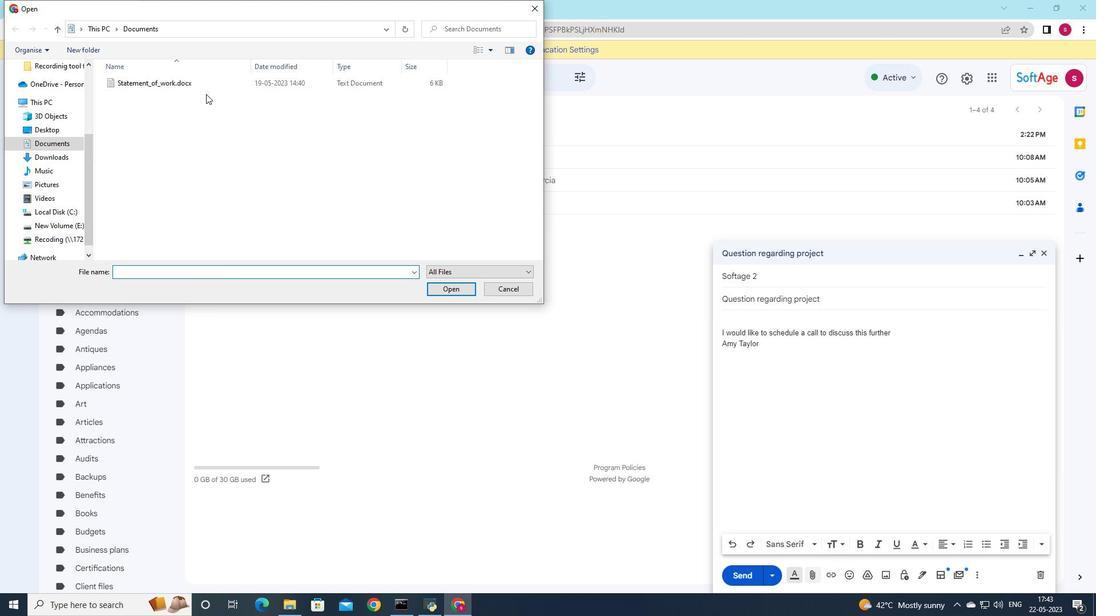 
Action: Mouse pressed left at (202, 85)
Screenshot: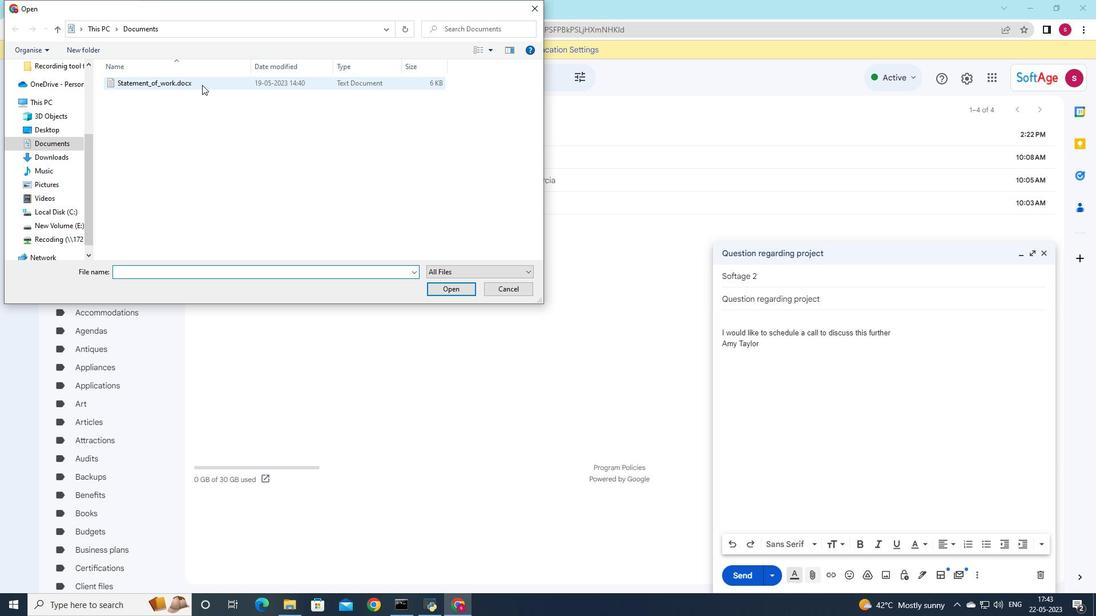 
Action: Mouse pressed left at (202, 85)
Screenshot: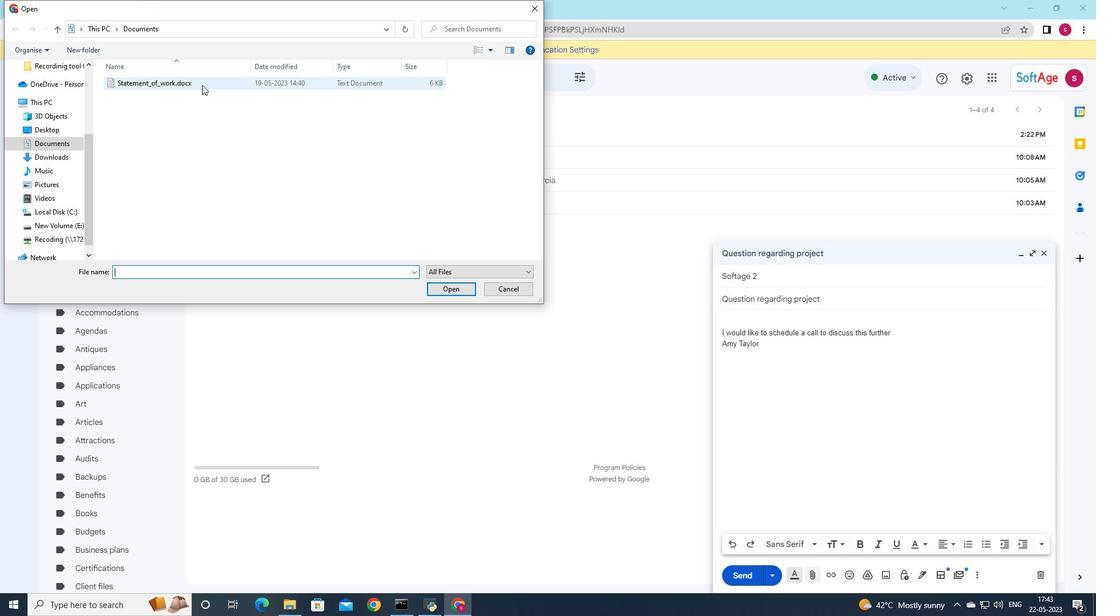 
Action: Mouse moved to (979, 522)
Screenshot: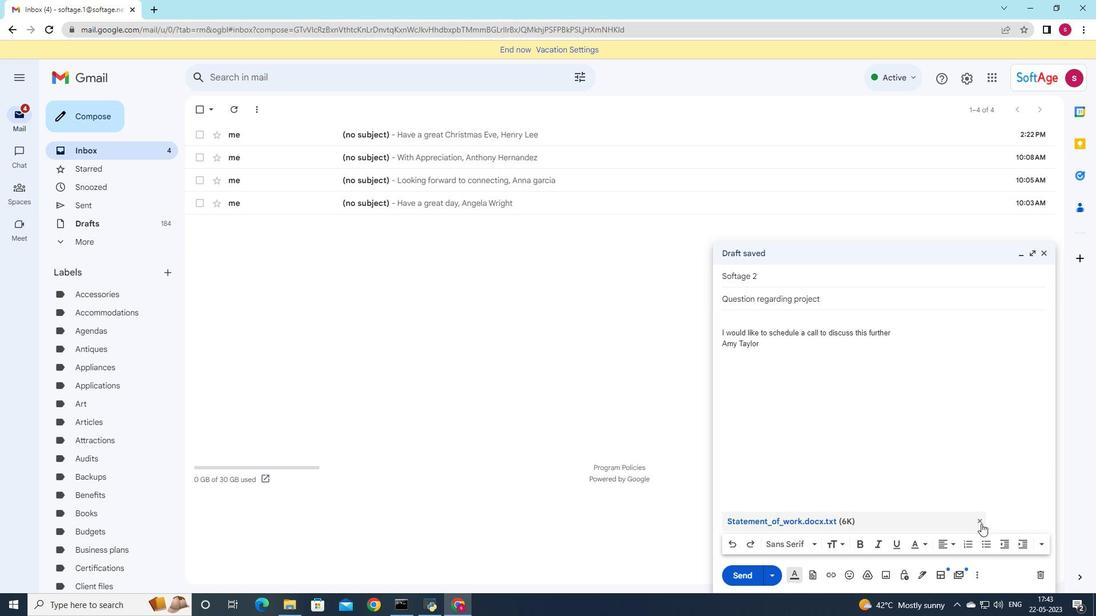 
Action: Mouse pressed left at (979, 522)
Screenshot: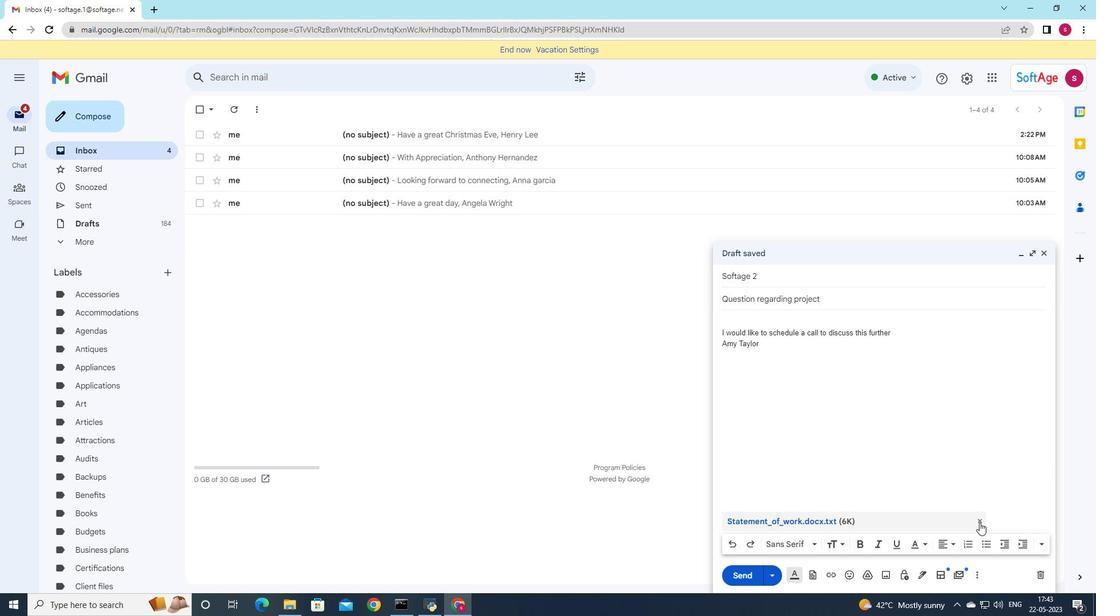 
Action: Mouse moved to (813, 577)
Screenshot: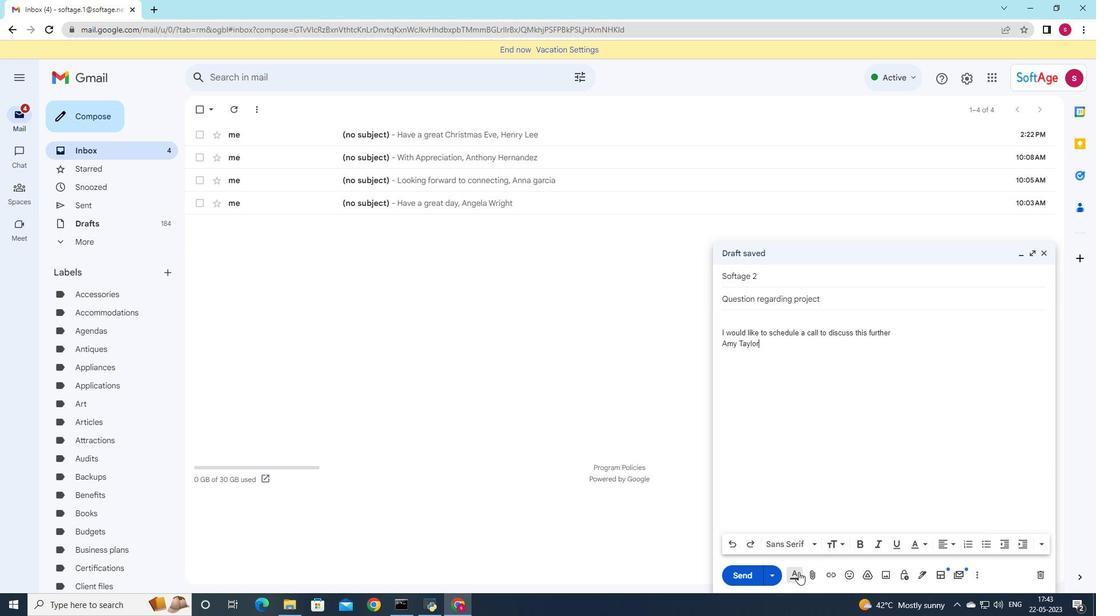 
Action: Mouse pressed left at (813, 577)
Screenshot: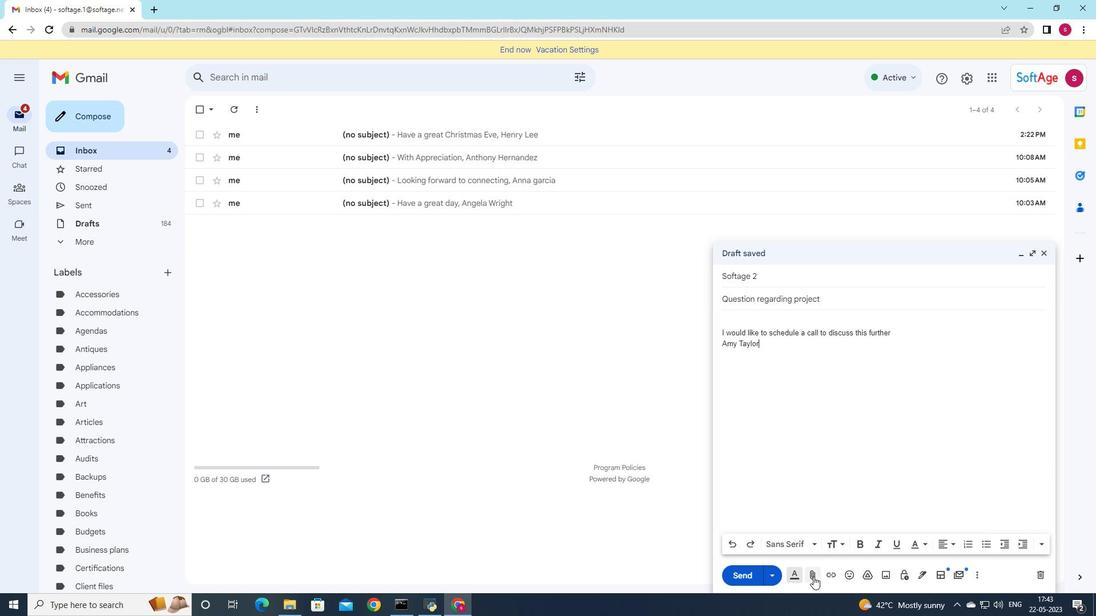 
Action: Mouse moved to (135, 85)
Screenshot: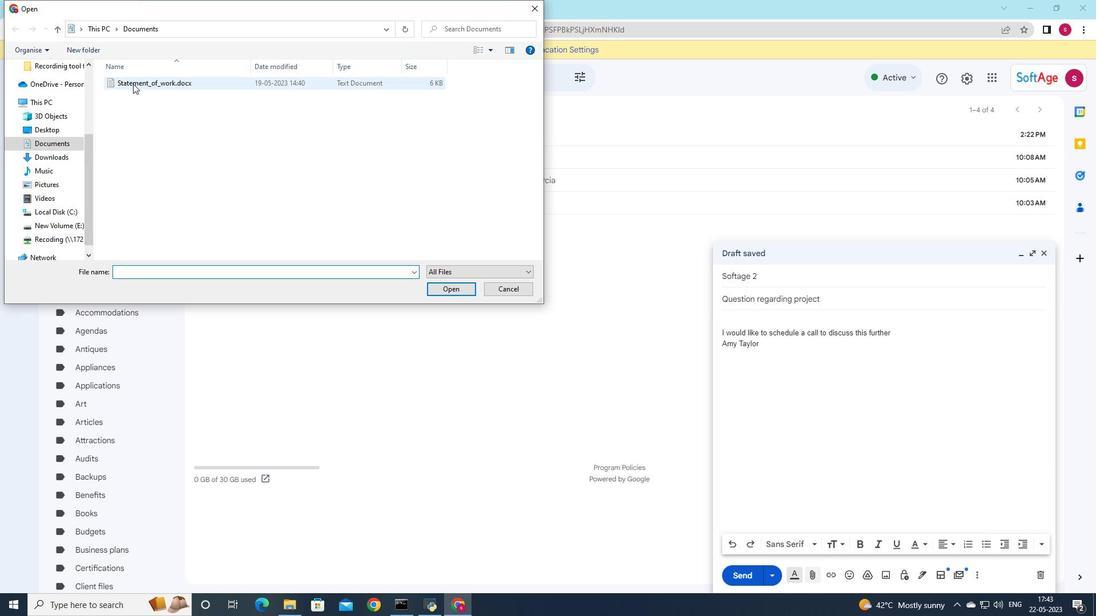 
Action: Mouse pressed left at (135, 85)
Screenshot: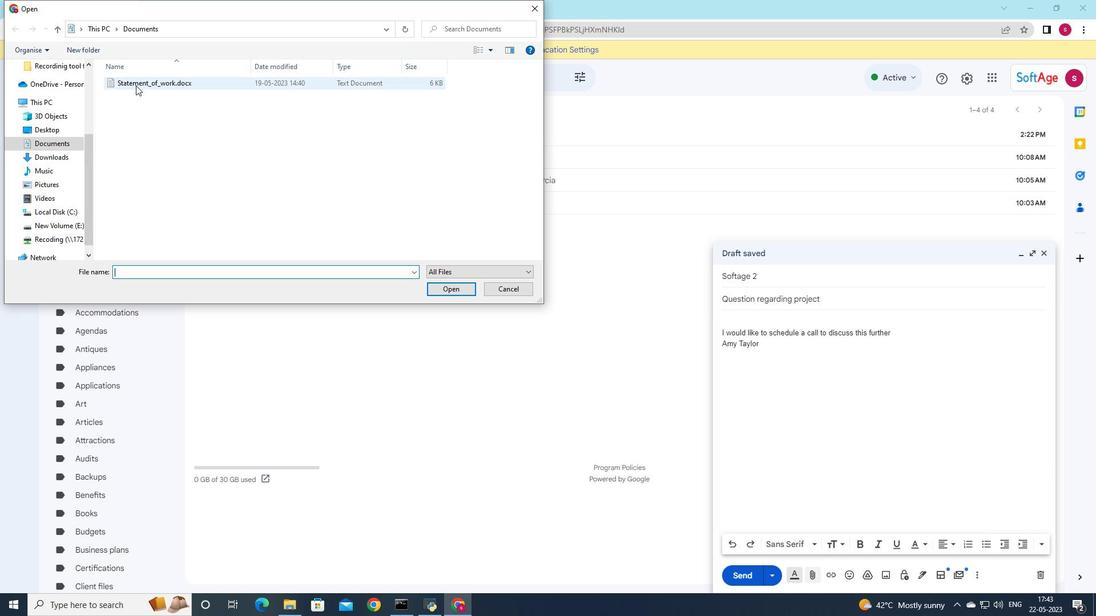 
Action: Mouse moved to (199, 79)
Screenshot: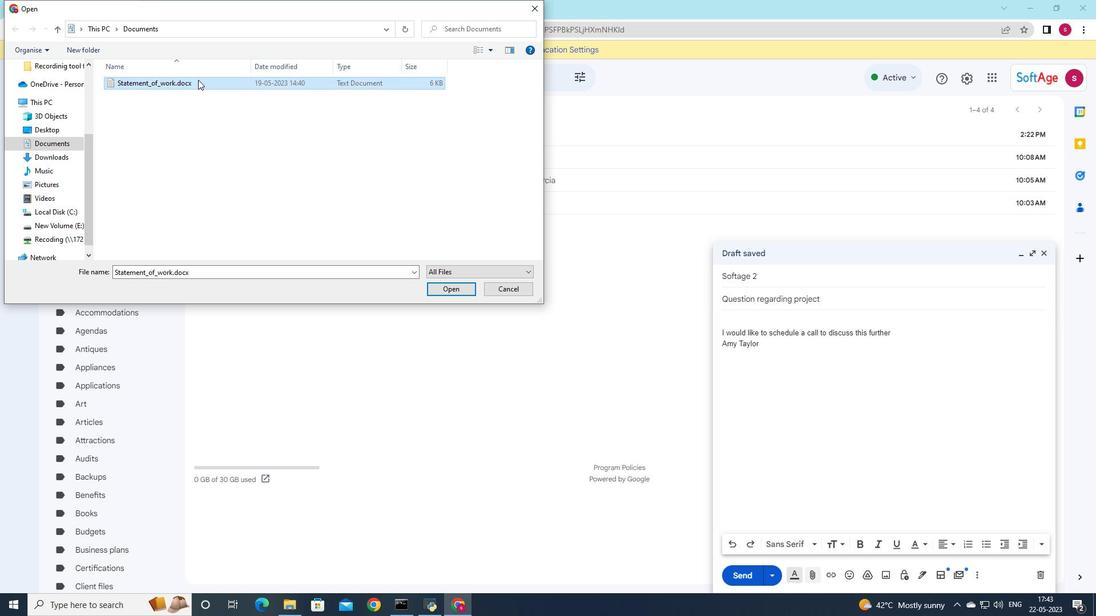 
Action: Mouse pressed left at (199, 79)
Screenshot: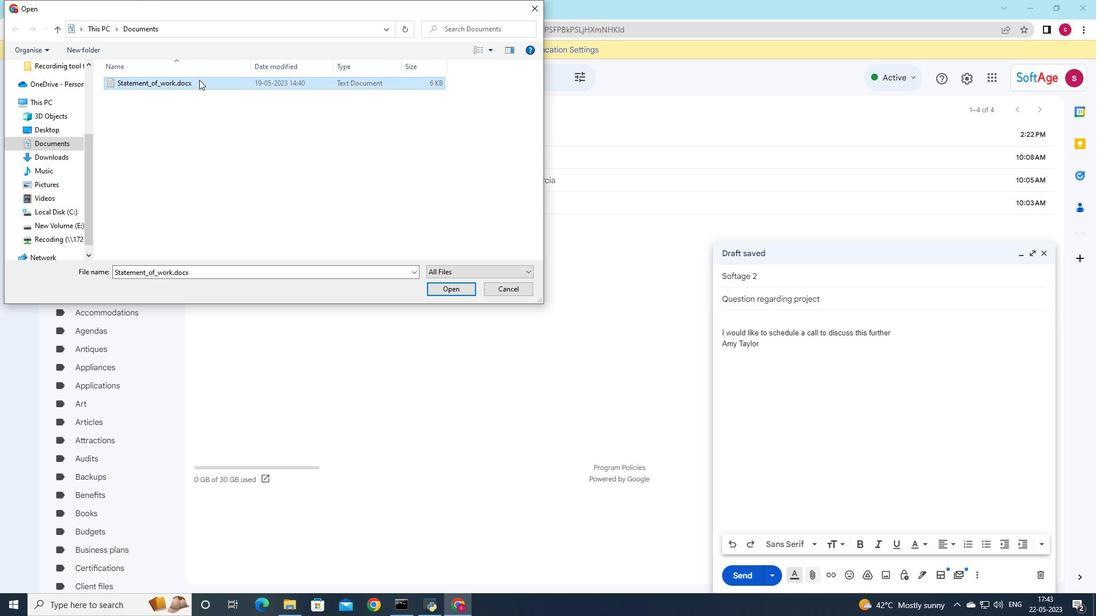 
Action: Mouse moved to (312, 113)
Screenshot: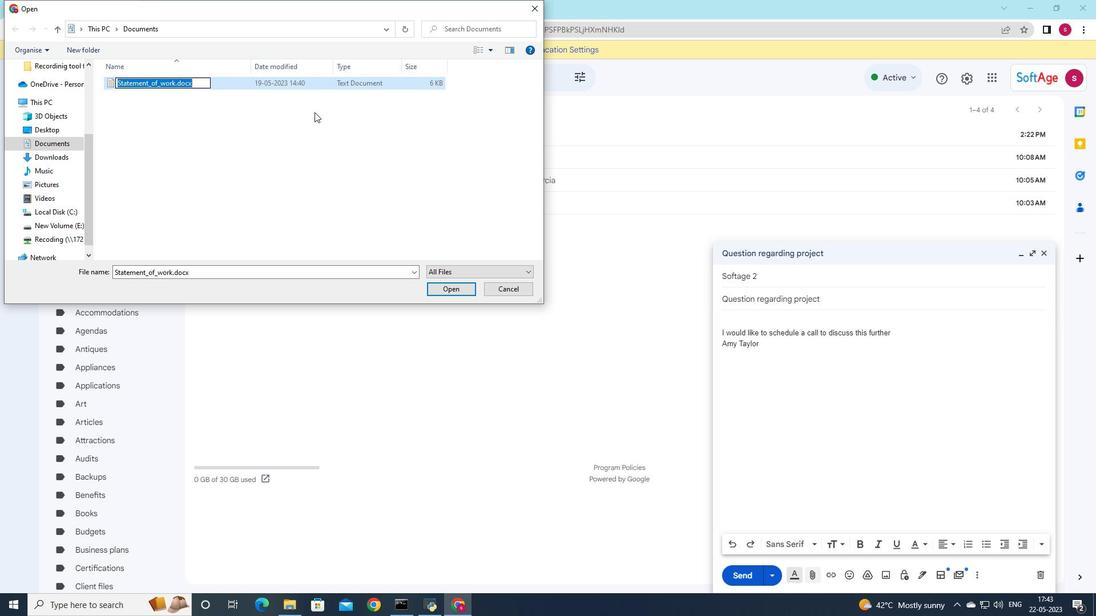 
Action: Key pressed <Key.shift>Non-<Key.shift>D<Key.backspace>disclosure<Key.shift>-<Key.backspace><Key.shift><Key.shift><Key.shift><Key.shift><Key.shift><Key.shift><Key.shift><Key.shift>_agreement.pdf
Screenshot: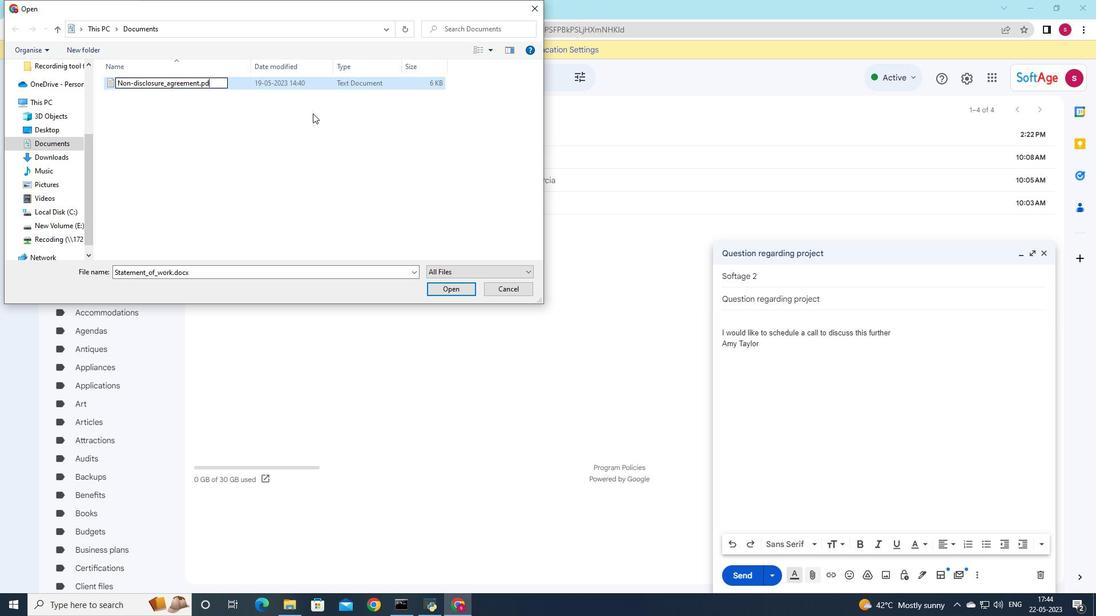 
Action: Mouse moved to (281, 87)
Screenshot: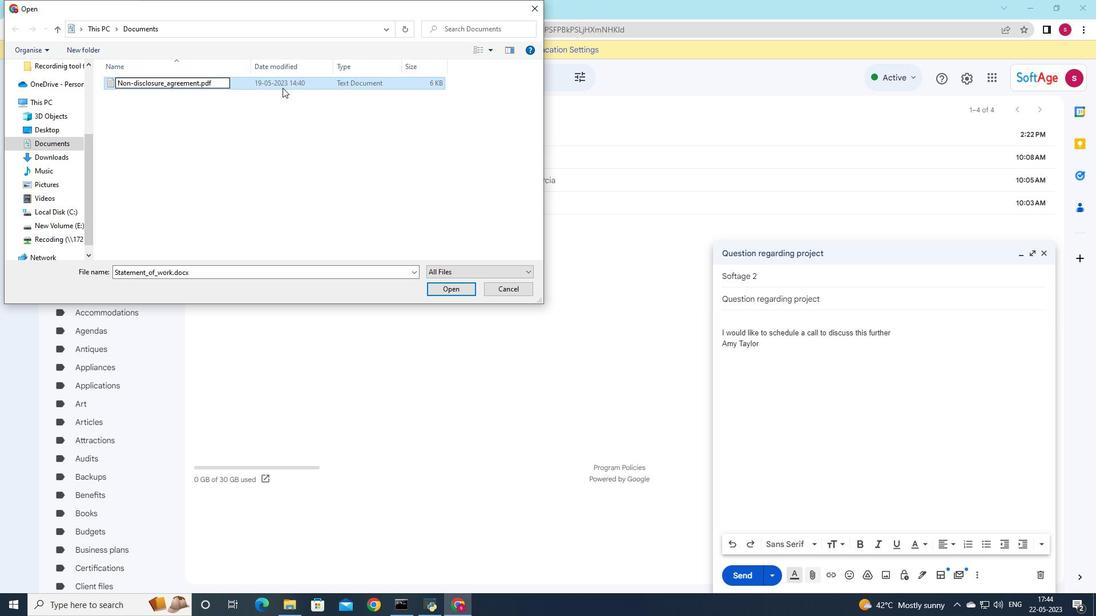 
Action: Mouse pressed left at (281, 87)
Screenshot: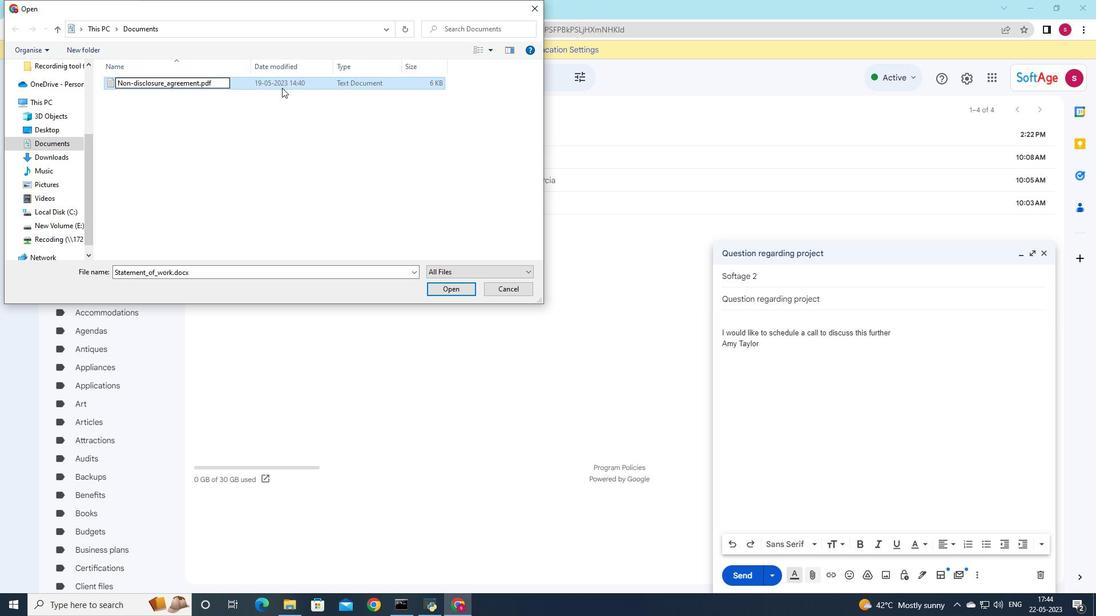 
Action: Mouse moved to (440, 289)
Screenshot: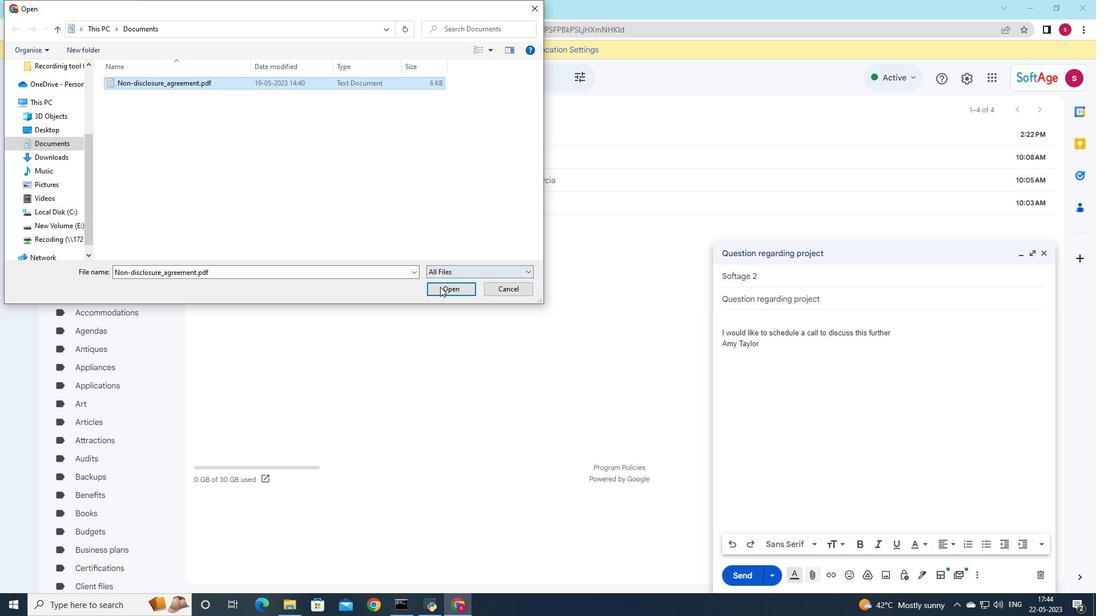 
Action: Mouse pressed left at (440, 289)
Screenshot: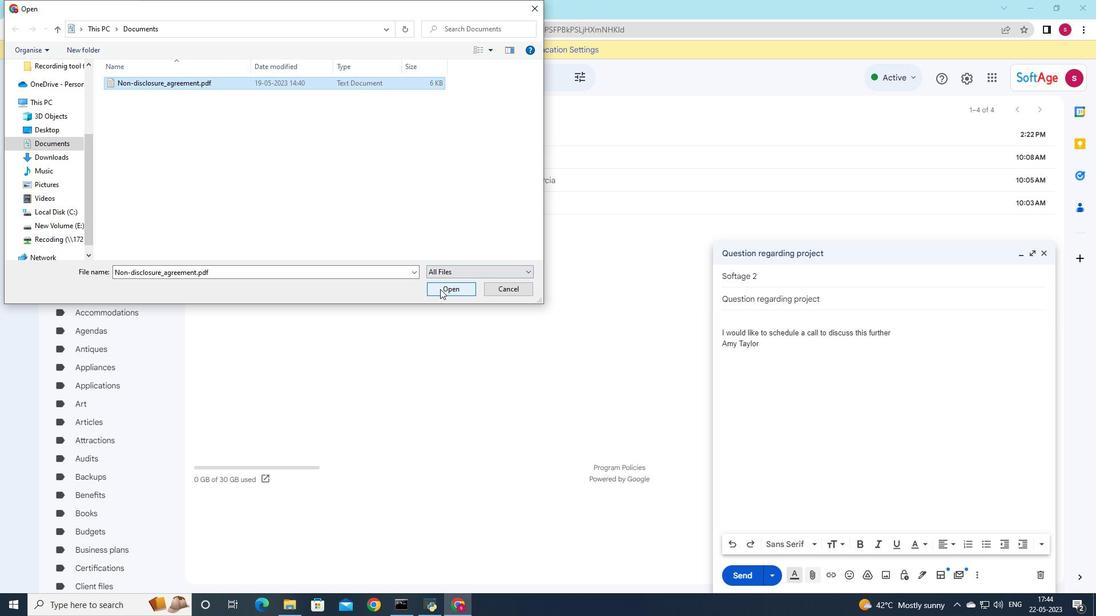 
Action: Mouse moved to (893, 334)
Screenshot: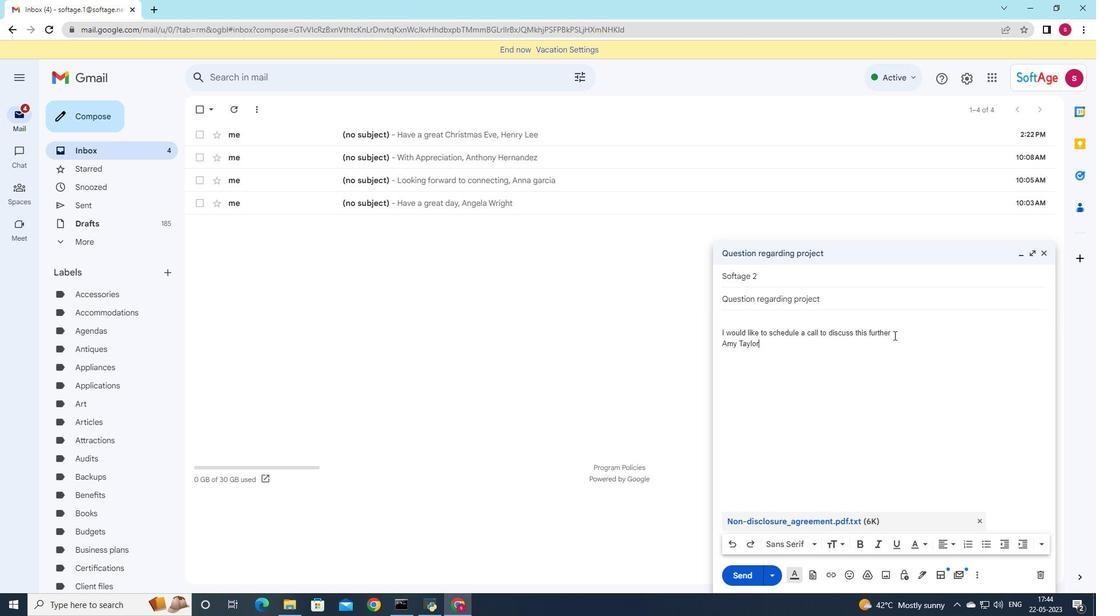 
Action: Mouse pressed left at (893, 334)
Screenshot: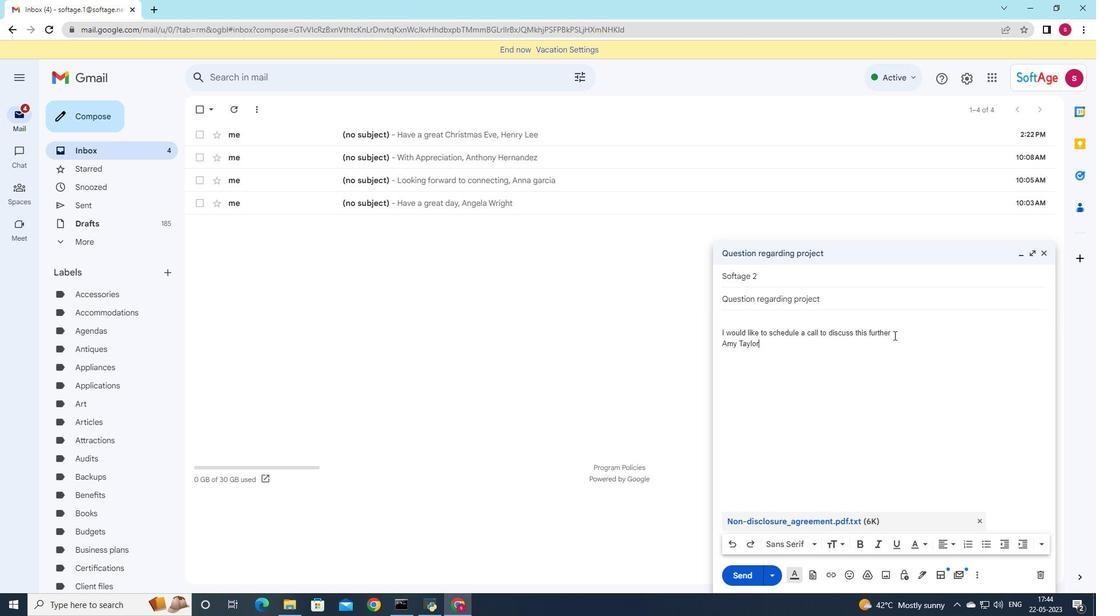 
Action: Mouse moved to (714, 333)
Screenshot: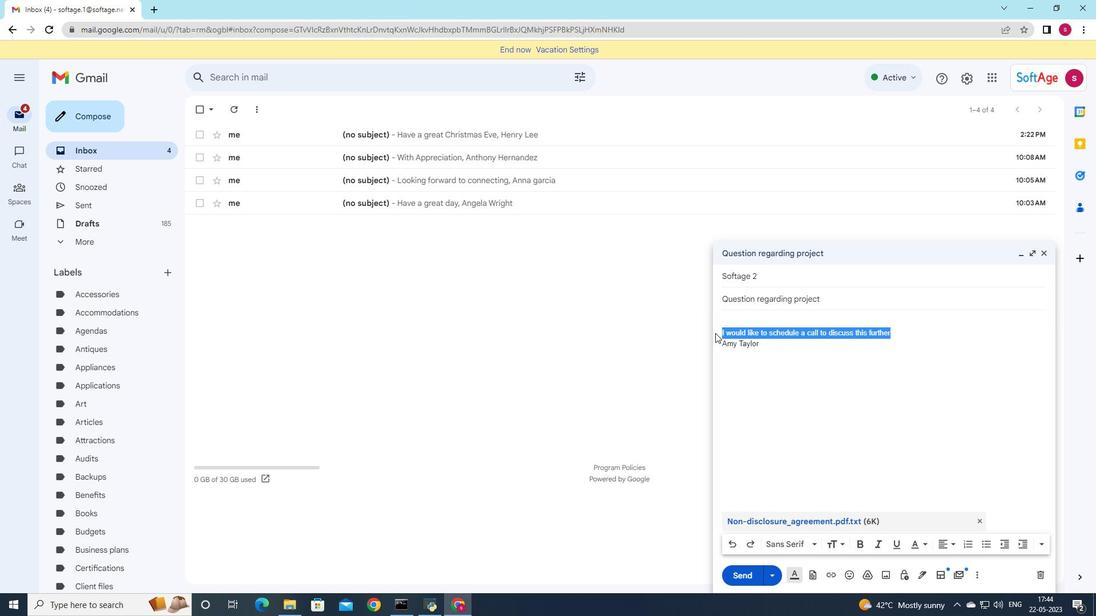 
Action: Key pressed <Key.delete>
Screenshot: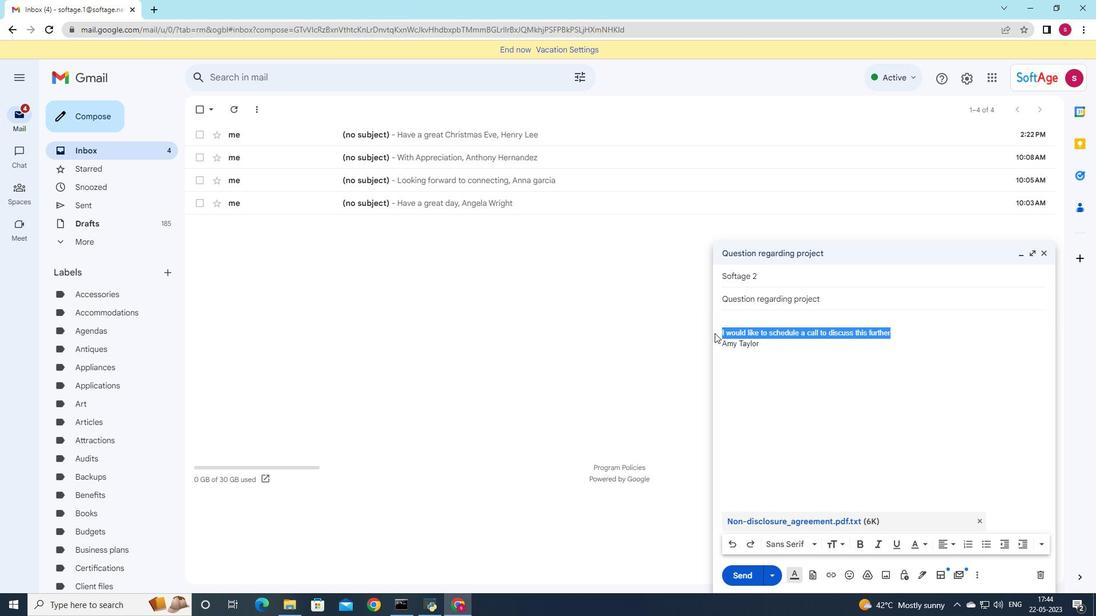 
Action: Mouse moved to (784, 323)
Screenshot: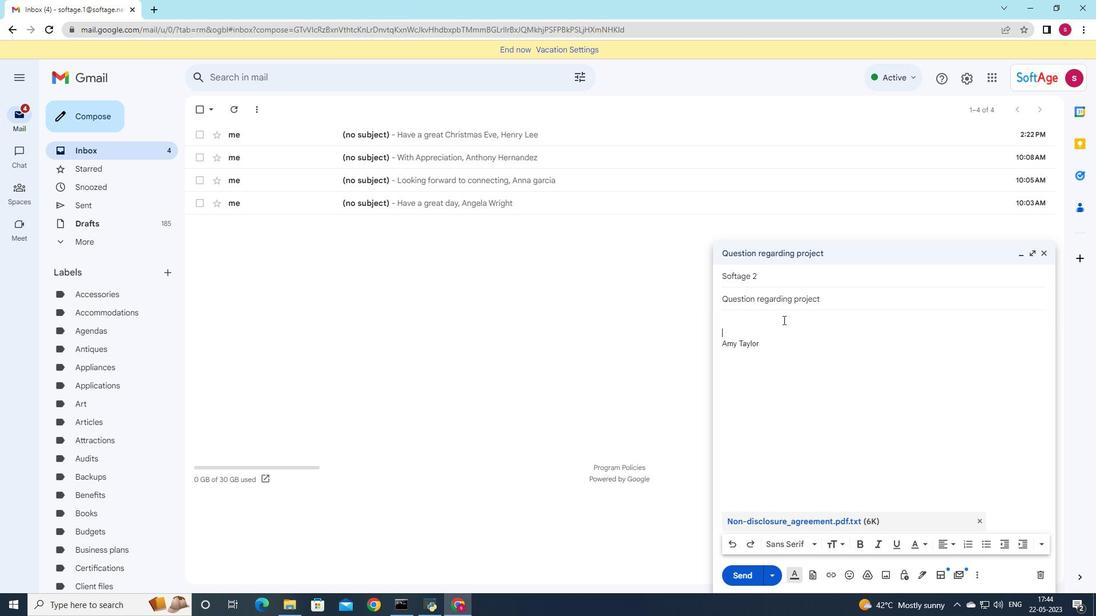 
Action: Key pressed <Key.backspace>
Screenshot: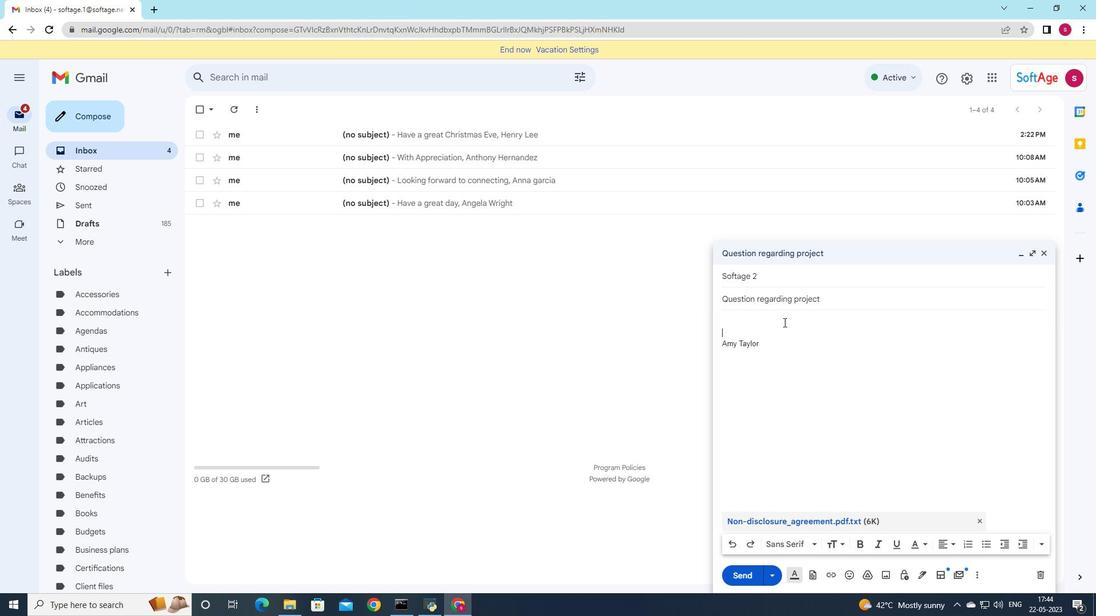 
Action: Mouse moved to (939, 418)
Screenshot: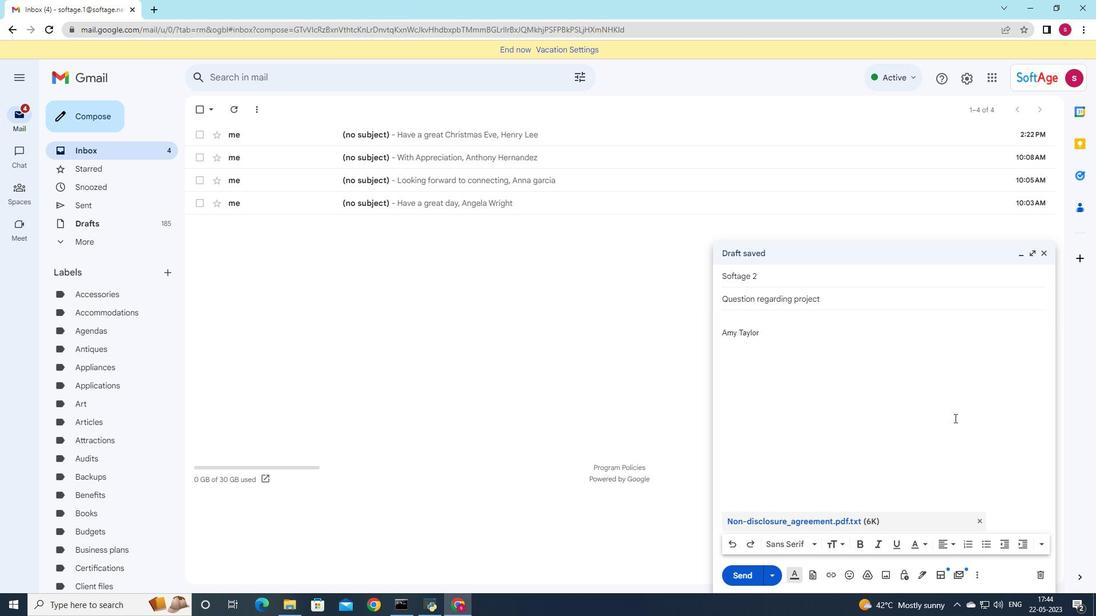 
Action: Key pressed <Key.shift>i<Key.space>regret<Key.space><Key.left><Key.left><Key.left><Key.left><Key.left><Key.left><Key.left><Key.left><Key.backspace><Key.shift><Key.shift>i<Key.backspace><Key.shift><Key.shift><Key.shift><Key.shift><Key.shift>I<Key.right><Key.right><Key.right><Key.right><Key.right><Key.right><Key.right><Key.space>to<Key.space>inform<Key.space>you<Key.space>a<Key.backspace><Key.backspace><Key.space>that<Key.space>your<Key.space>requesr<Key.backspace>t<Key.space>has<Key.space>been<Key.space>denied
Screenshot: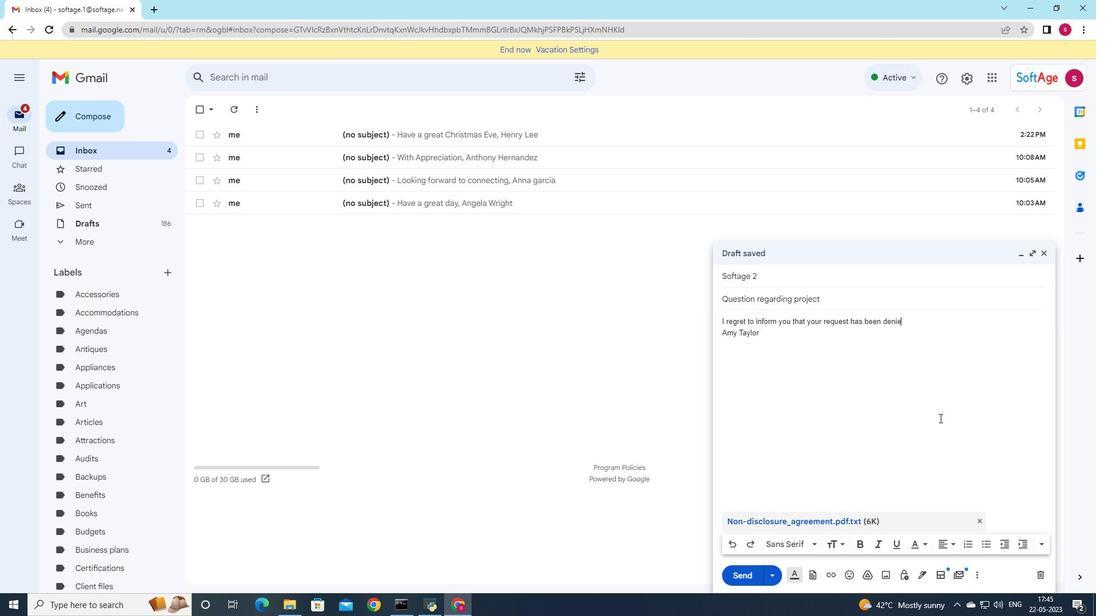 
Action: Mouse moved to (748, 579)
Screenshot: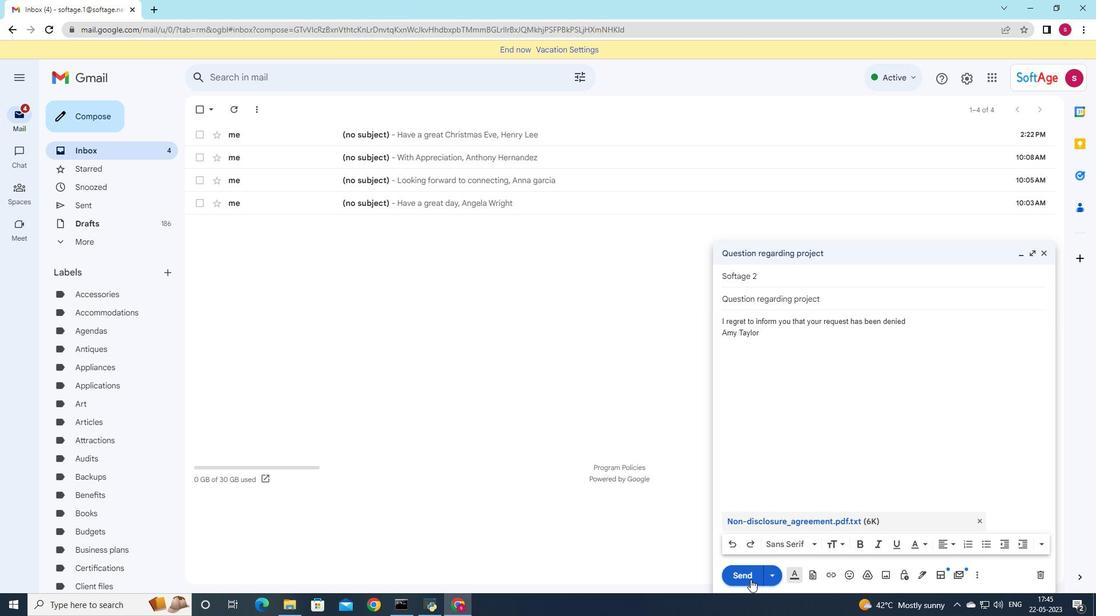 
Action: Mouse pressed left at (748, 579)
Screenshot: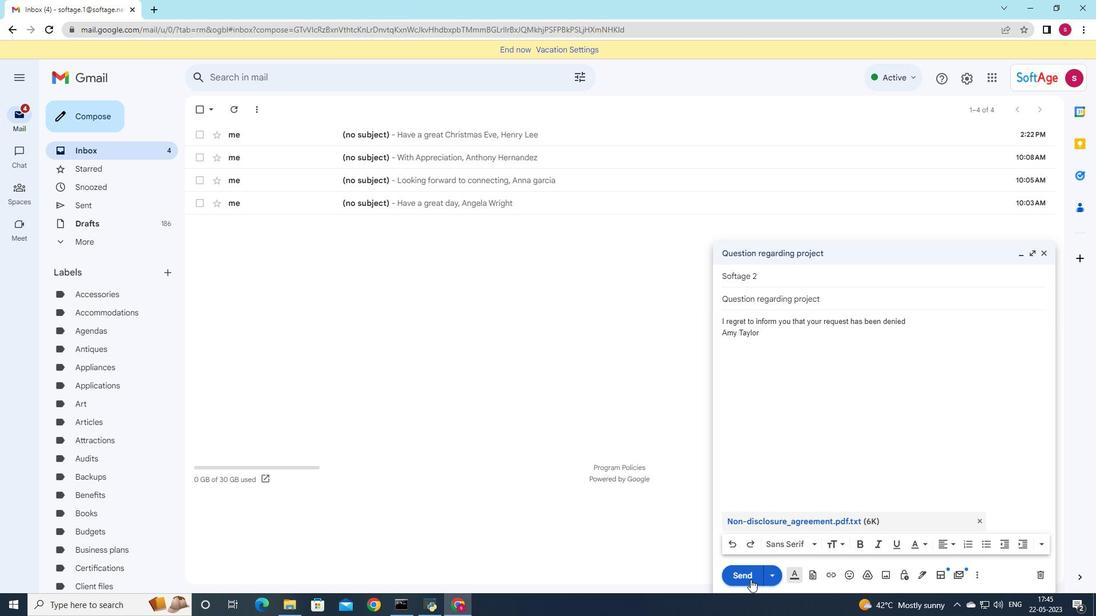 
Action: Mouse moved to (126, 204)
Screenshot: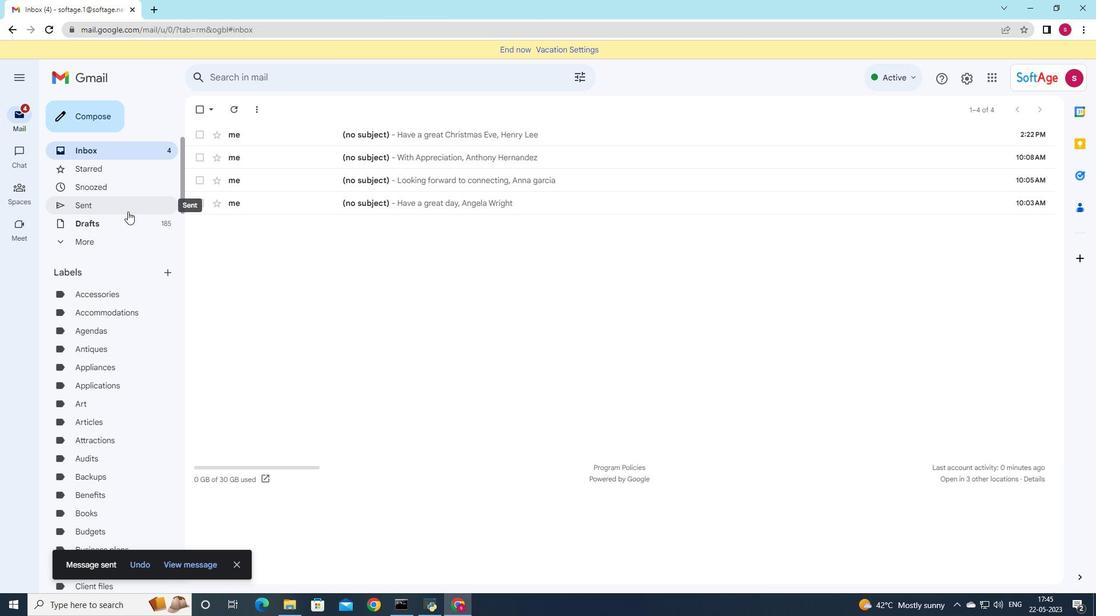 
Action: Mouse pressed left at (126, 204)
Screenshot: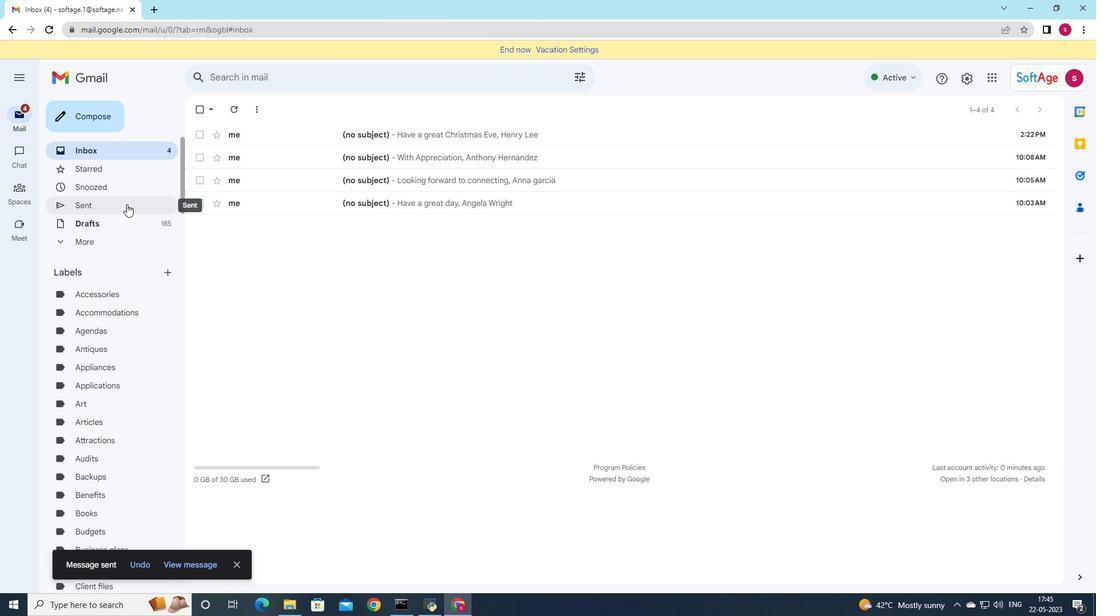 
Action: Mouse moved to (488, 173)
Screenshot: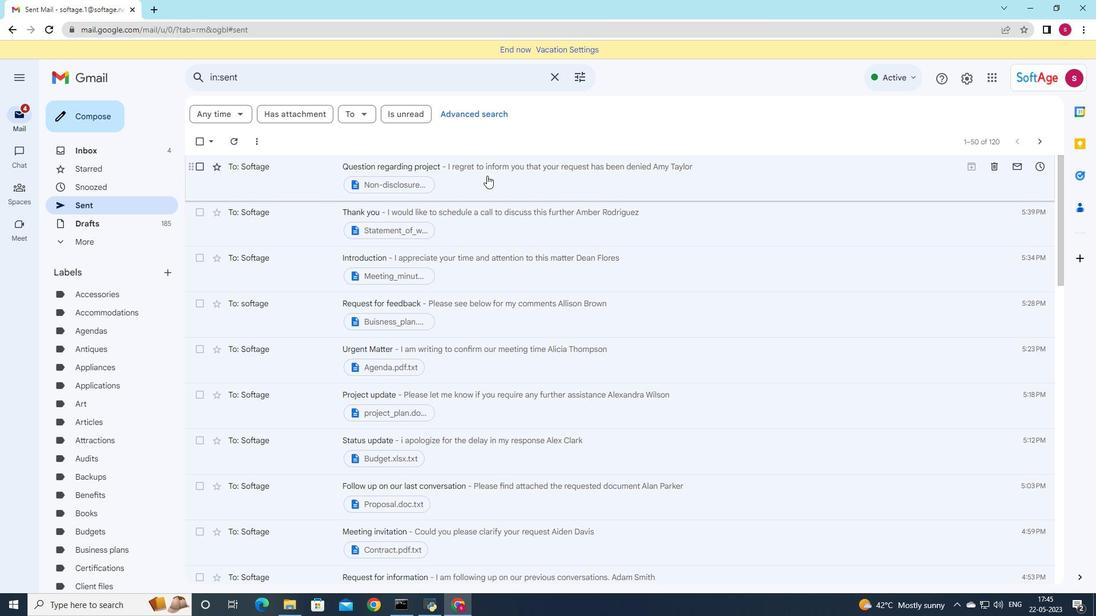 
Action: Mouse pressed left at (488, 173)
Screenshot: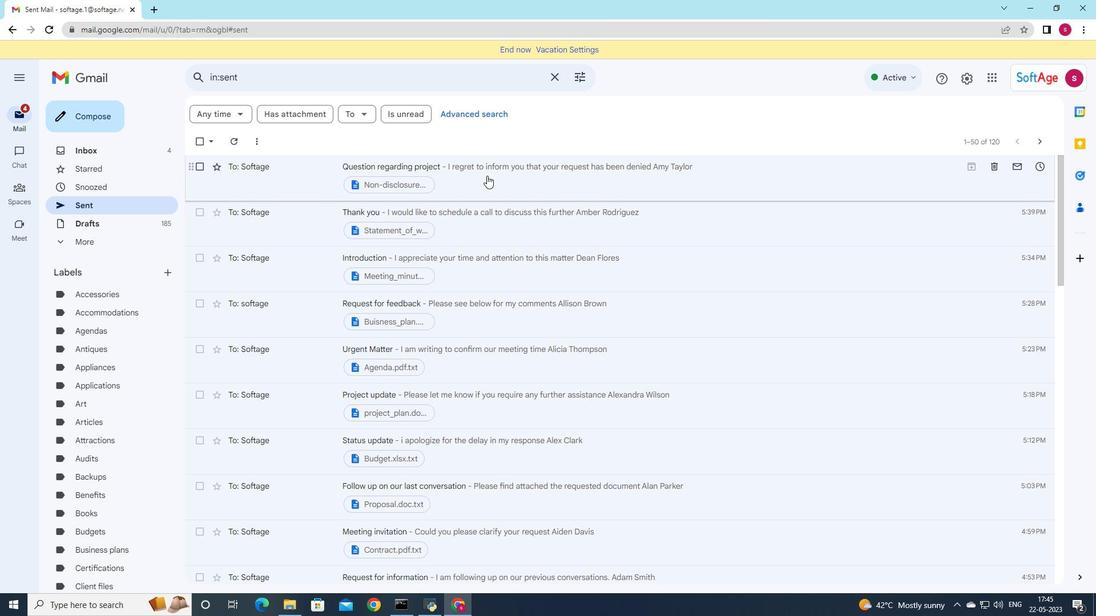 
Action: Mouse moved to (167, 272)
Screenshot: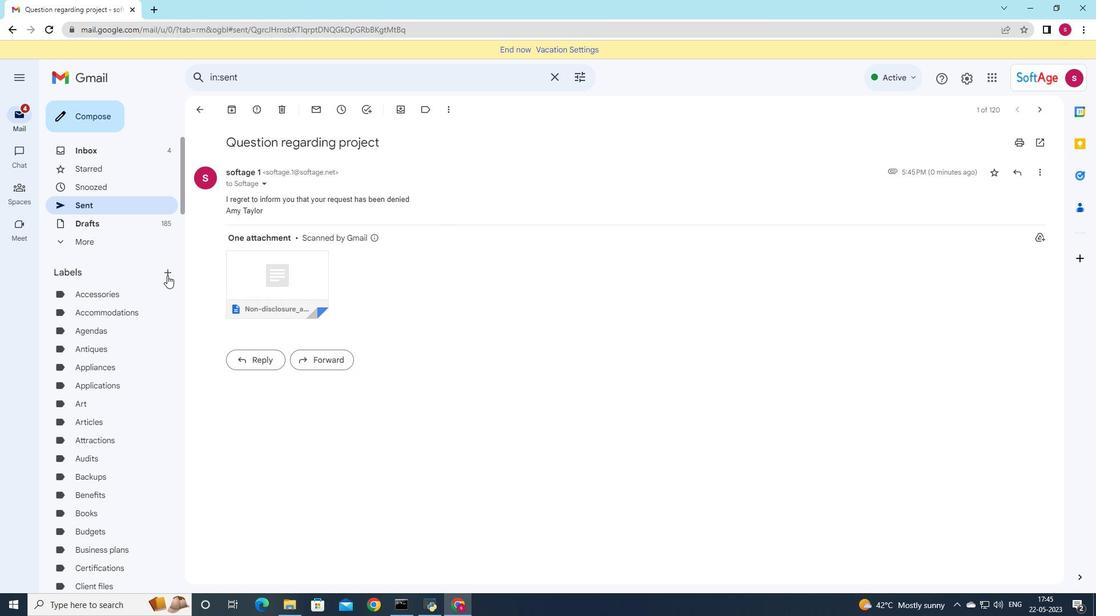 
Action: Mouse pressed left at (167, 272)
Screenshot: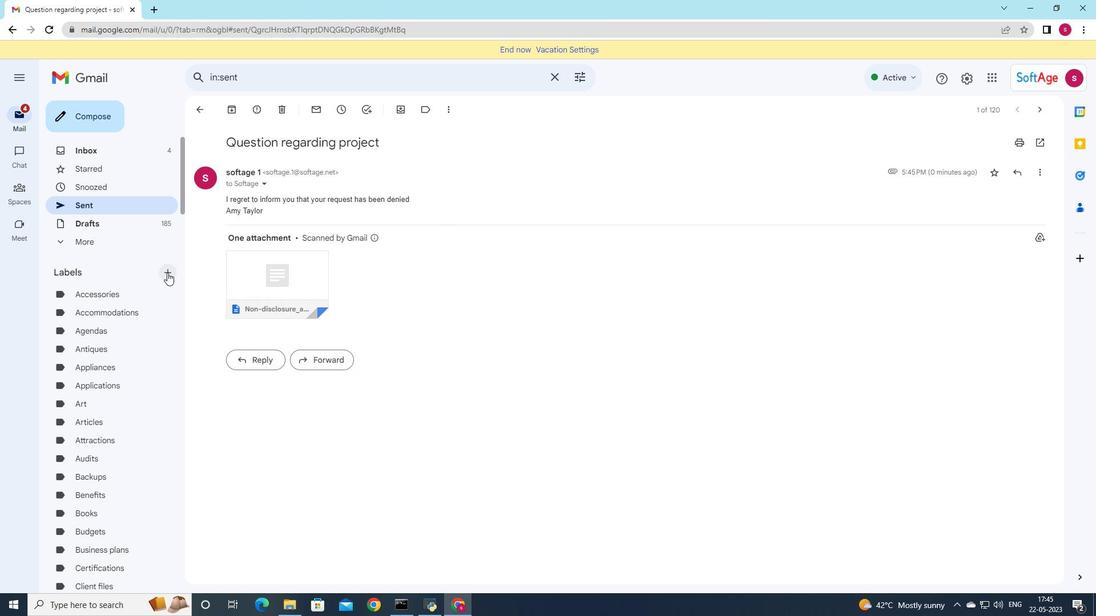
Action: Mouse moved to (596, 306)
Screenshot: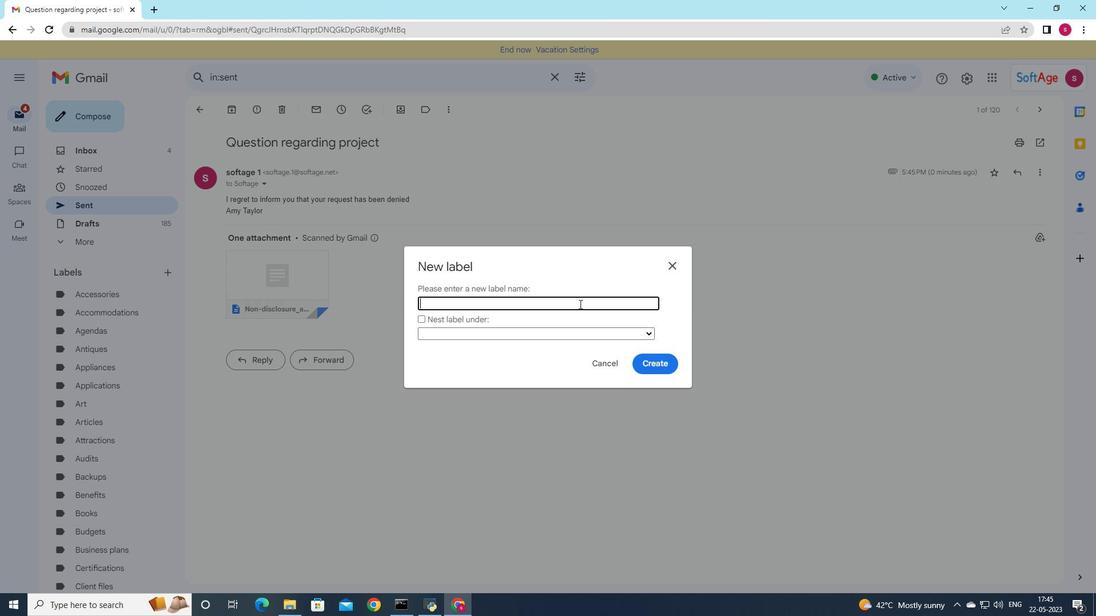 
Action: Key pressed <Key.shift>Videos
Screenshot: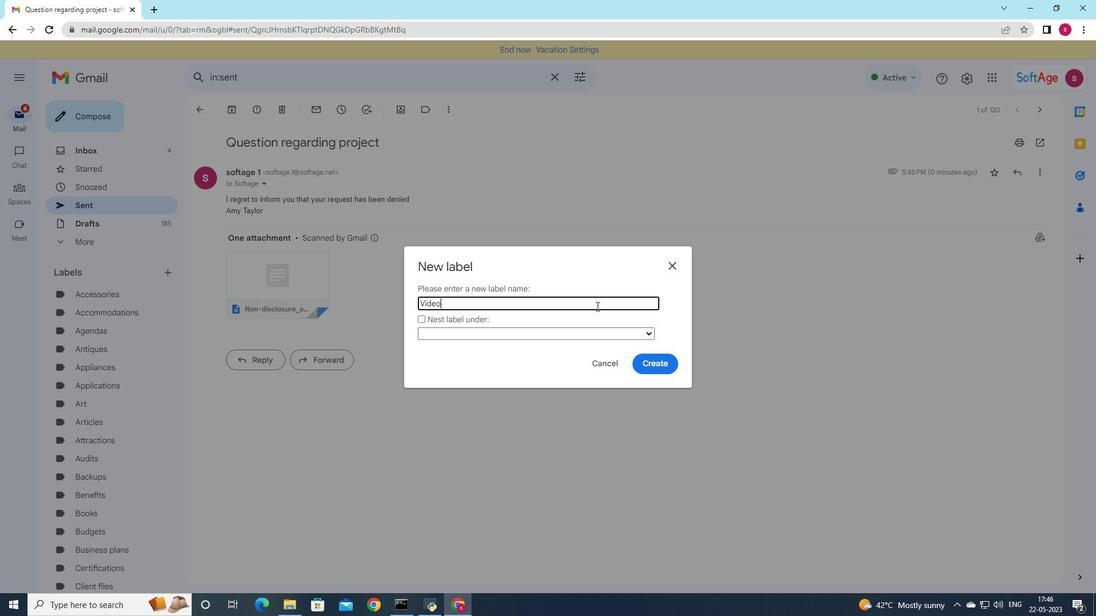 
Action: Mouse moved to (660, 366)
Screenshot: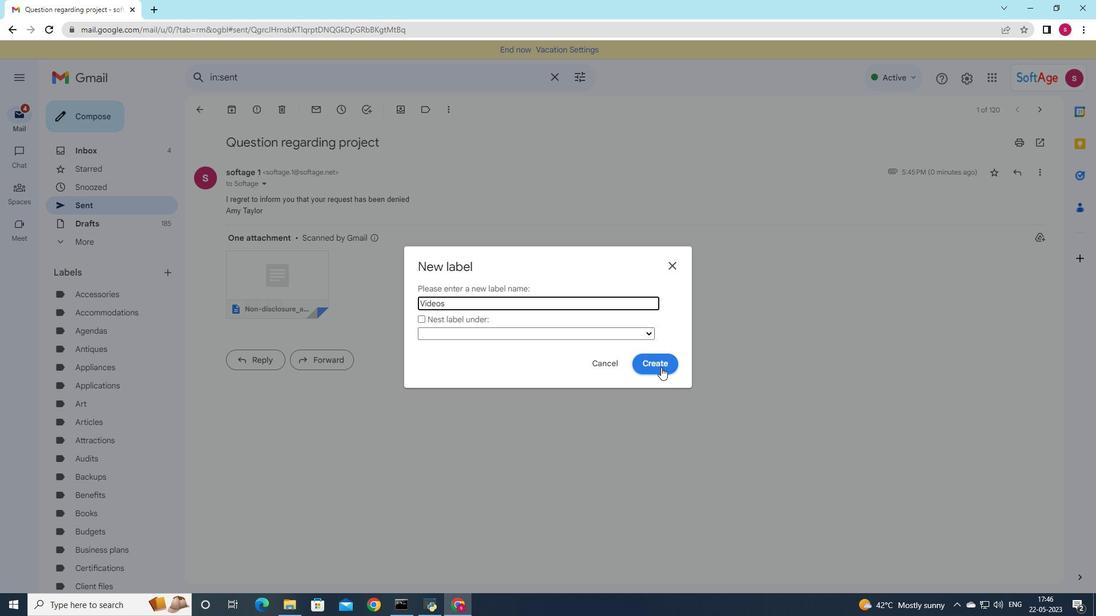 
Action: Mouse pressed left at (660, 366)
Screenshot: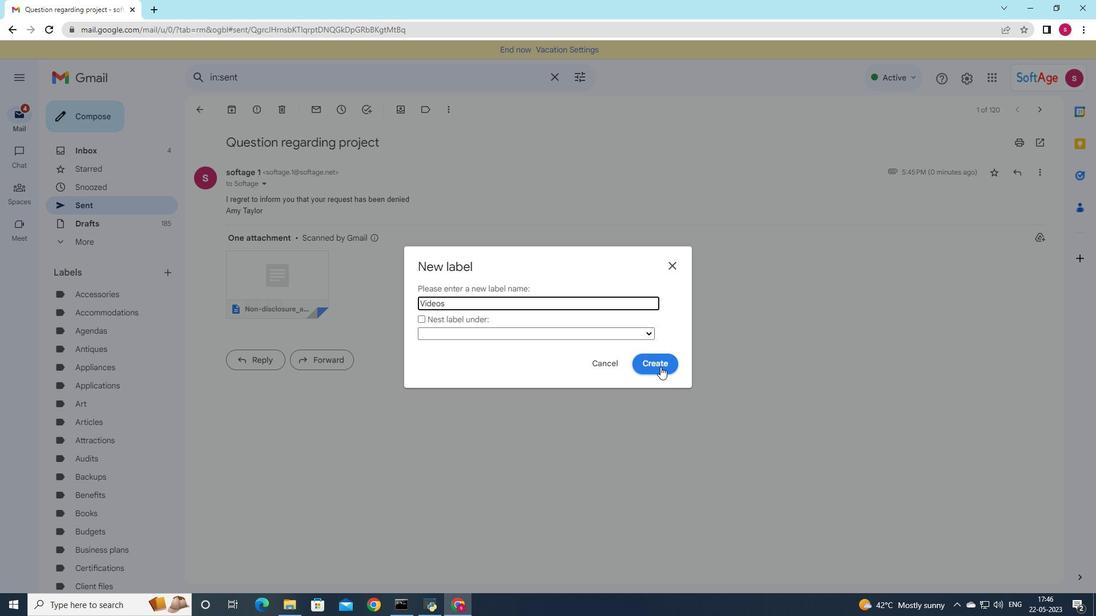 
Action: Mouse moved to (700, 377)
Screenshot: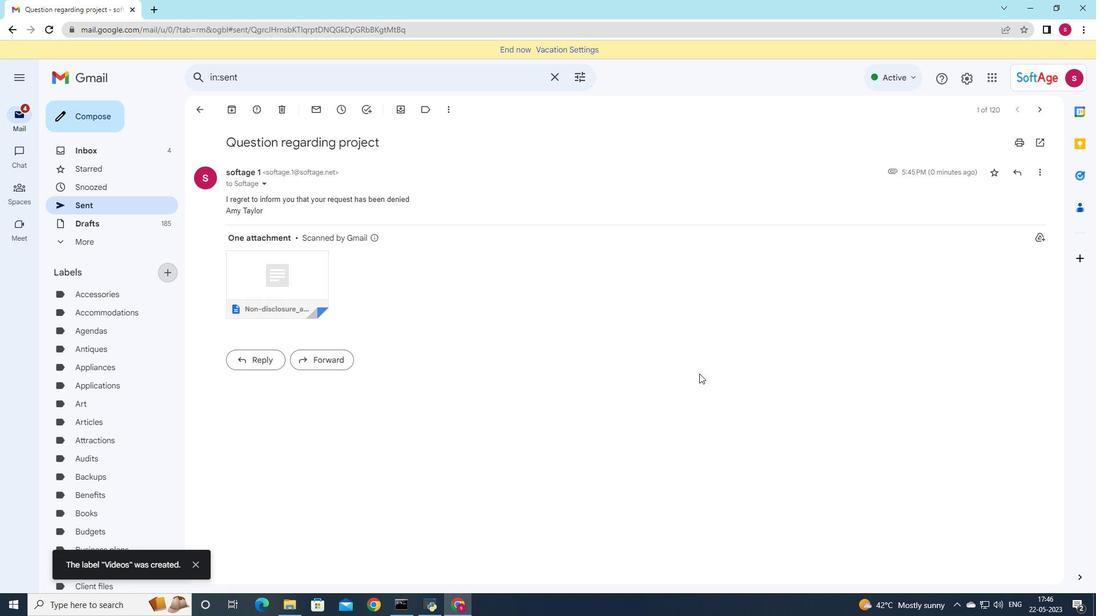 
